 Task: Look for space in Tayu, Indonesia from 10th September, 2023 to 16th September, 2023 for 4 adults in price range Rs.10000 to Rs.14000. Place can be private room with 4 bedrooms having 4 beds and 4 bathrooms. Property type can be house, flat, guest house. Amenities needed are: wifi, TV, free parkinig on premises, gym, breakfast. Booking option can be shelf check-in. Required host language is English.
Action: Mouse moved to (602, 125)
Screenshot: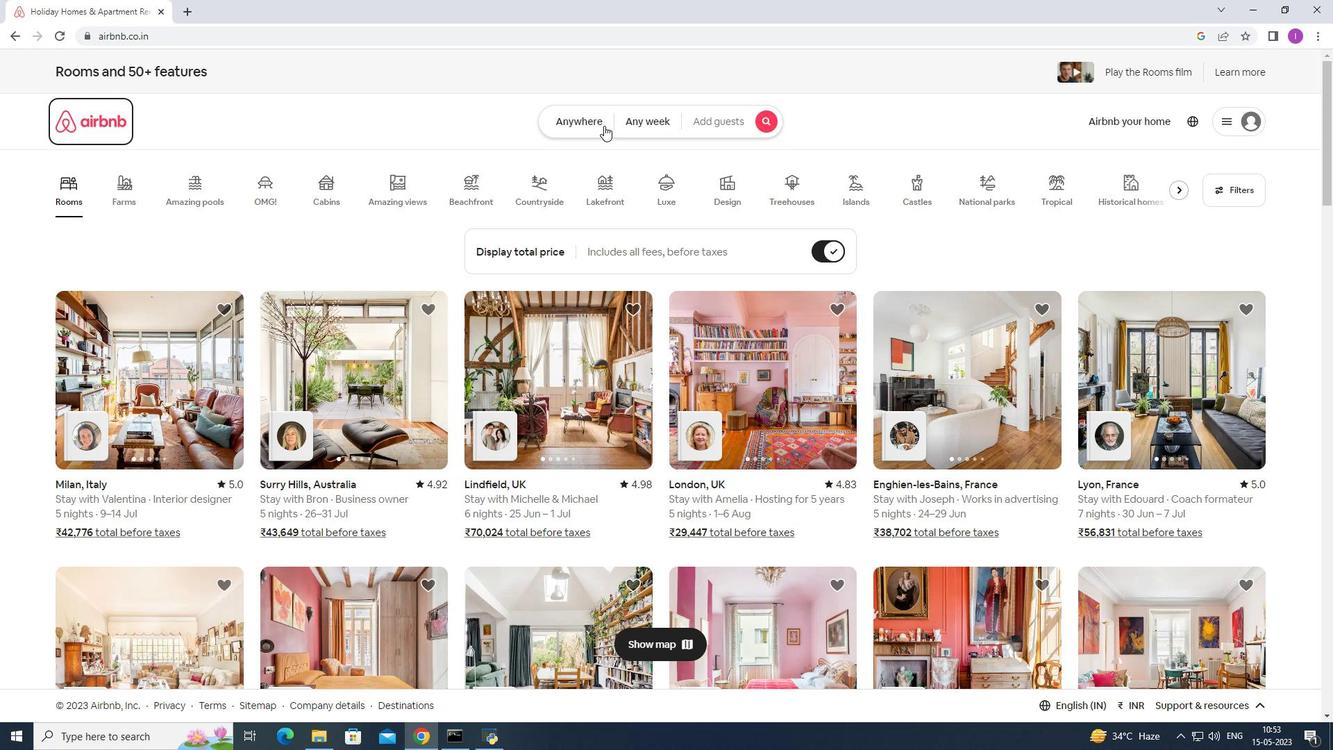 
Action: Mouse pressed left at (602, 125)
Screenshot: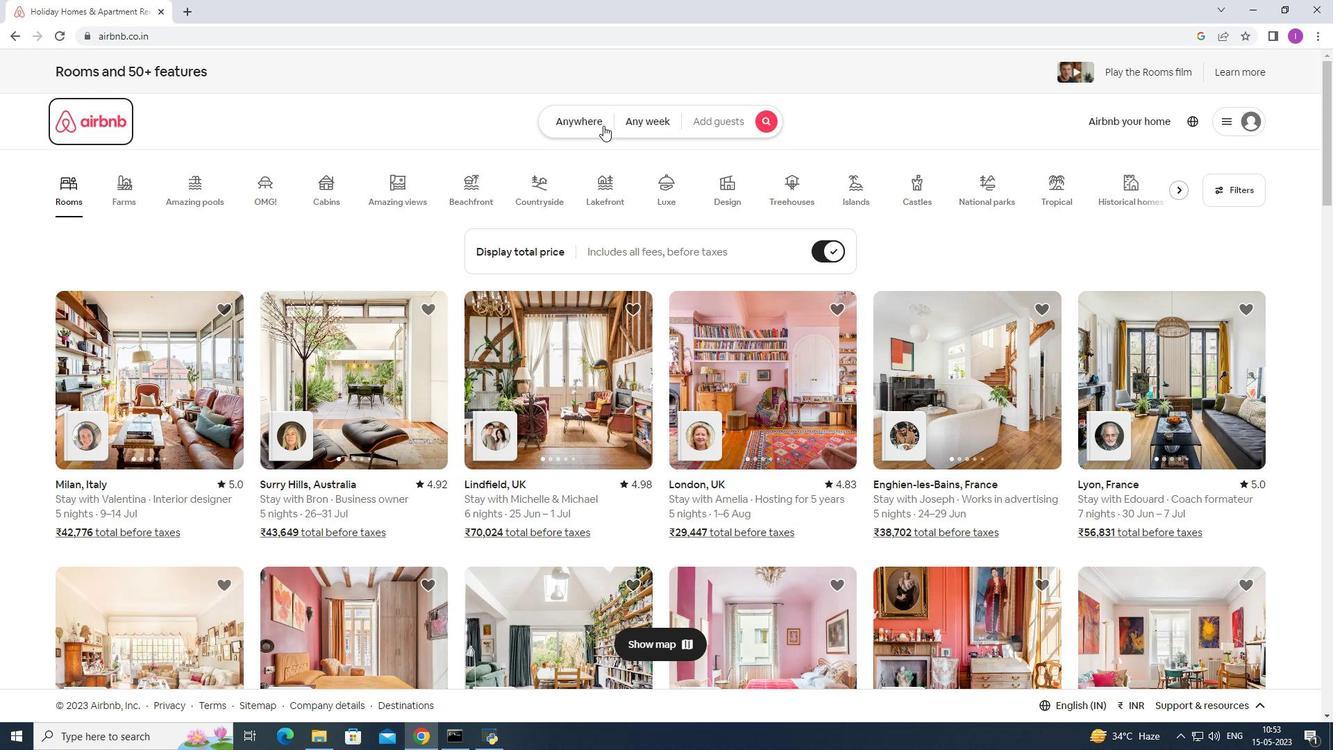 
Action: Mouse moved to (386, 176)
Screenshot: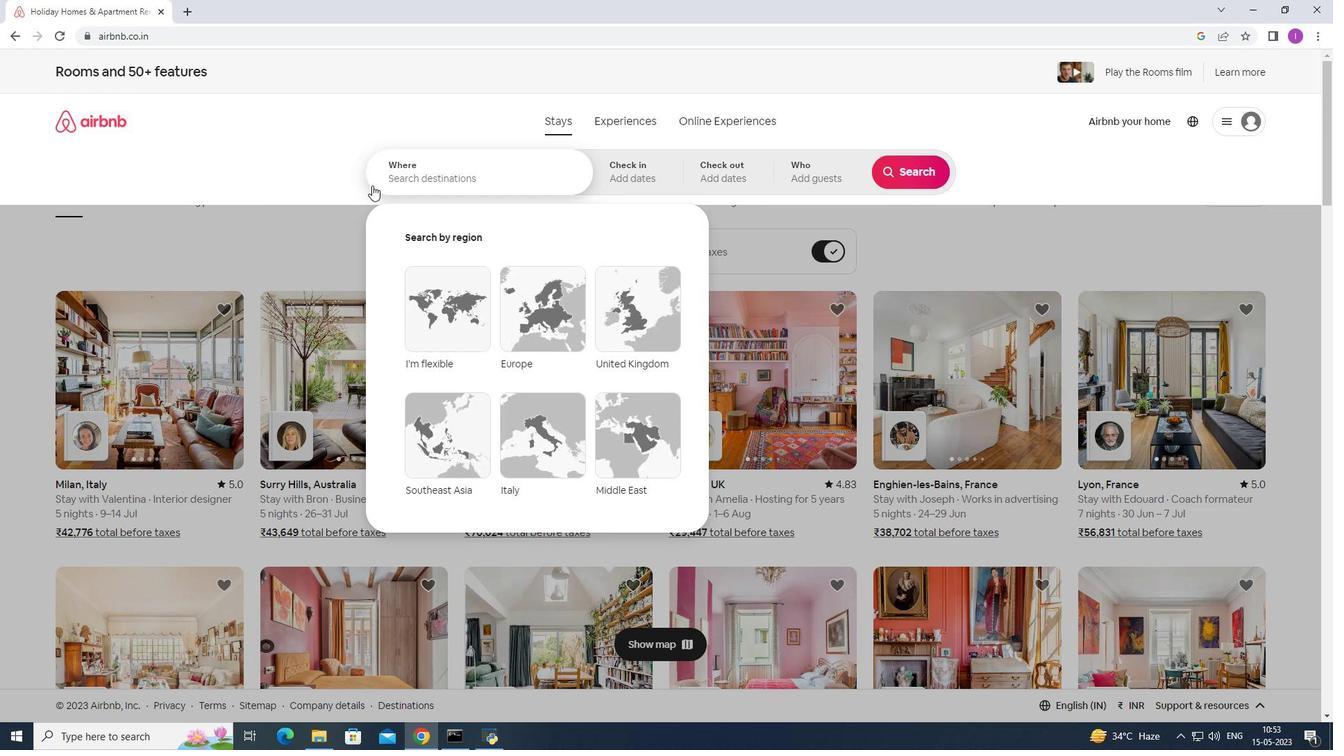 
Action: Mouse pressed left at (386, 176)
Screenshot: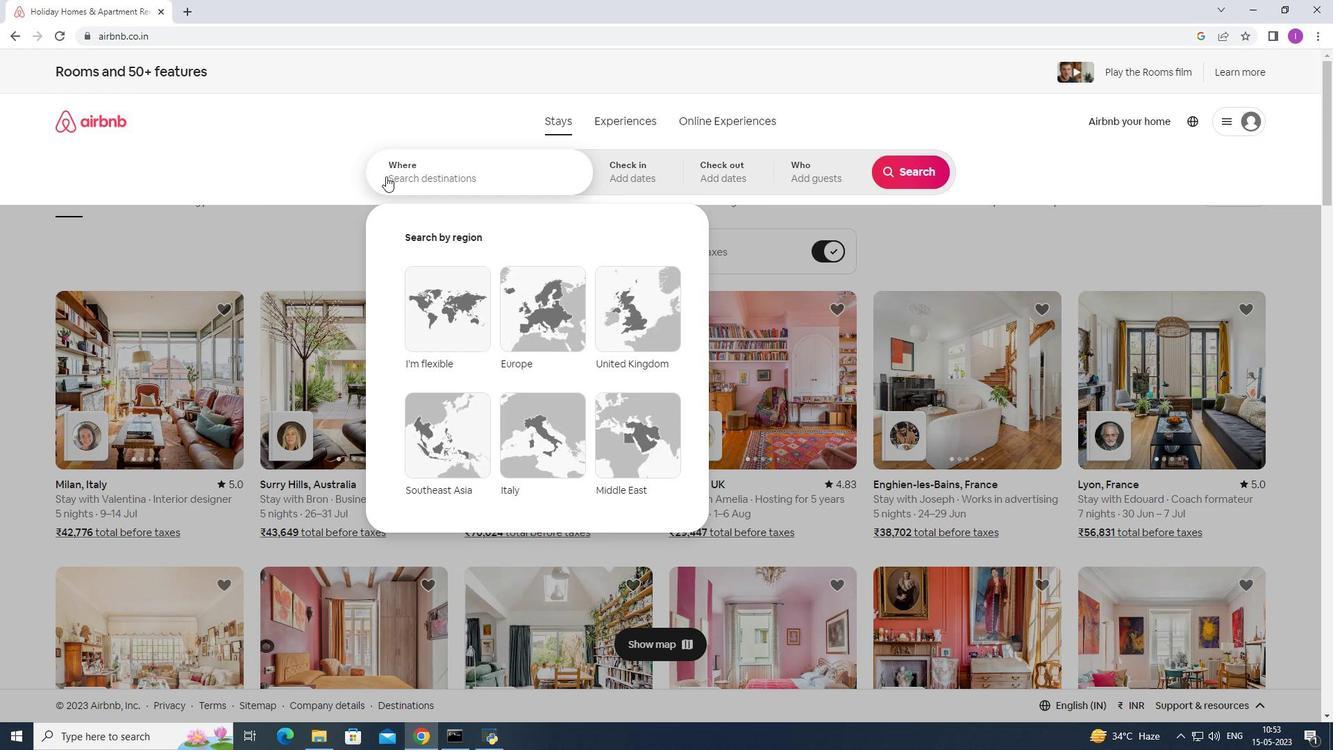 
Action: Mouse moved to (418, 170)
Screenshot: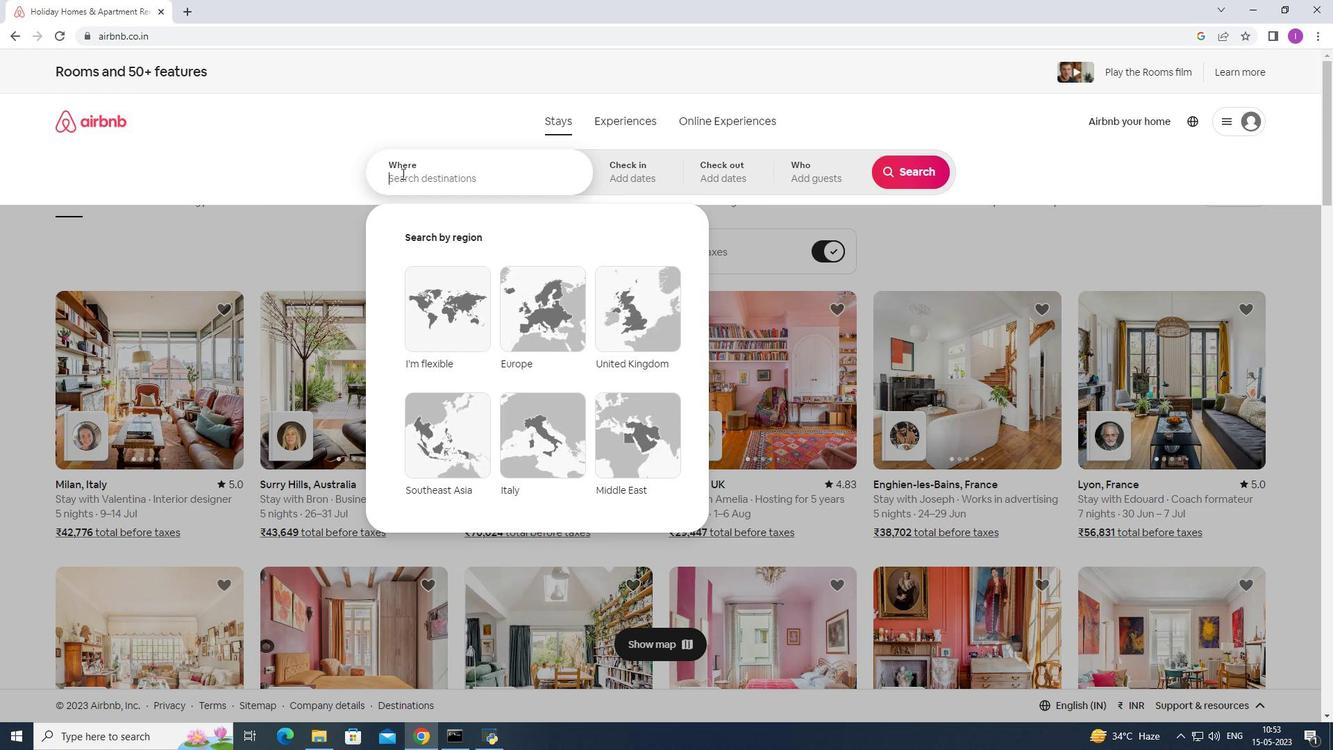 
Action: Key pressed <Key.shift><Key.shift><Key.shift><Key.shift><Key.shift>Tayu,<Key.shift><Key.shift><Key.shift><Key.shift><Key.shift><Key.shift><Key.shift><Key.shift><Key.shift><Key.shift><Key.shift><Key.shift><Key.shift><Key.shift><Key.shift><Key.shift><Key.shift><Key.shift><Key.shift><Key.shift><Key.shift>Indonesia
Screenshot: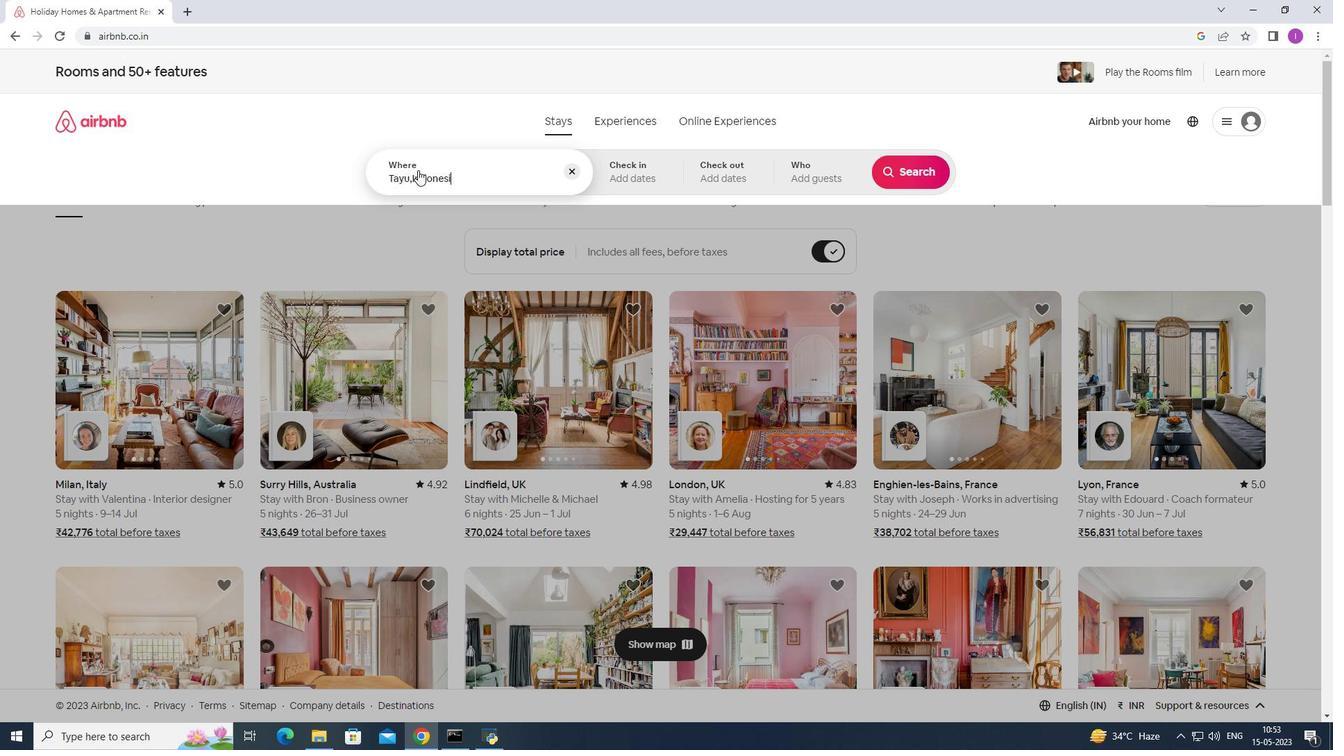 
Action: Mouse moved to (639, 181)
Screenshot: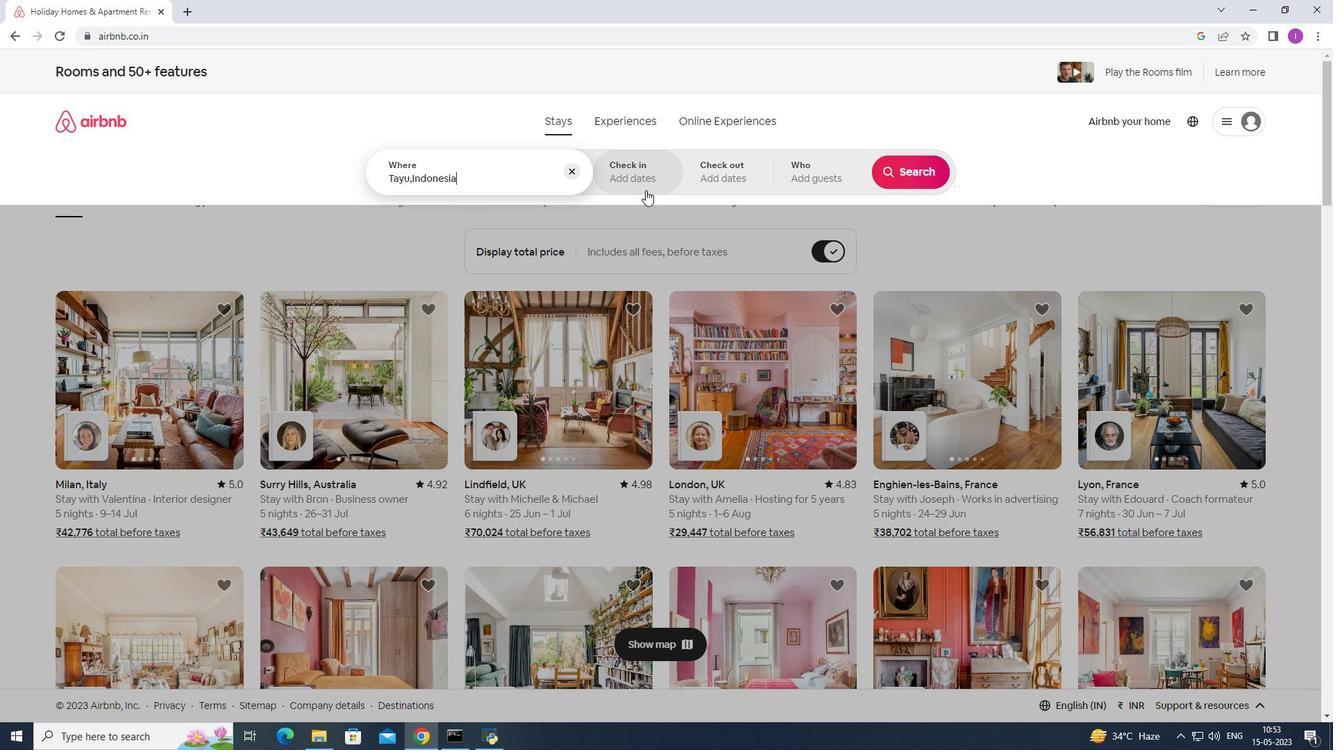 
Action: Mouse pressed left at (639, 181)
Screenshot: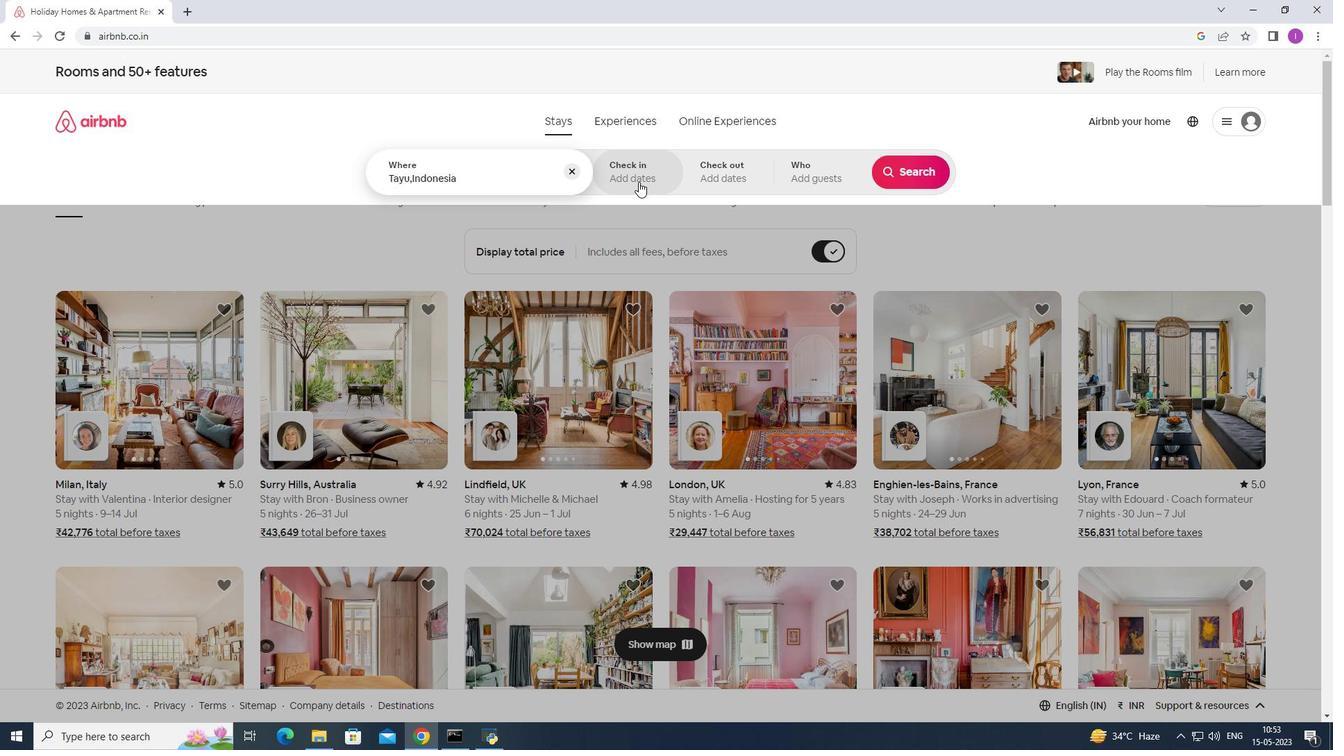 
Action: Mouse moved to (912, 285)
Screenshot: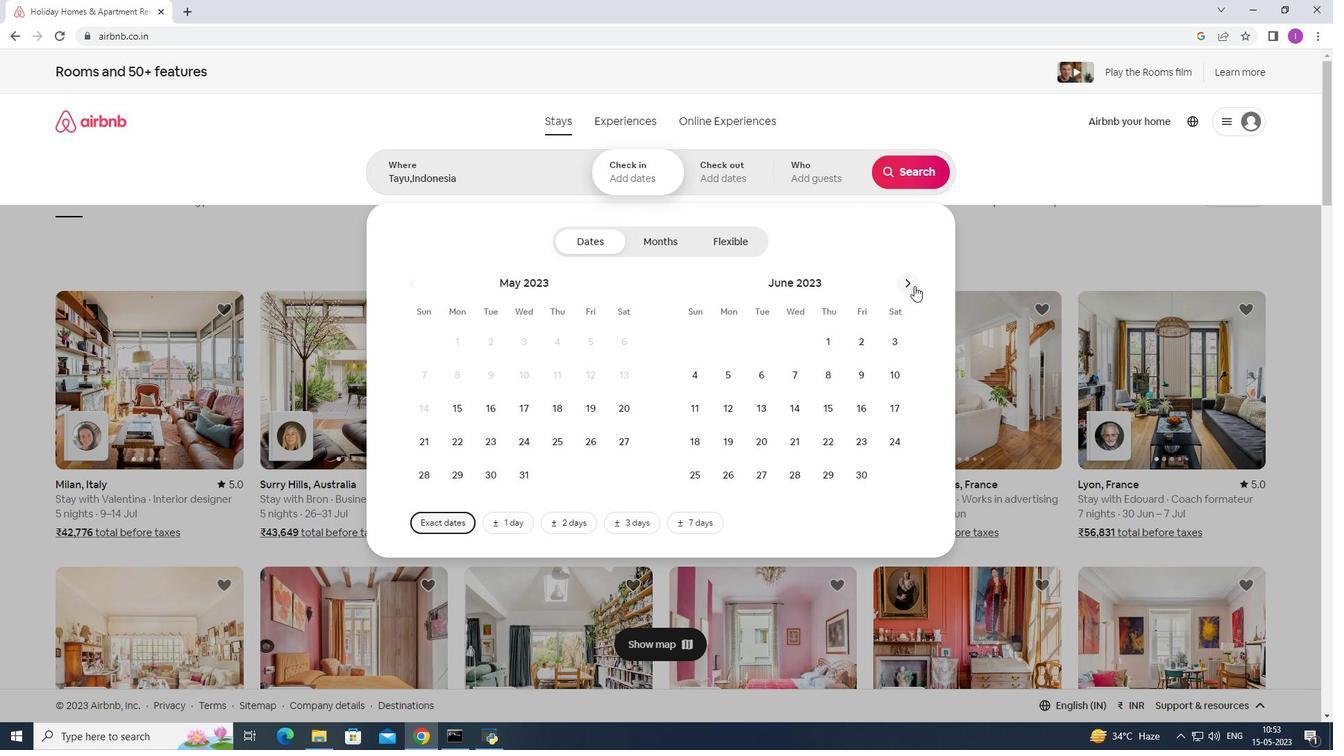 
Action: Mouse pressed left at (912, 285)
Screenshot: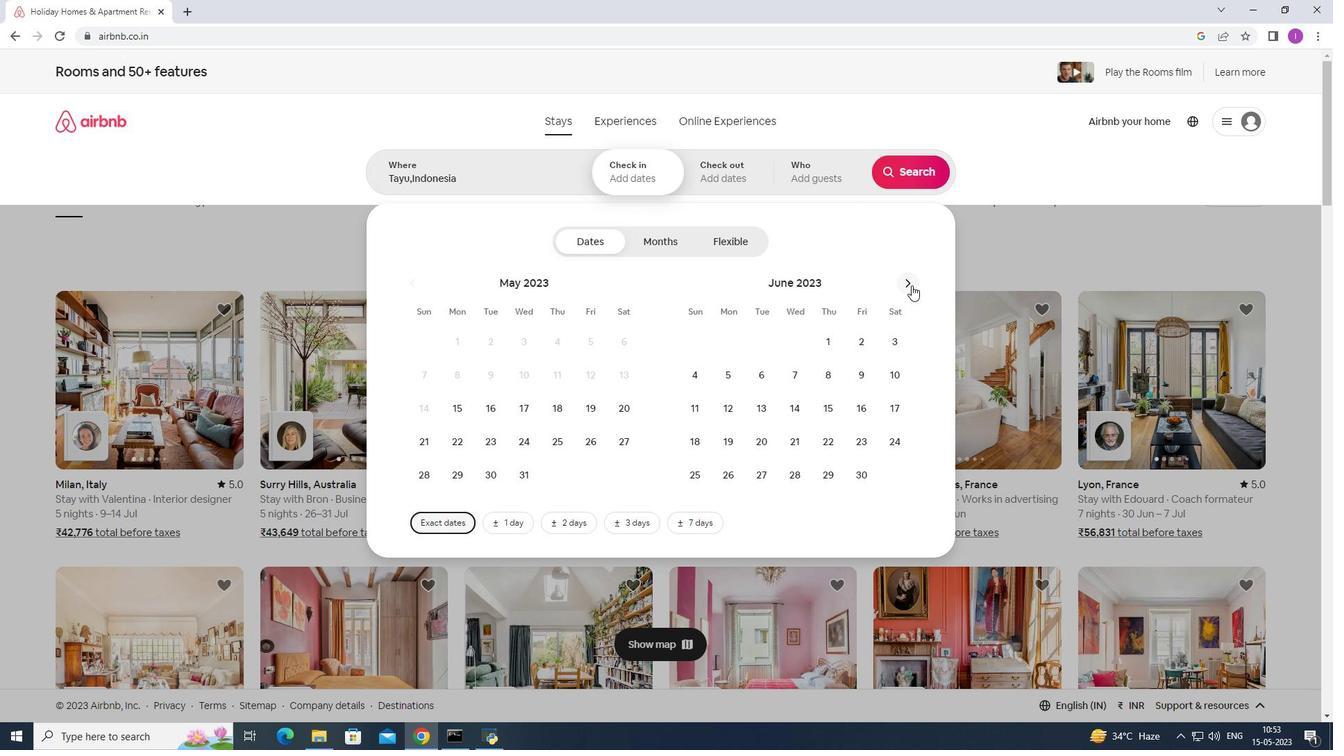 
Action: Mouse pressed left at (912, 285)
Screenshot: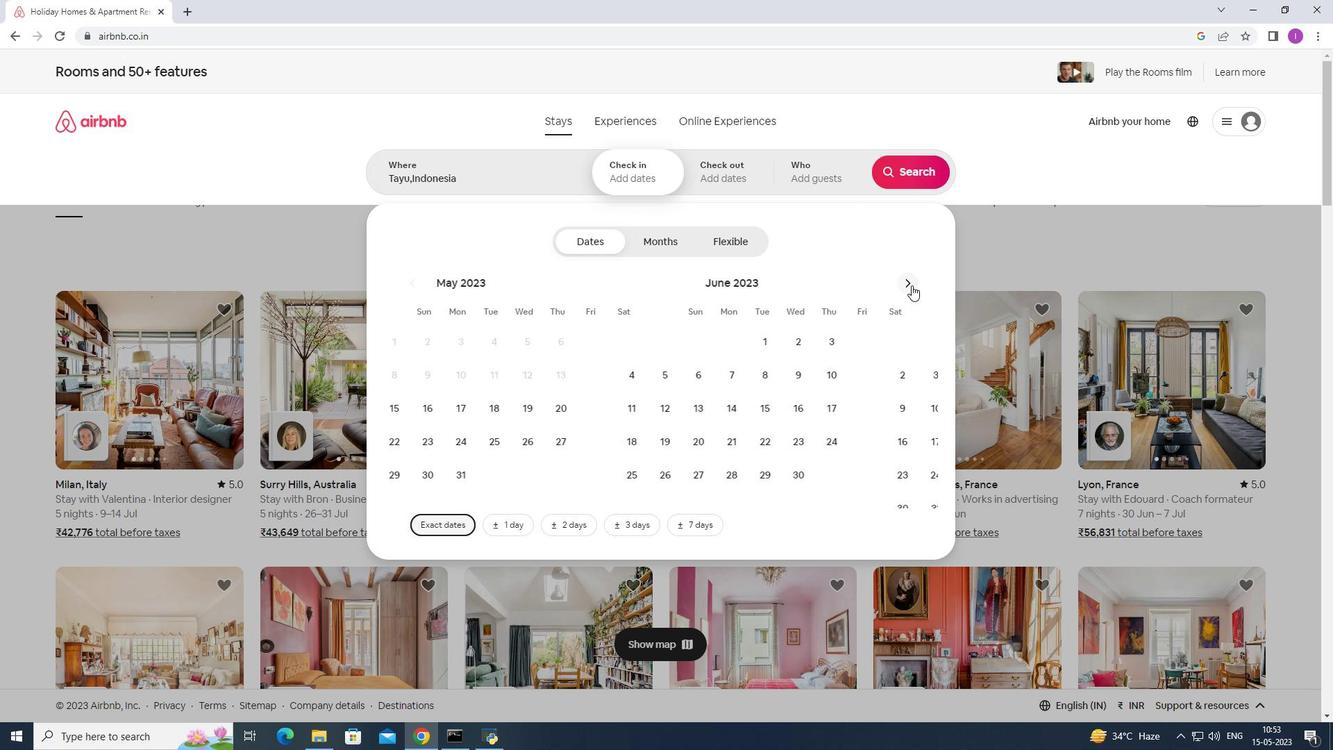 
Action: Mouse pressed left at (912, 285)
Screenshot: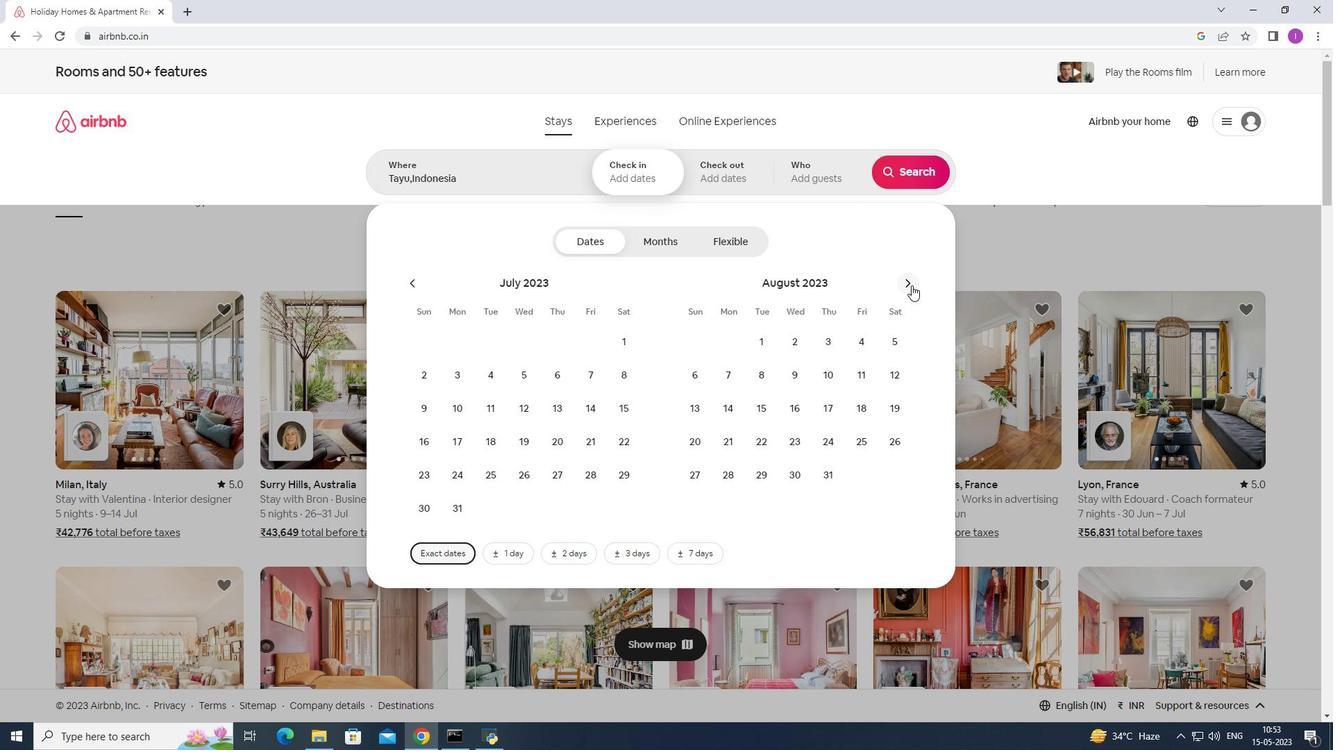
Action: Mouse moved to (691, 410)
Screenshot: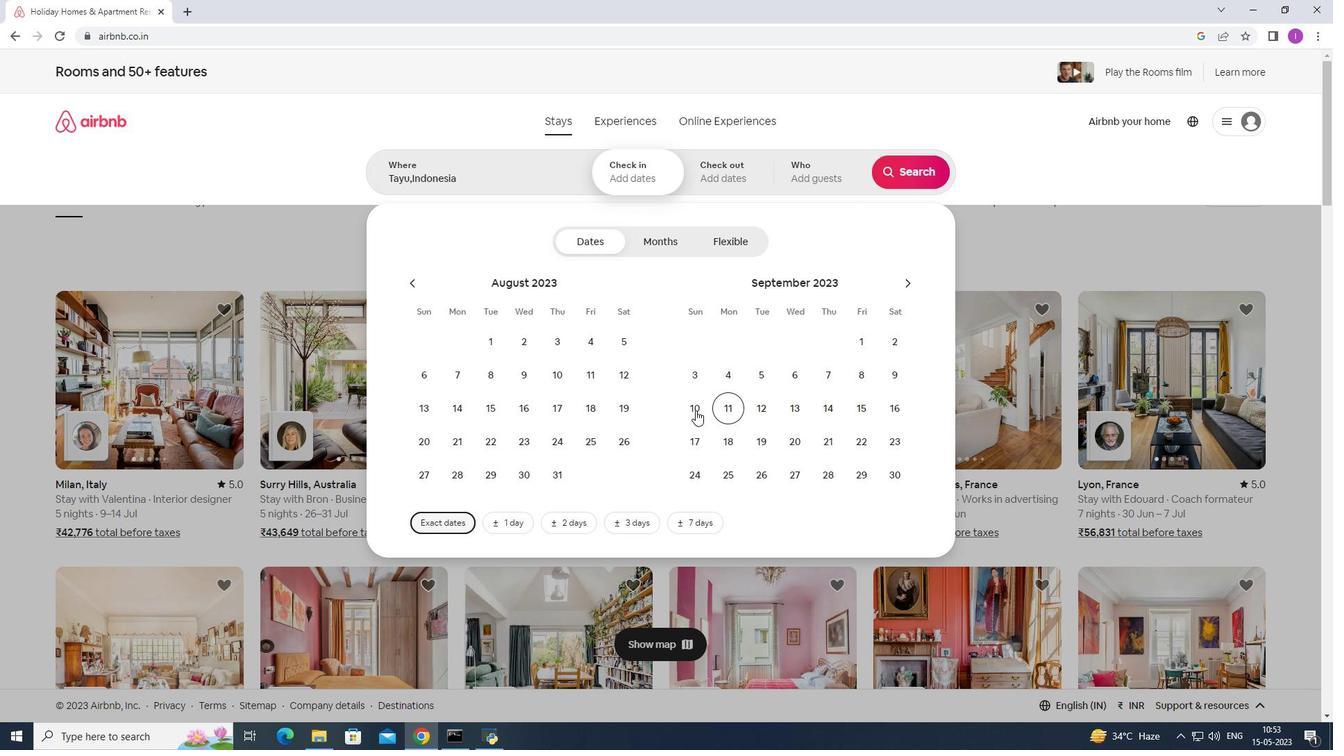 
Action: Mouse pressed left at (691, 410)
Screenshot: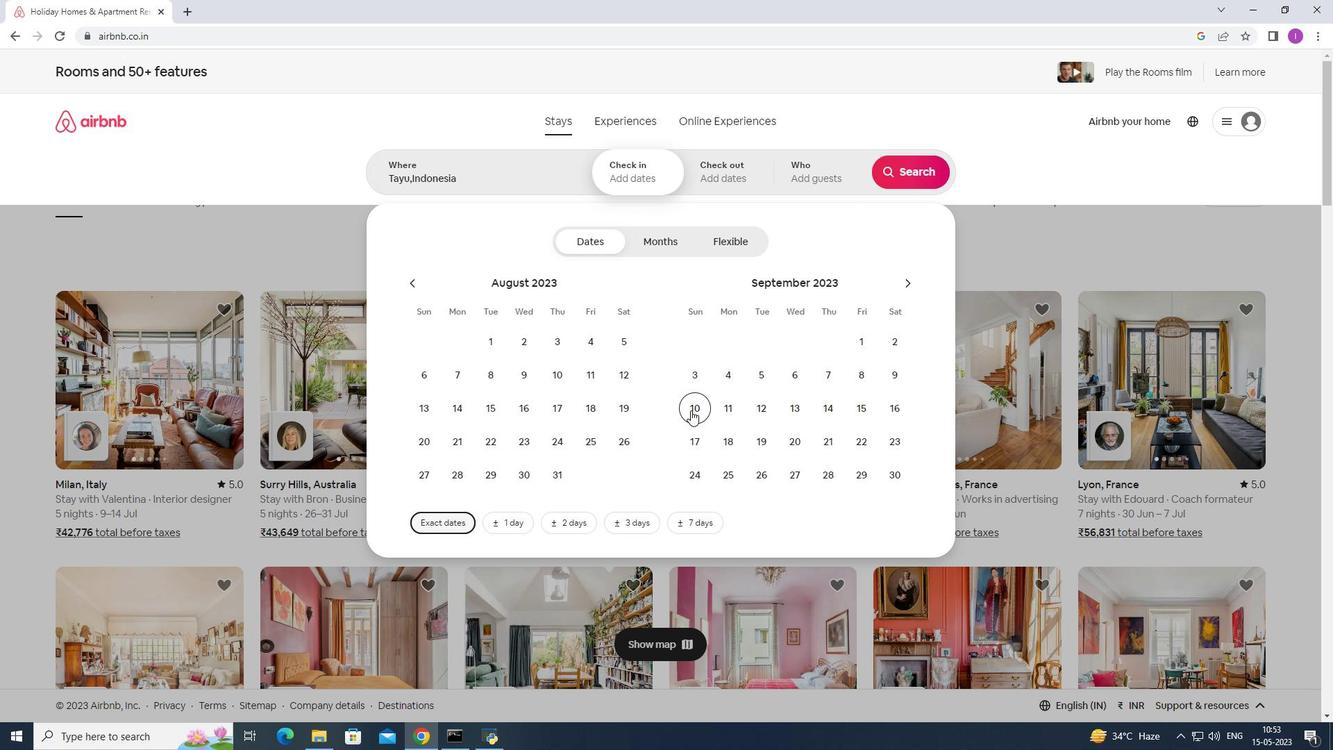 
Action: Mouse moved to (889, 409)
Screenshot: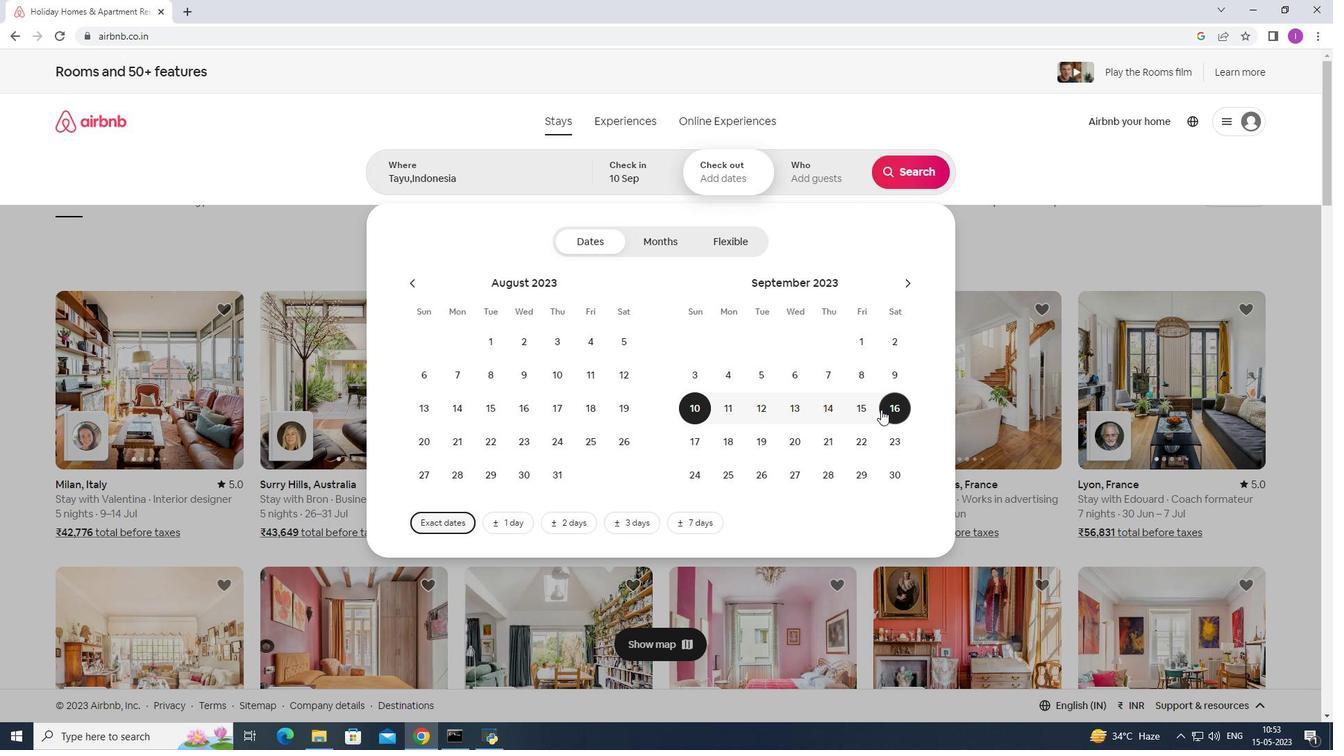 
Action: Mouse pressed left at (889, 409)
Screenshot: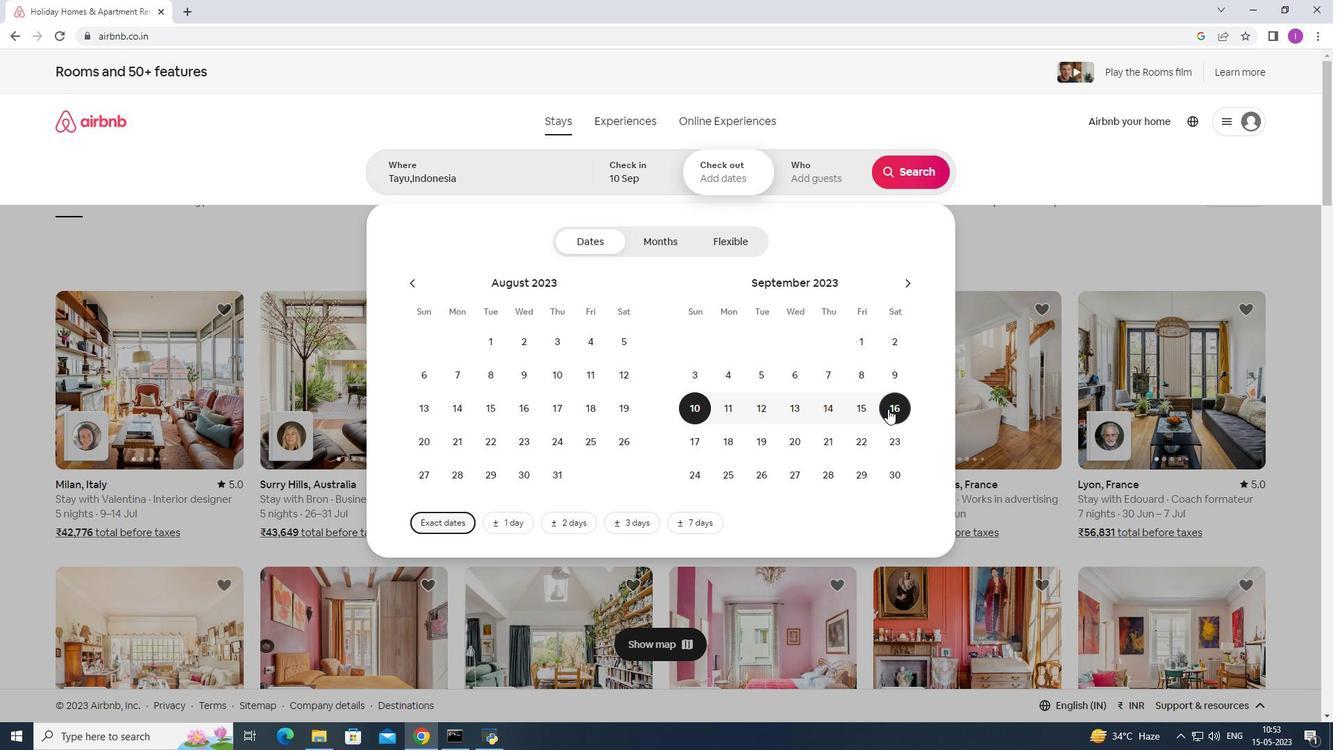 
Action: Mouse moved to (825, 166)
Screenshot: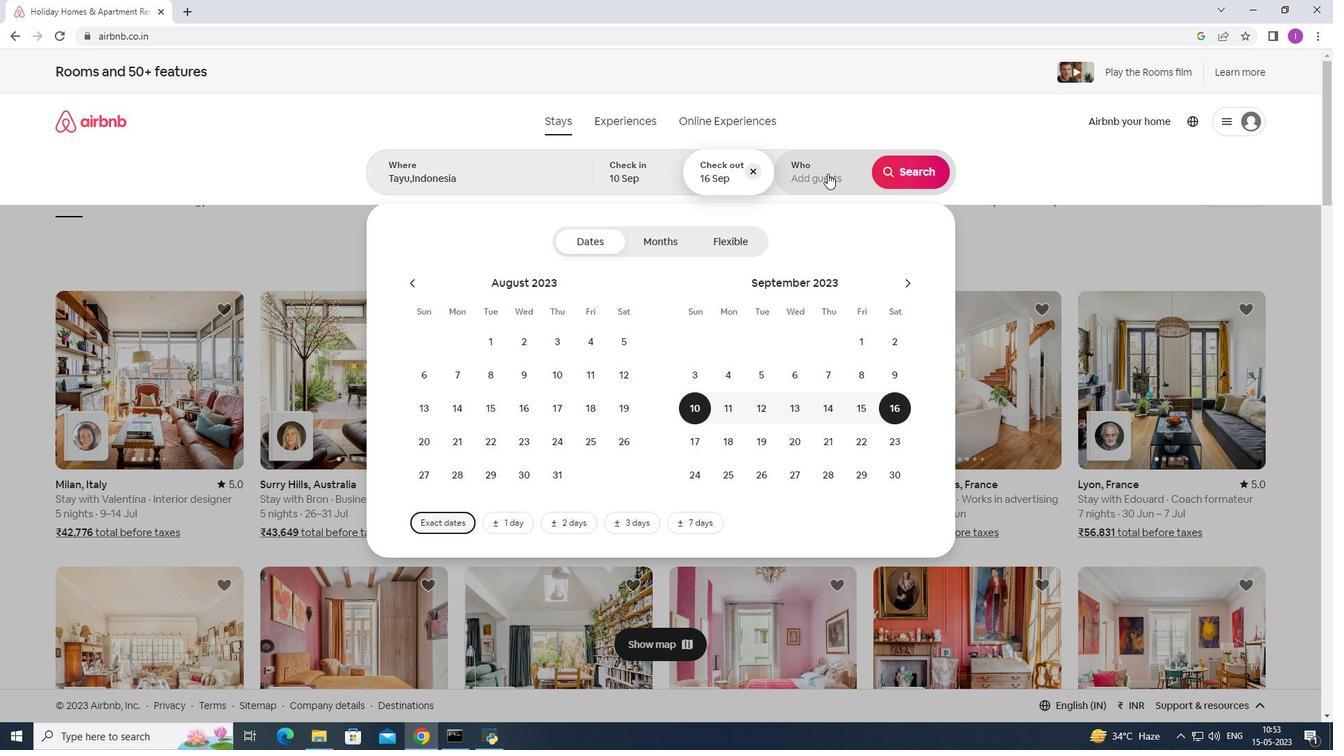
Action: Mouse pressed left at (825, 166)
Screenshot: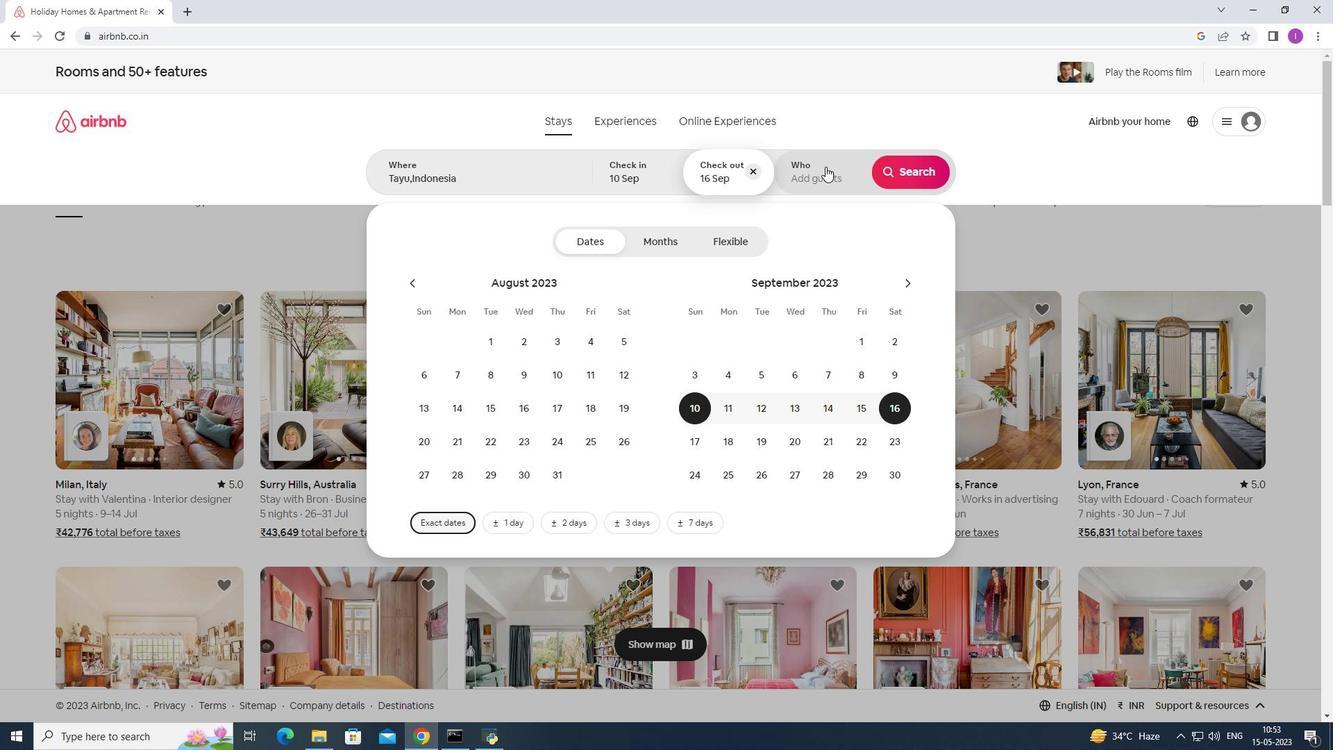 
Action: Mouse moved to (911, 244)
Screenshot: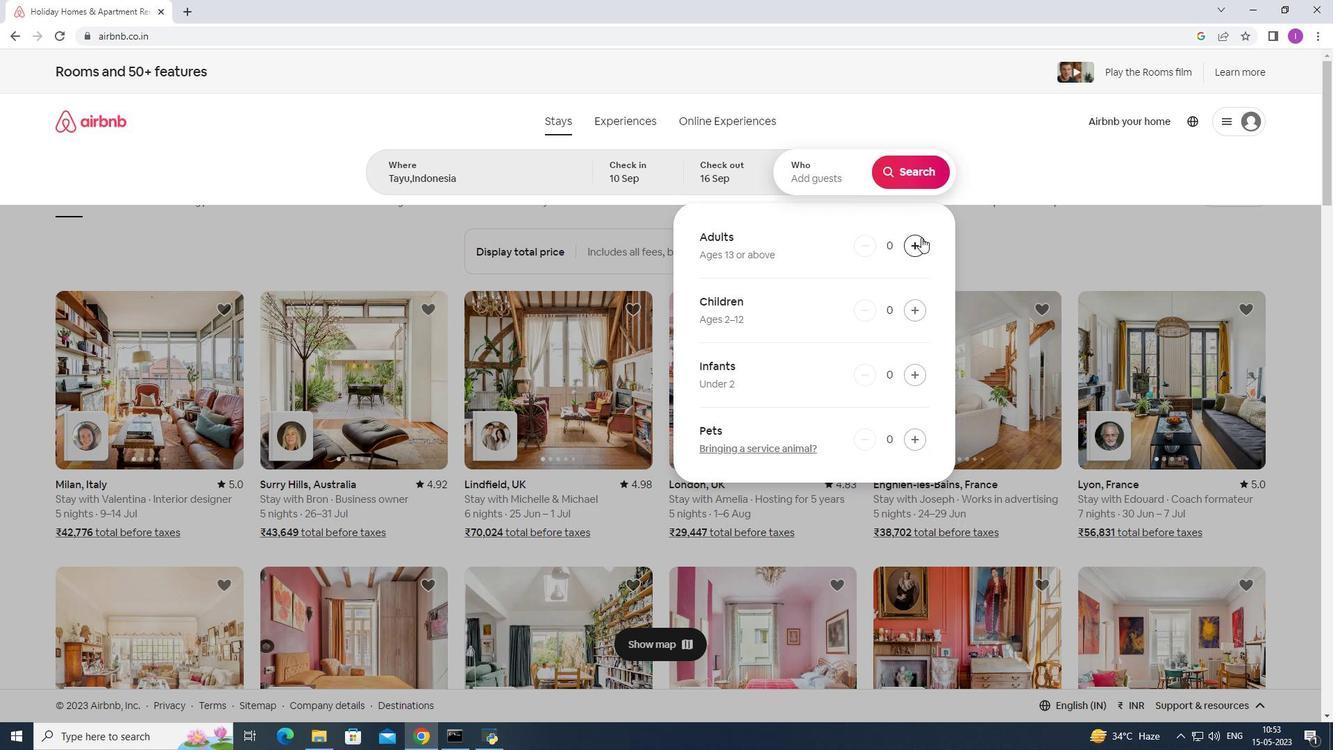 
Action: Mouse pressed left at (911, 244)
Screenshot: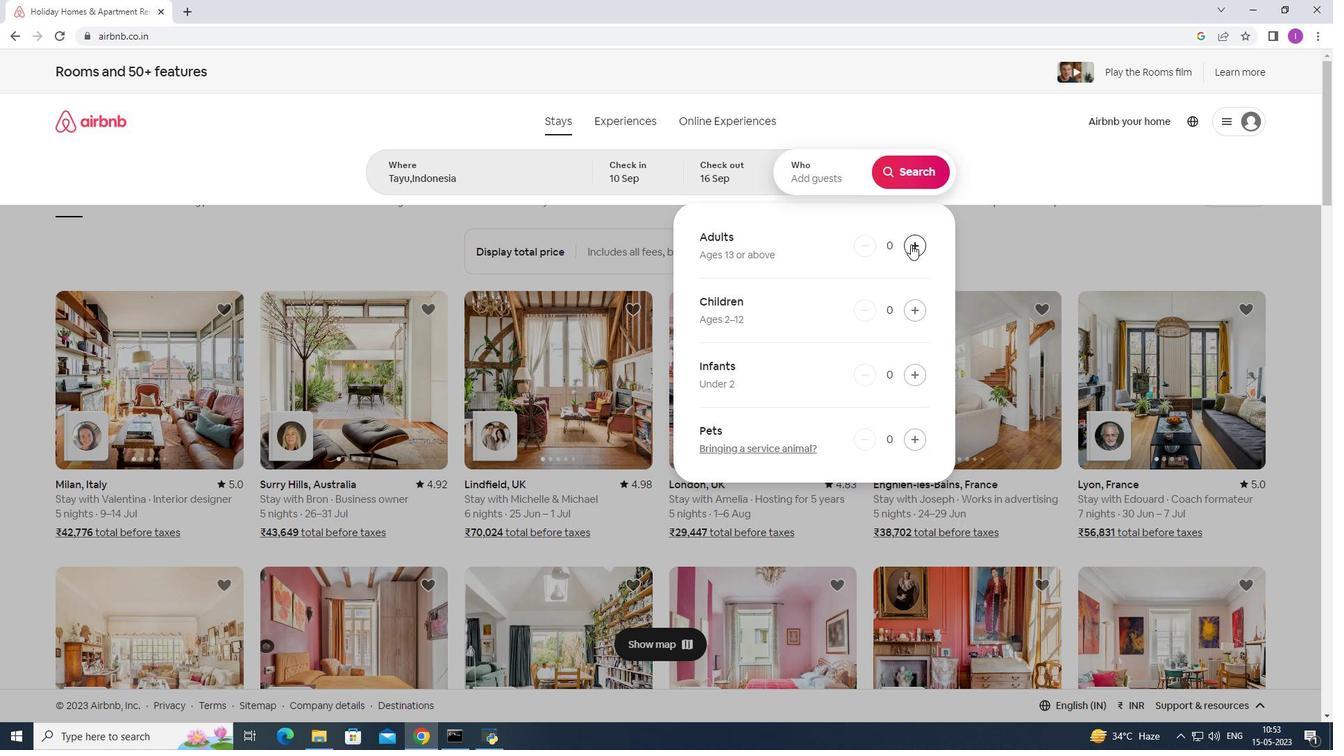 
Action: Mouse pressed left at (911, 244)
Screenshot: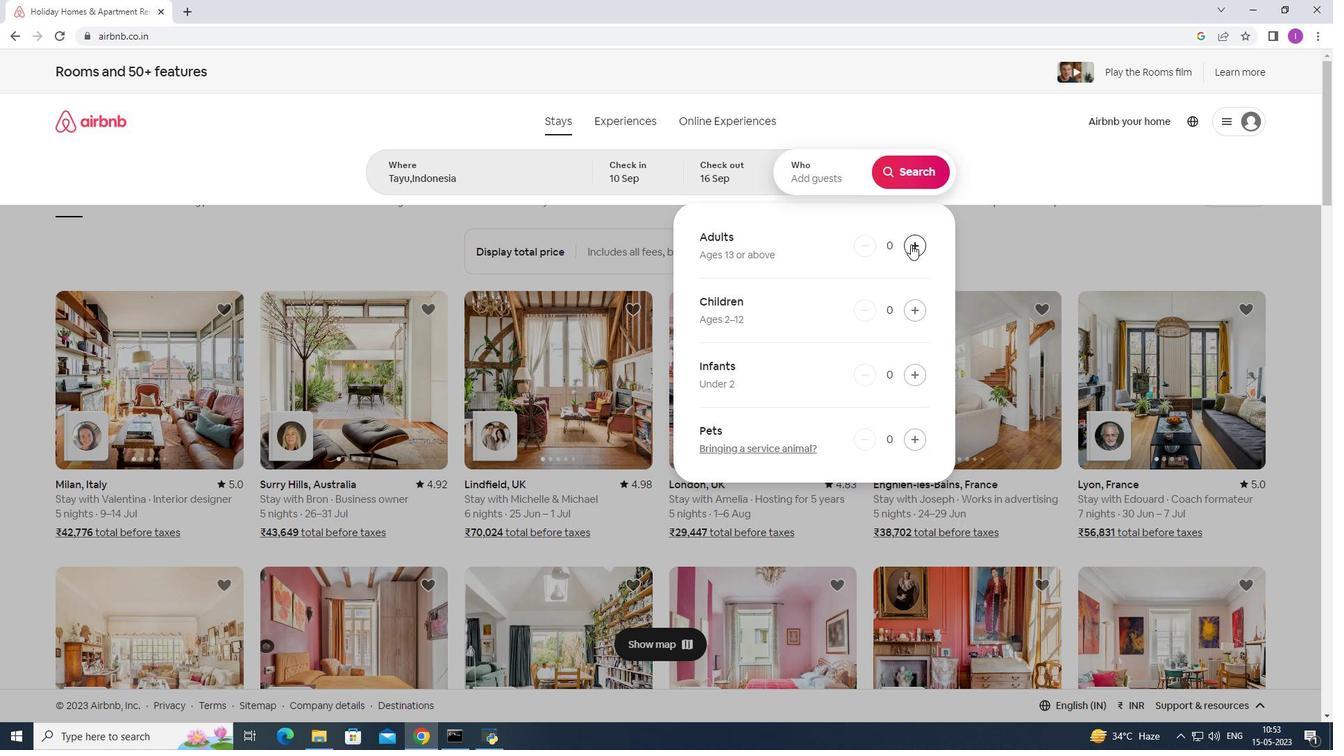 
Action: Mouse pressed left at (911, 244)
Screenshot: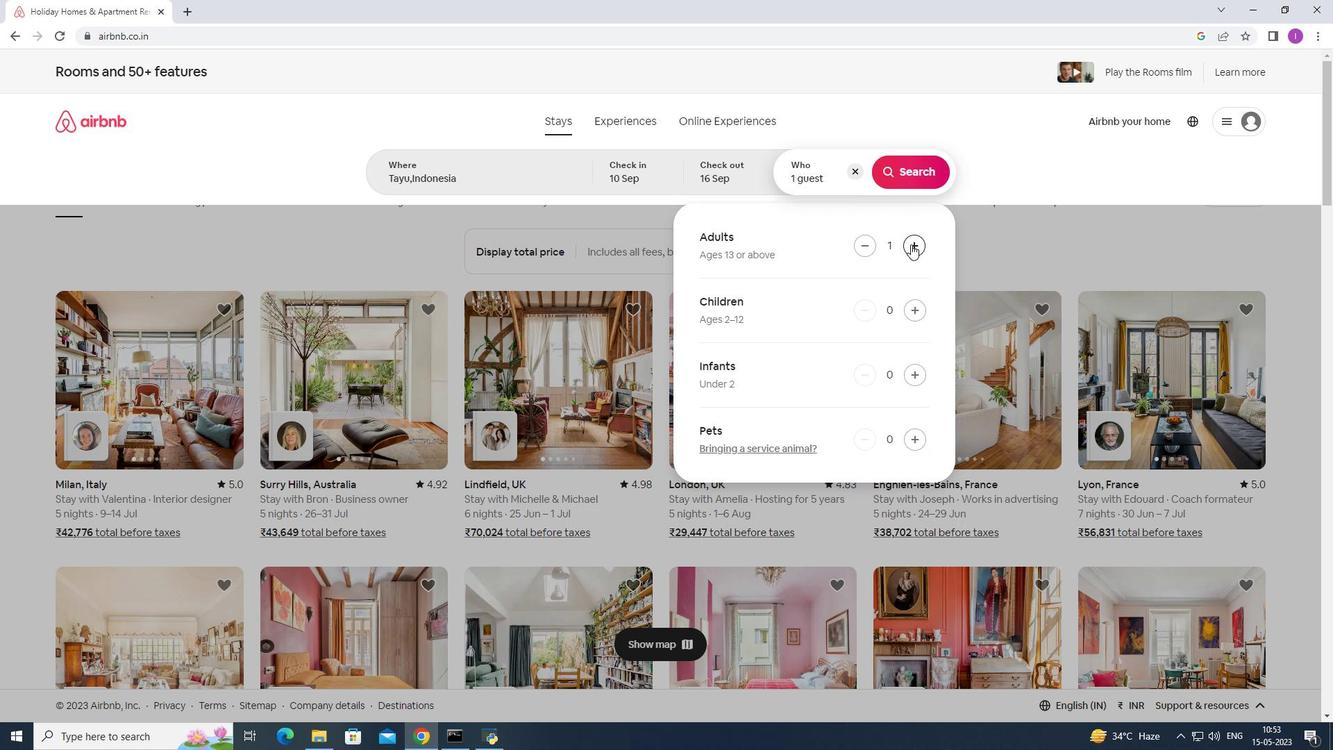 
Action: Mouse pressed left at (911, 244)
Screenshot: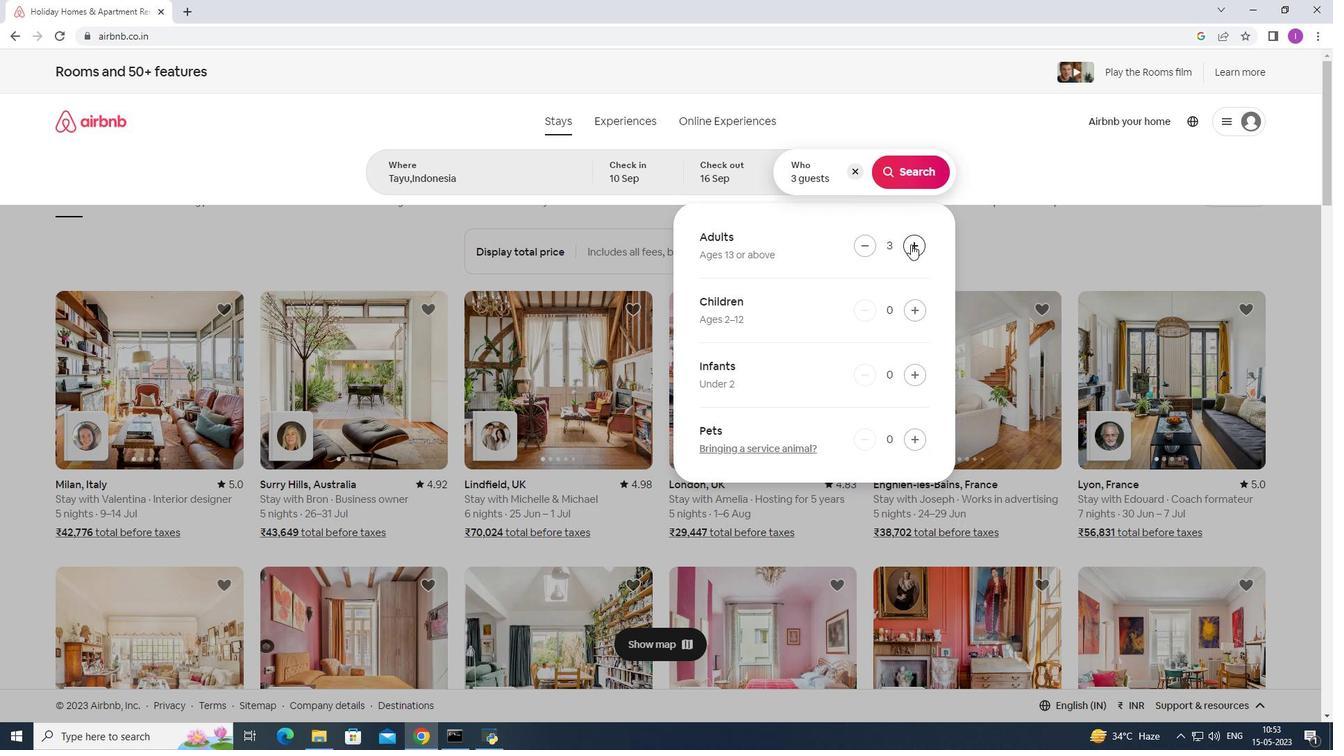 
Action: Mouse moved to (910, 176)
Screenshot: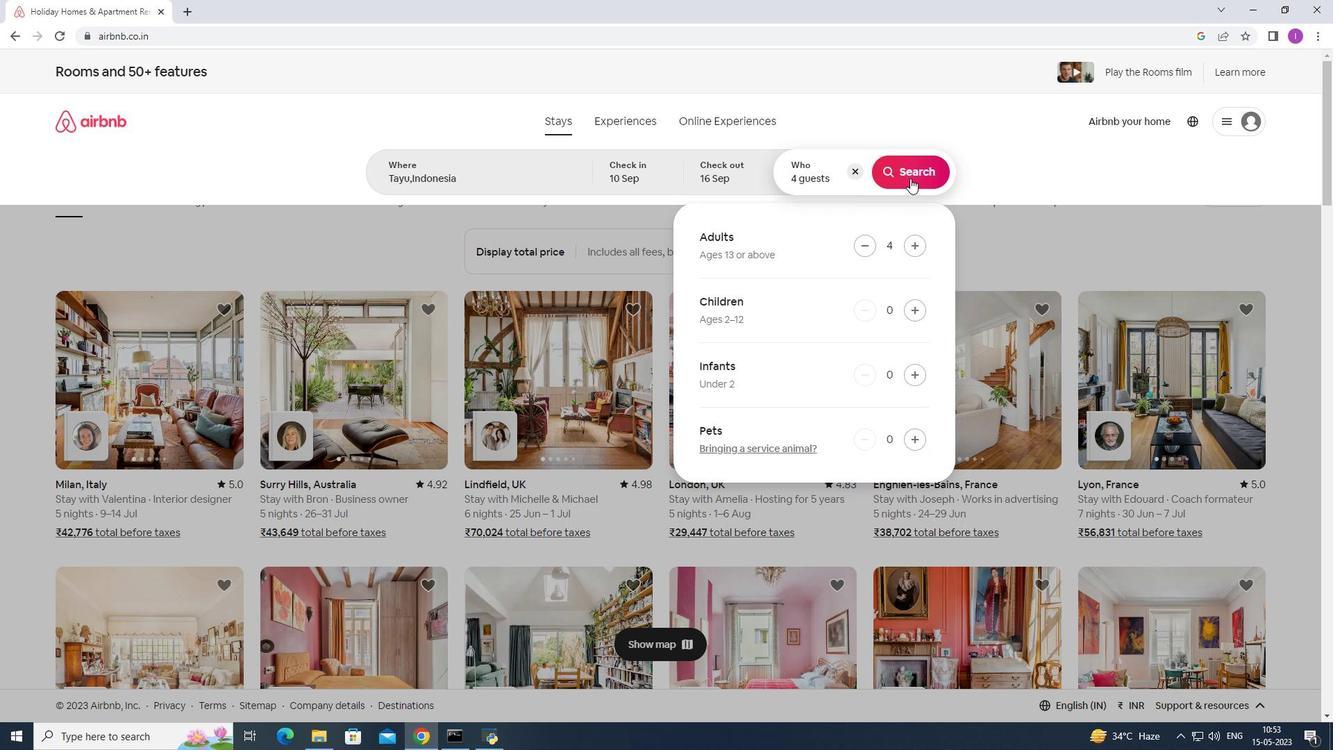 
Action: Mouse pressed left at (910, 176)
Screenshot: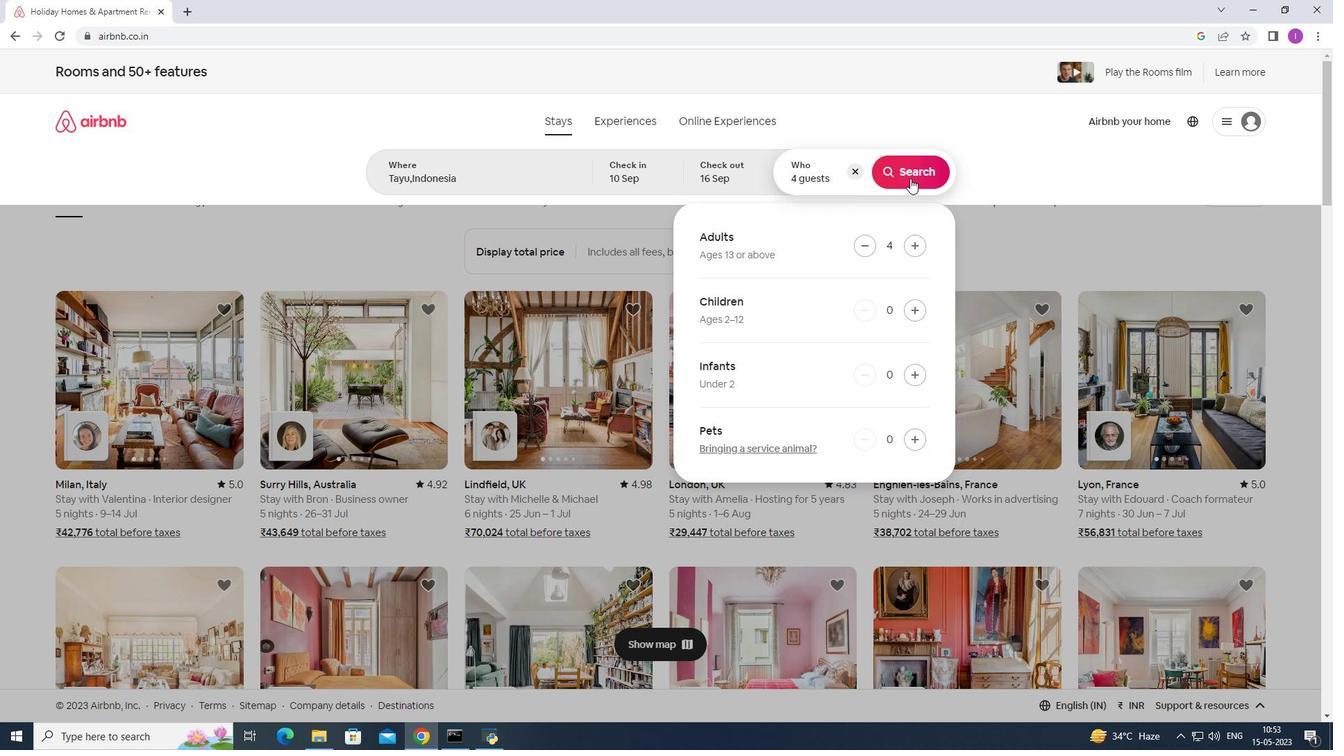 
Action: Mouse moved to (1274, 128)
Screenshot: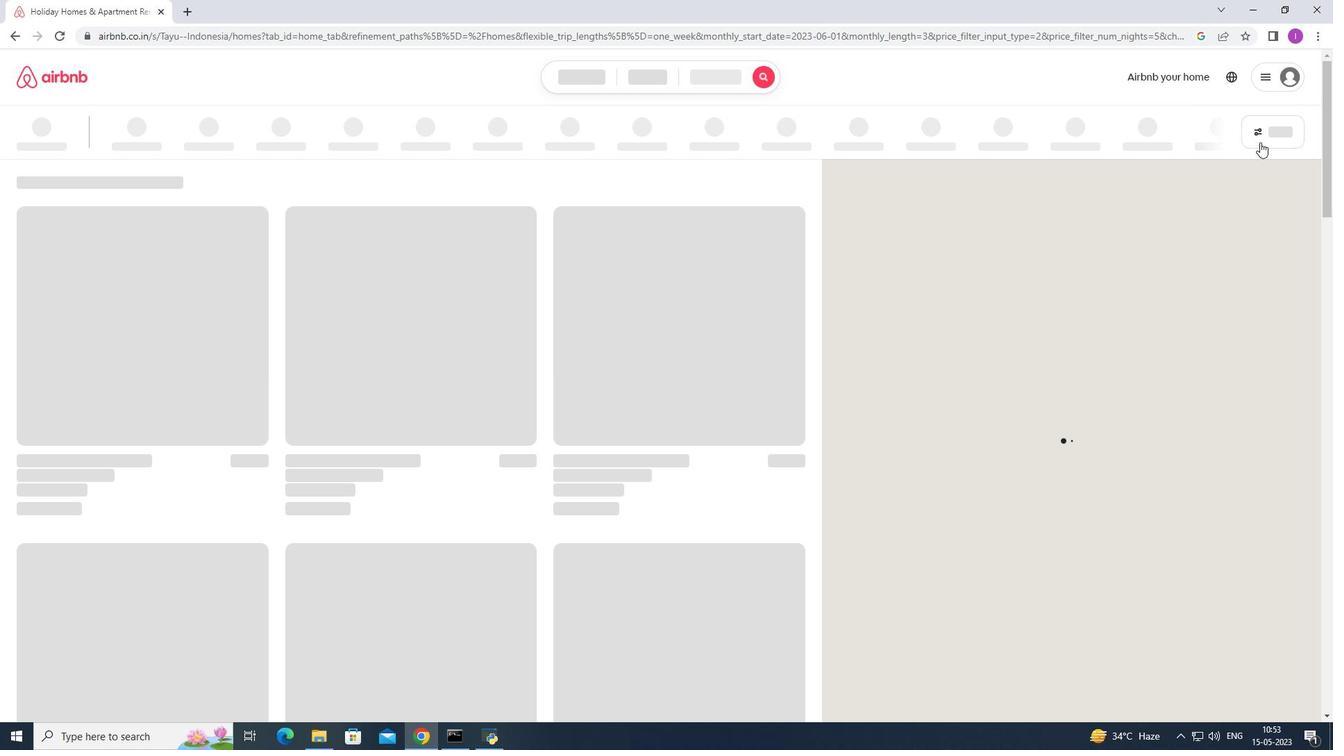 
Action: Mouse pressed left at (1274, 128)
Screenshot: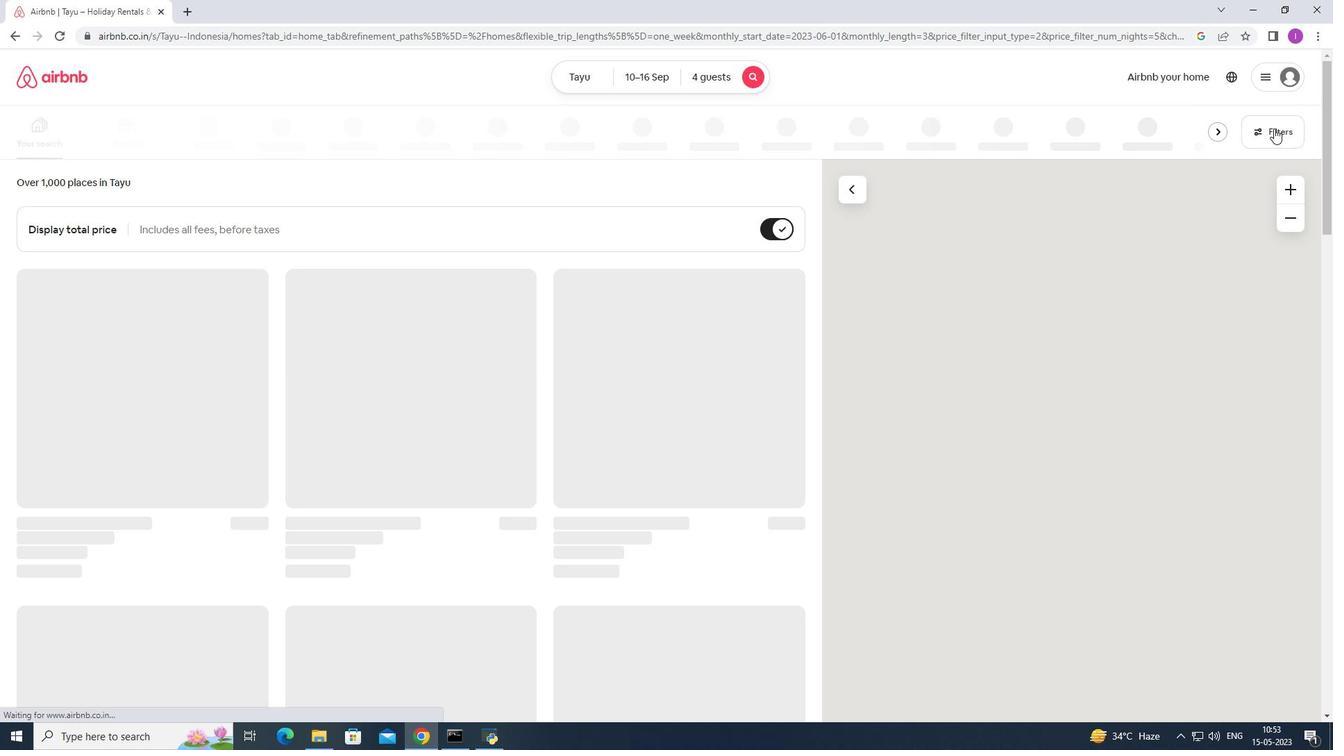 
Action: Mouse moved to (775, 473)
Screenshot: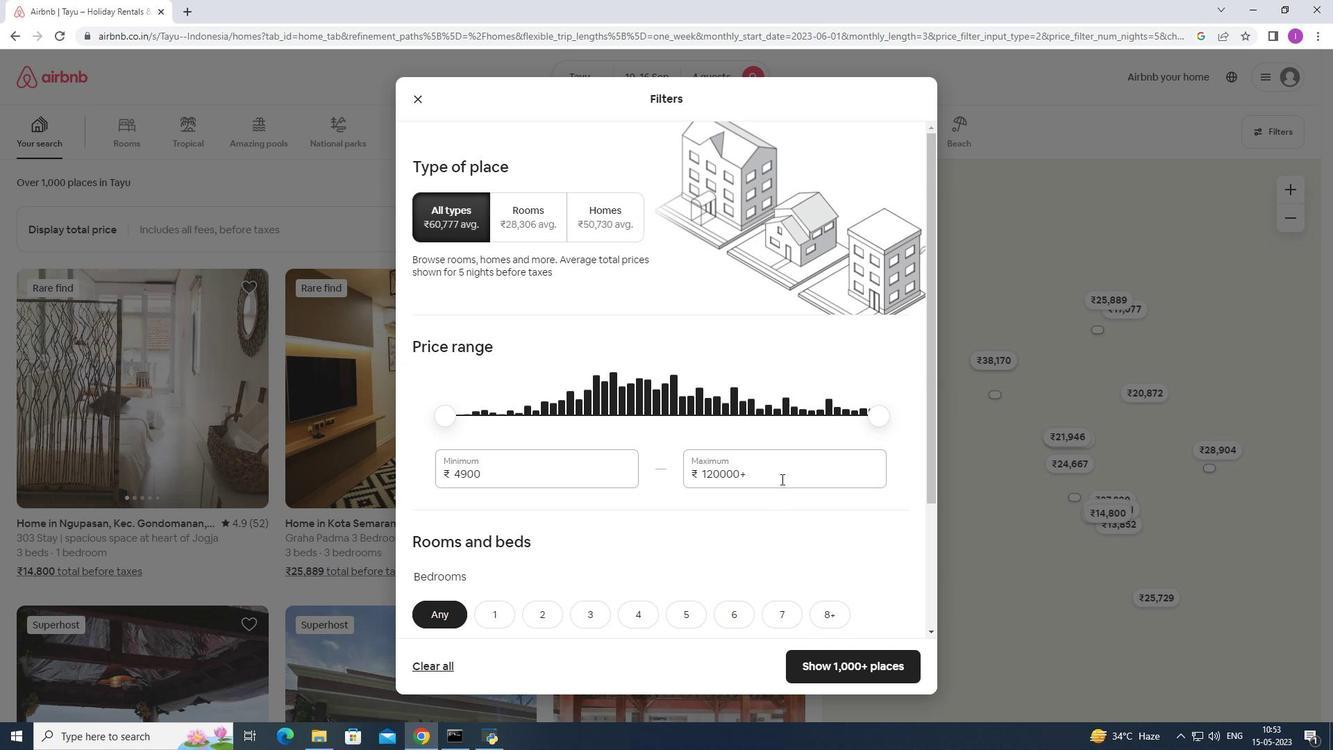 
Action: Mouse pressed left at (775, 473)
Screenshot: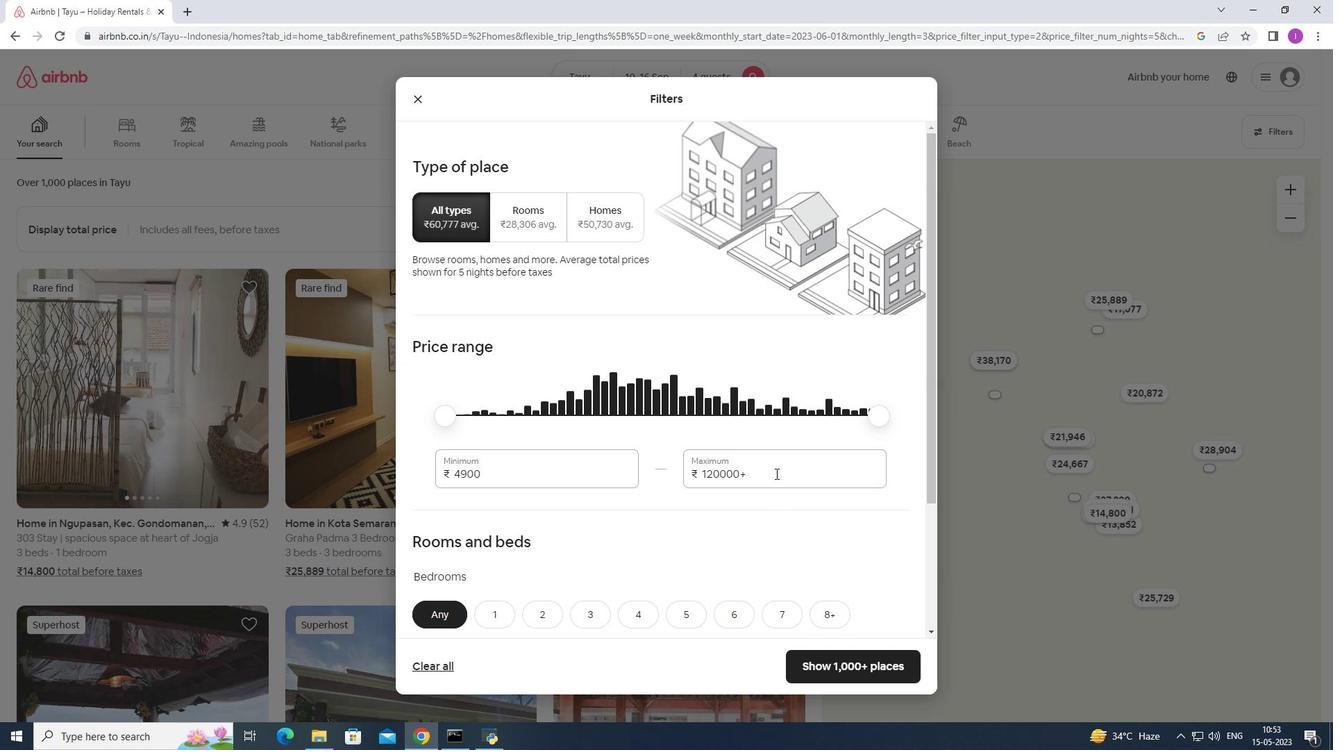 
Action: Mouse moved to (740, 463)
Screenshot: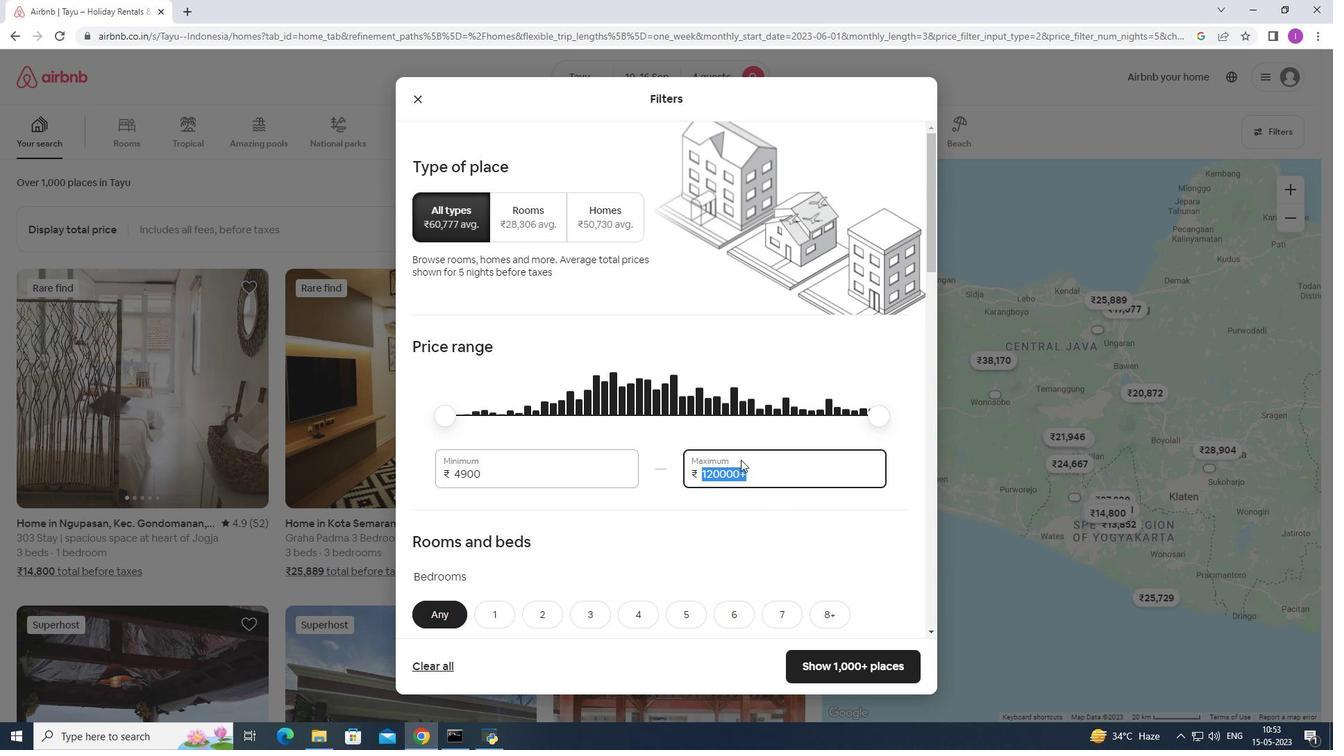 
Action: Key pressed 14000
Screenshot: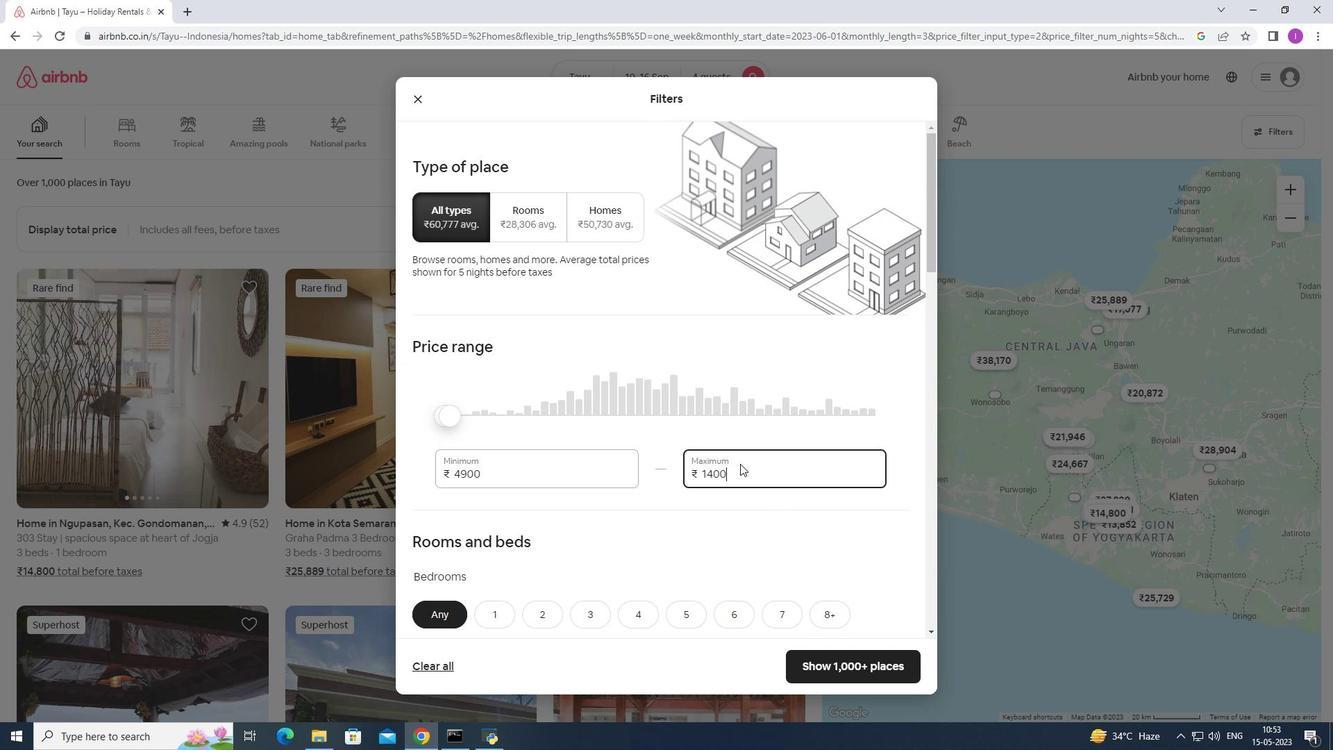 
Action: Mouse moved to (481, 473)
Screenshot: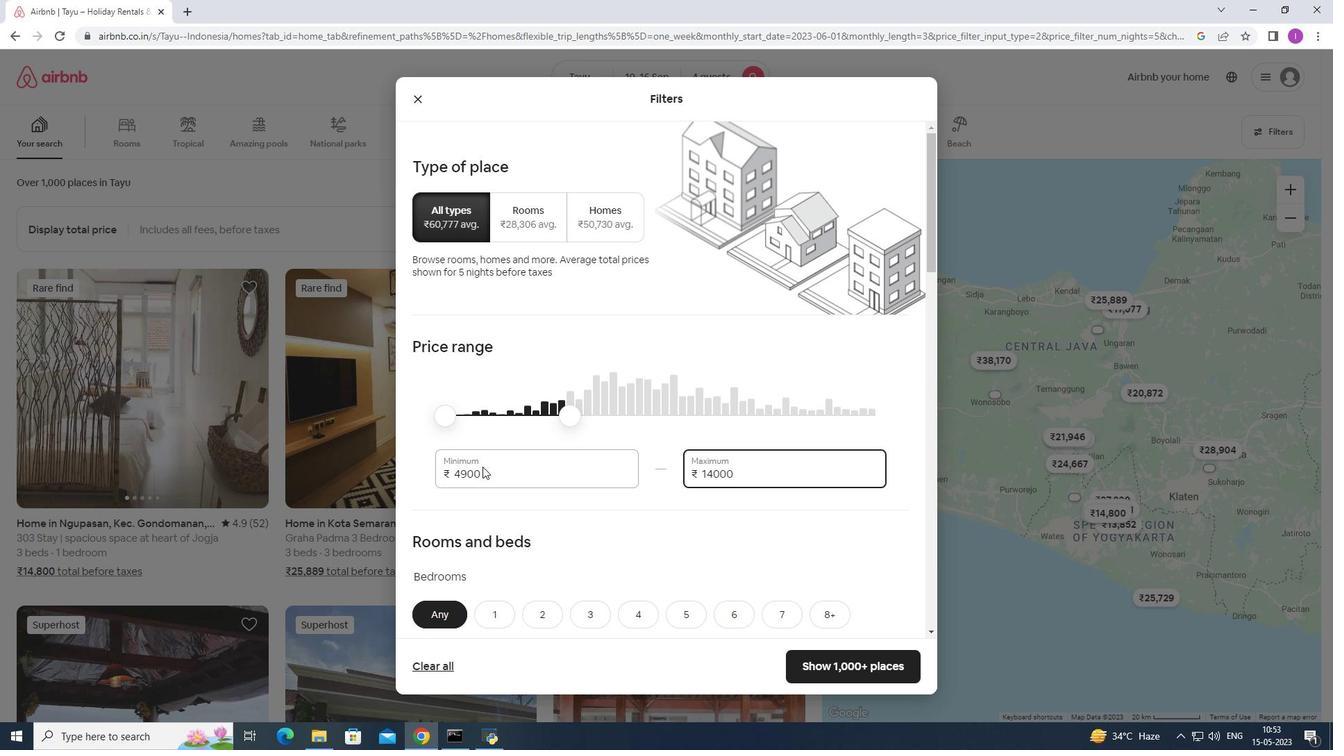 
Action: Mouse pressed left at (481, 473)
Screenshot: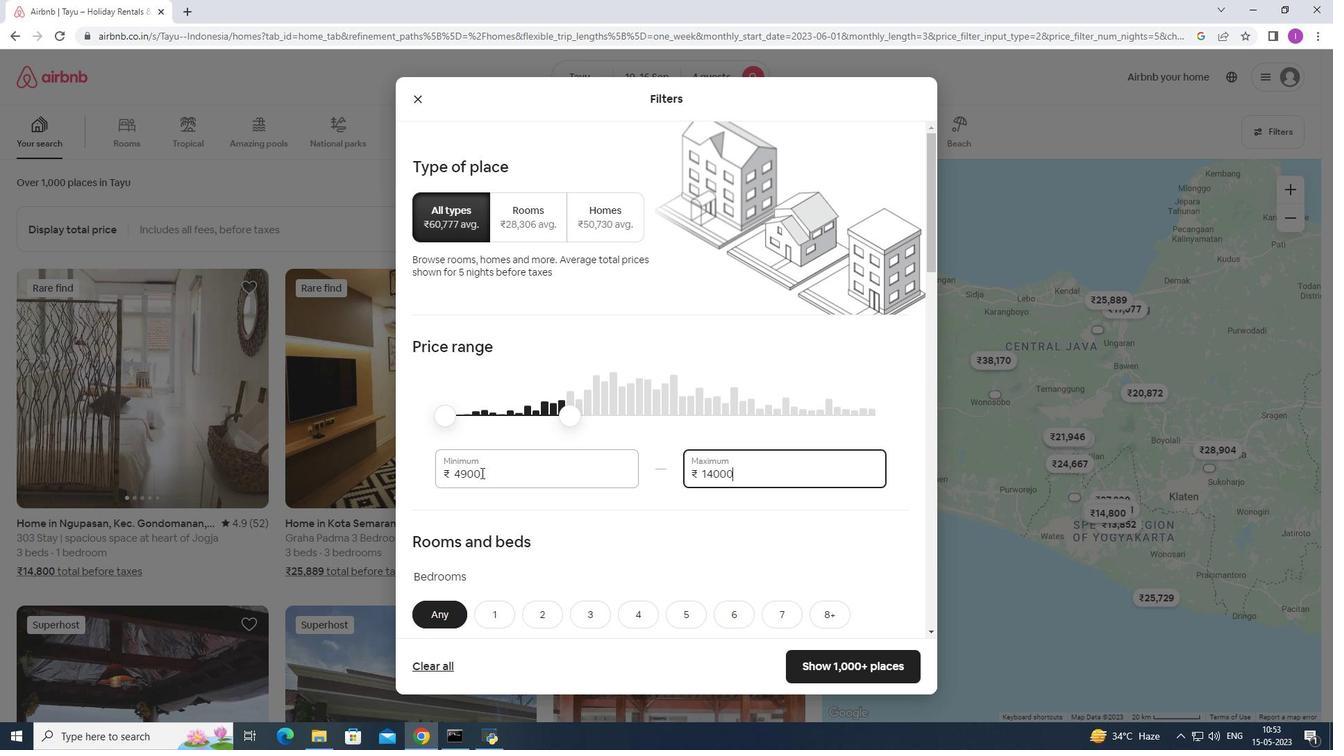 
Action: Mouse moved to (427, 484)
Screenshot: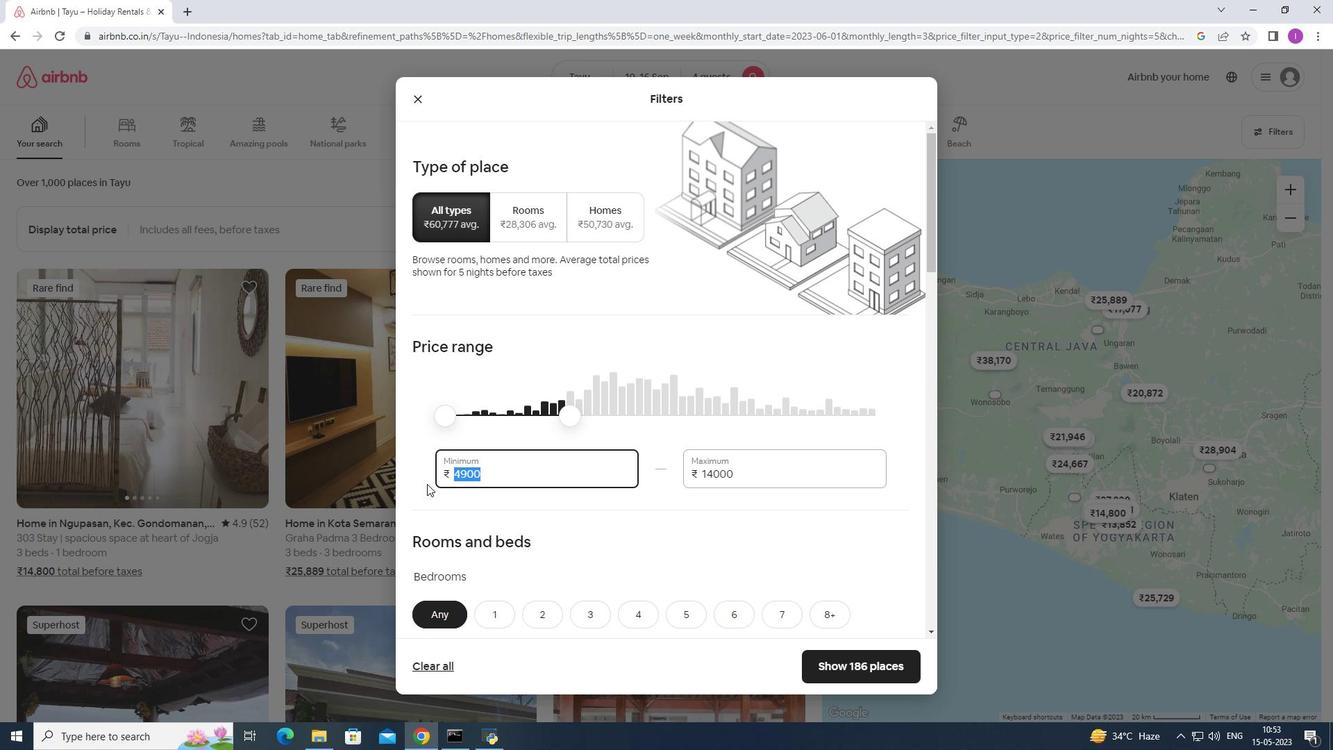 
Action: Key pressed 1
Screenshot: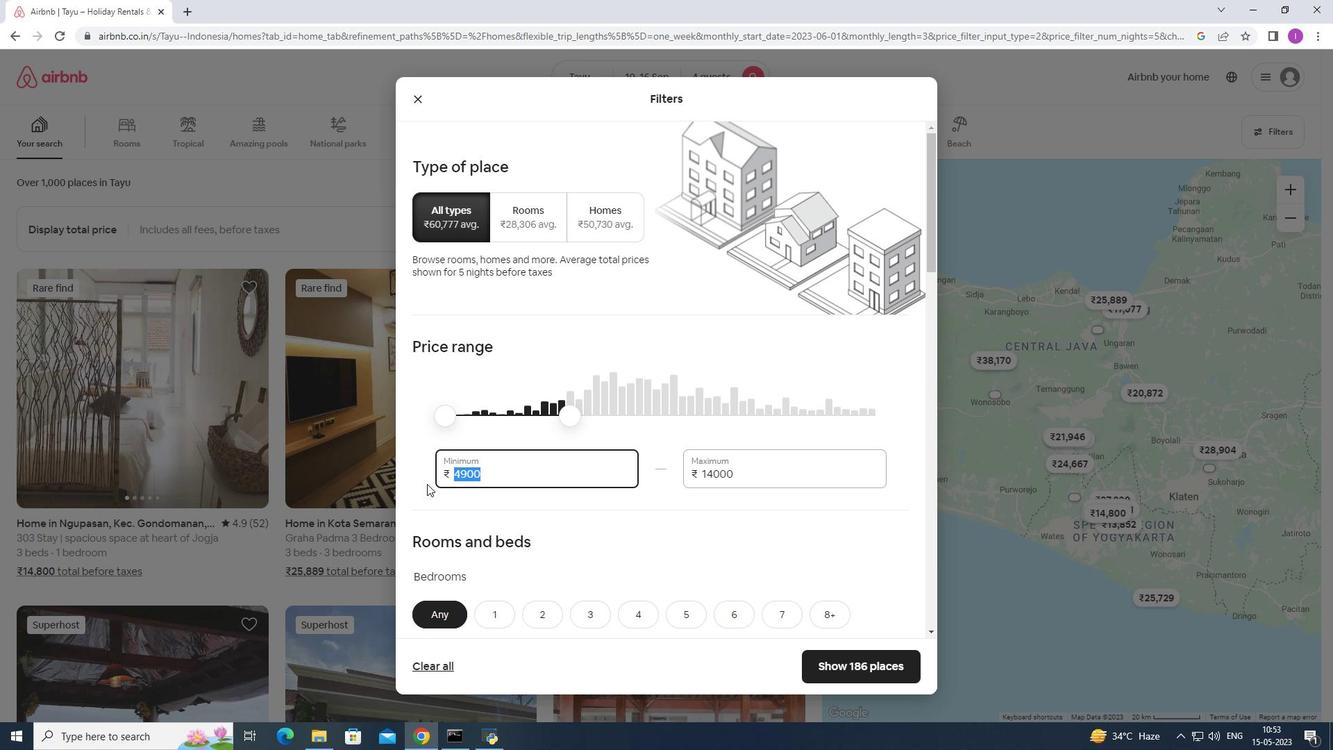 
Action: Mouse moved to (427, 488)
Screenshot: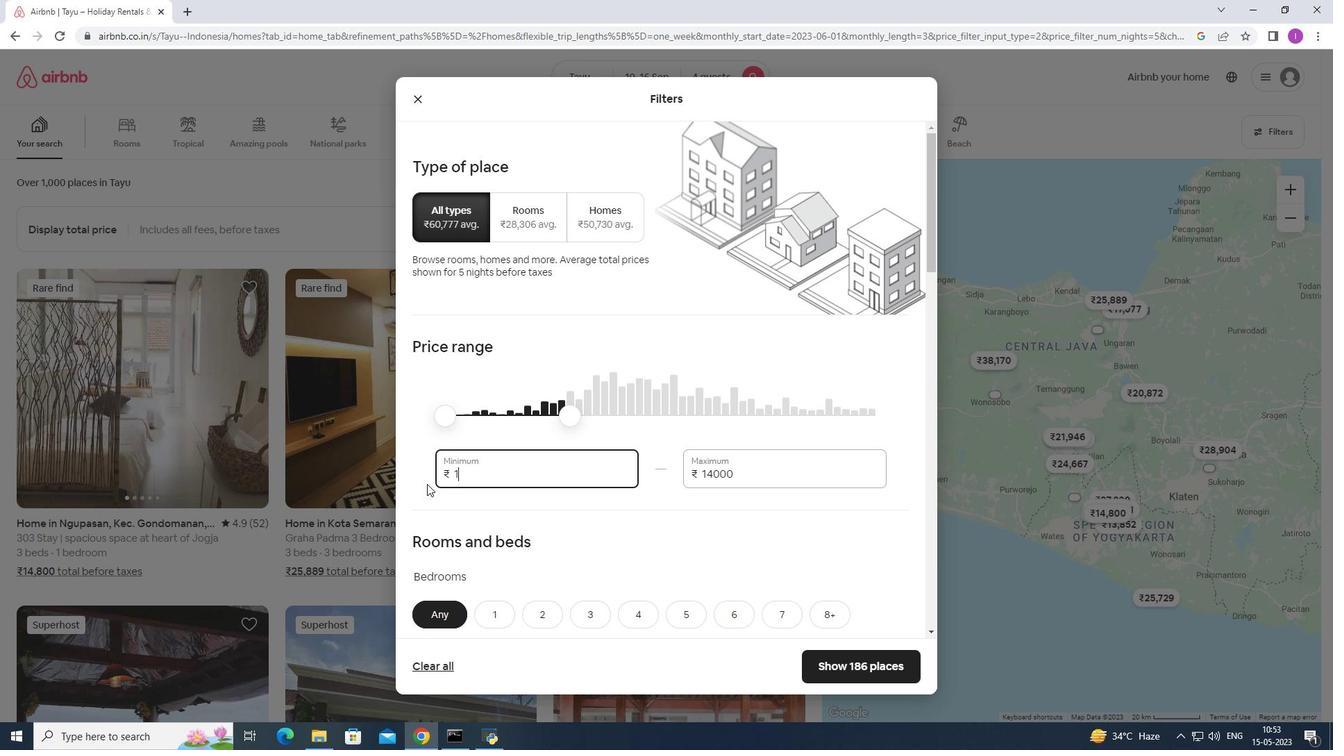 
Action: Key pressed 0
Screenshot: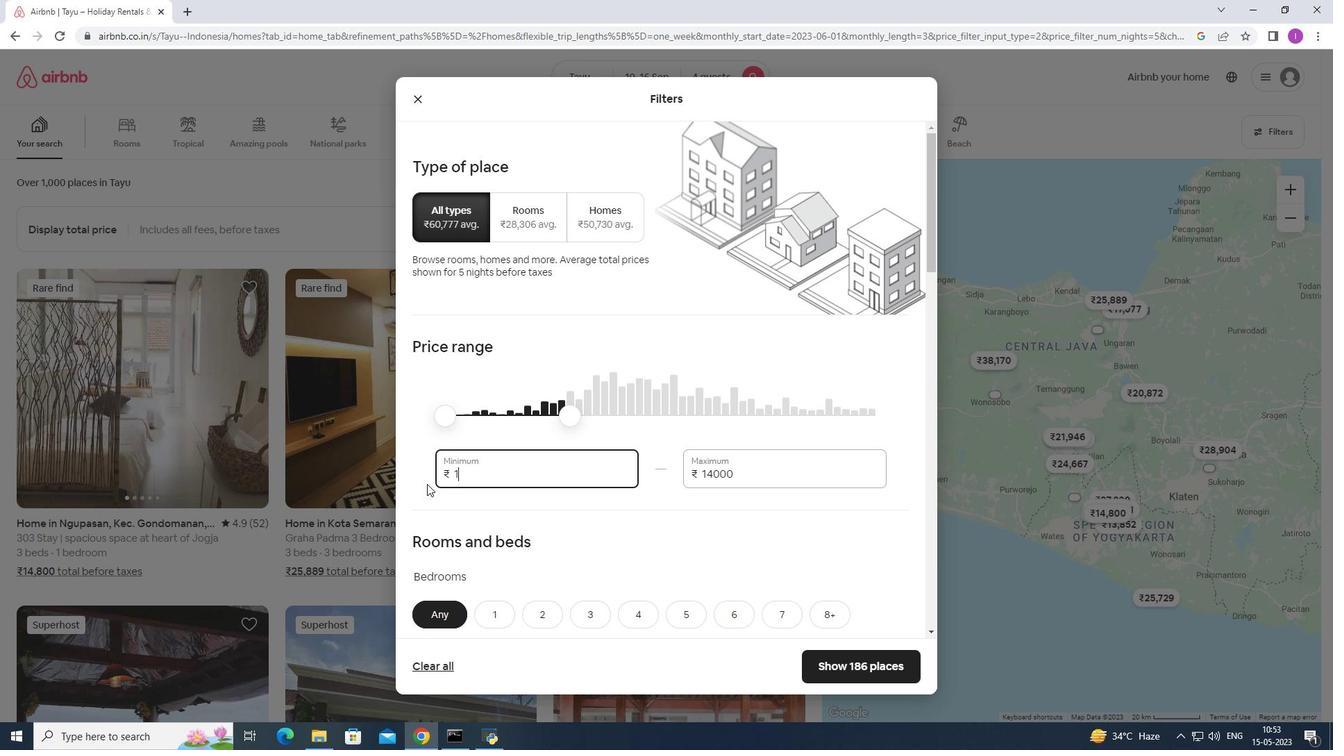 
Action: Mouse moved to (427, 493)
Screenshot: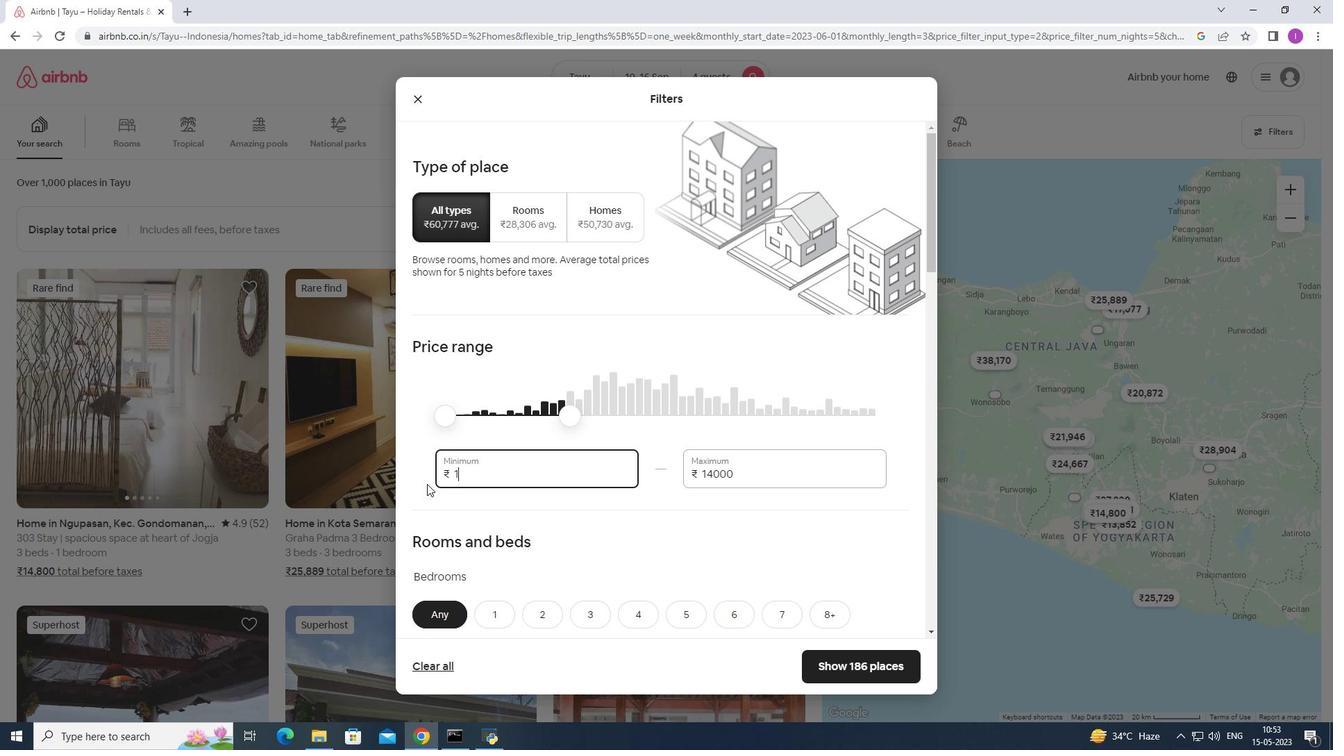 
Action: Key pressed 000
Screenshot: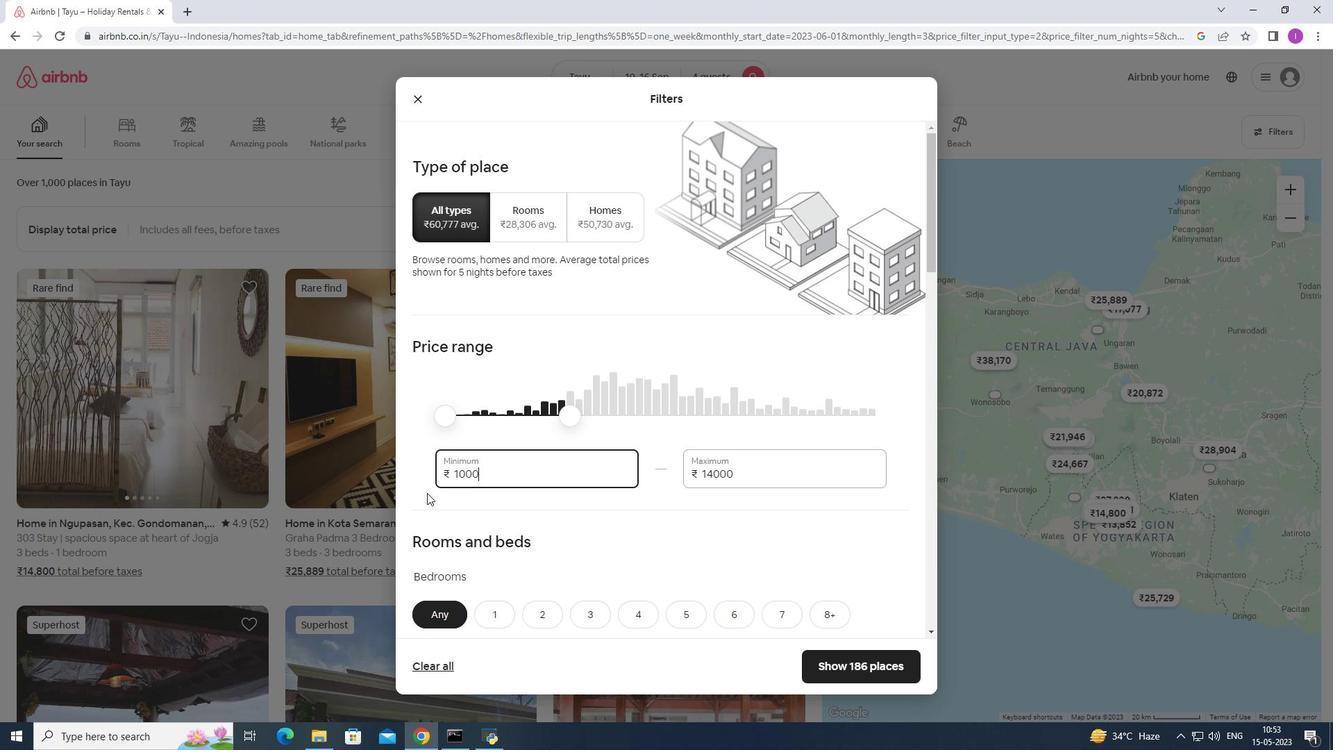 
Action: Mouse moved to (465, 519)
Screenshot: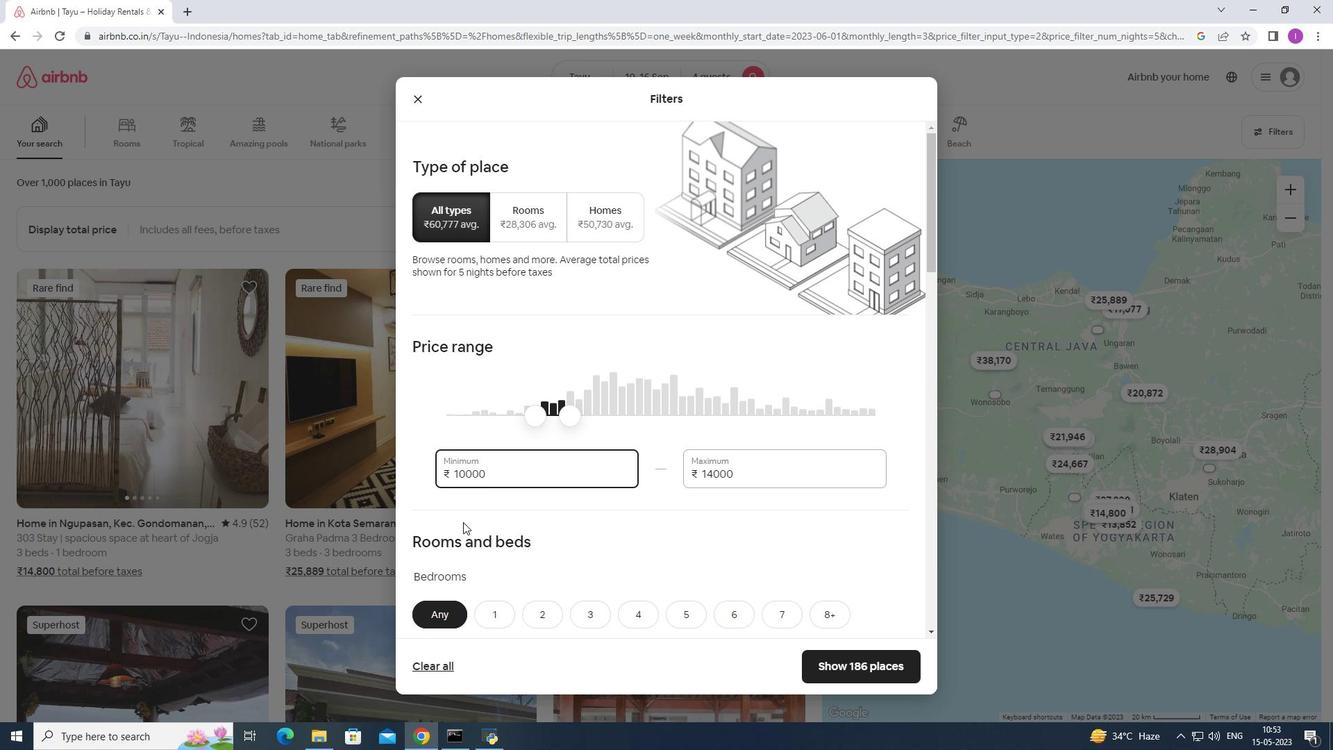 
Action: Mouse scrolled (465, 518) with delta (0, 0)
Screenshot: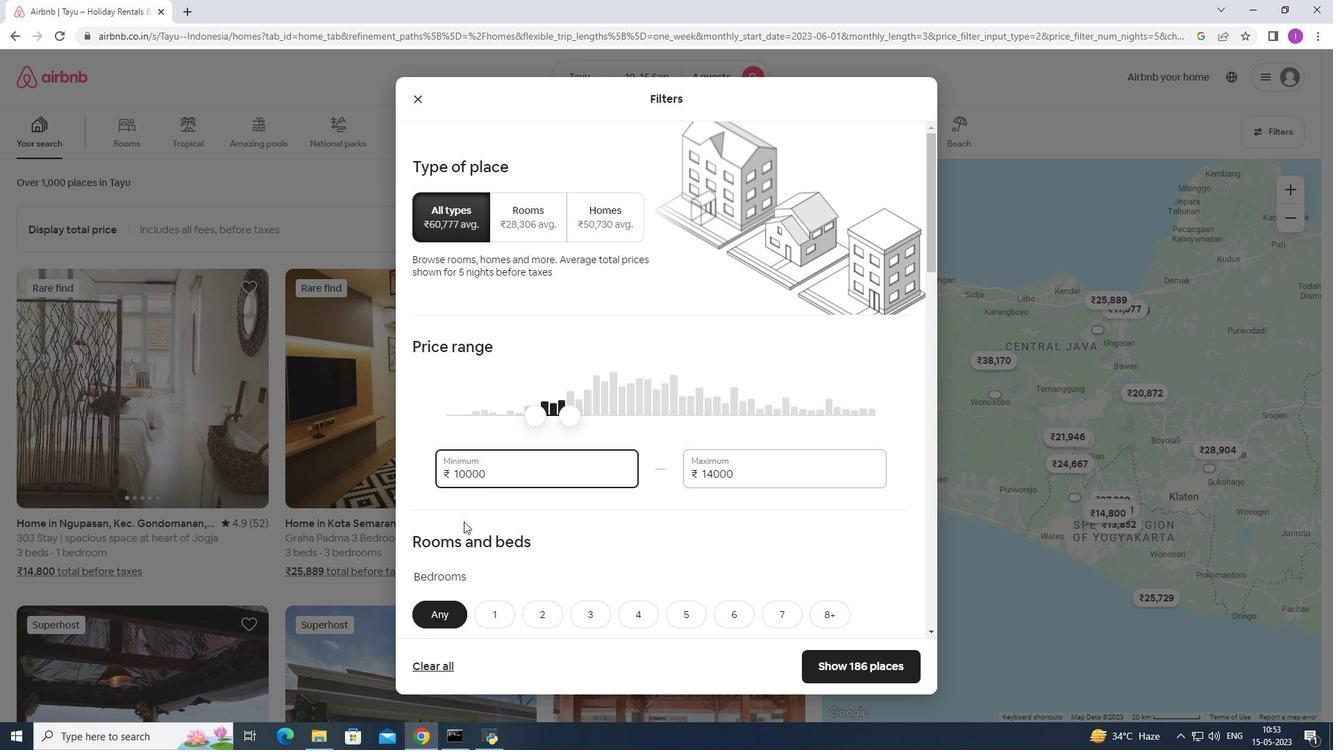 
Action: Mouse scrolled (465, 518) with delta (0, 0)
Screenshot: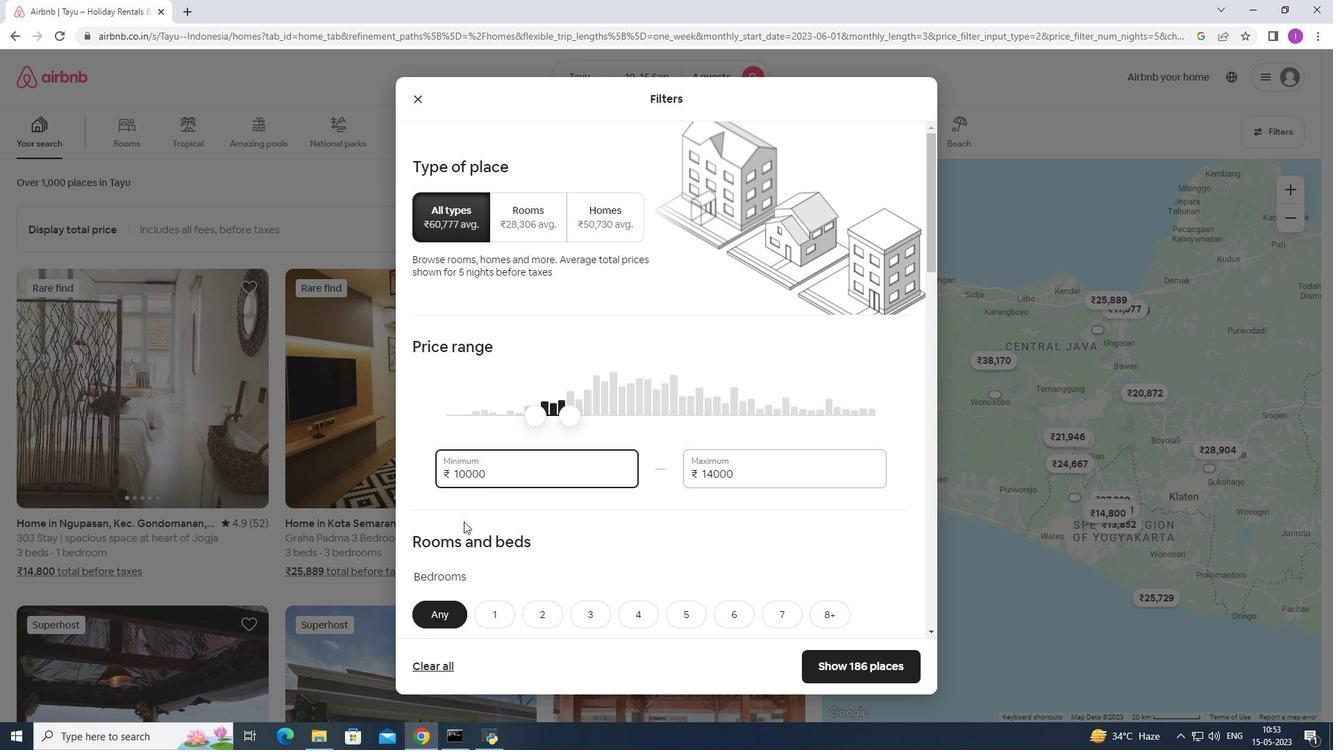 
Action: Mouse scrolled (465, 518) with delta (0, 0)
Screenshot: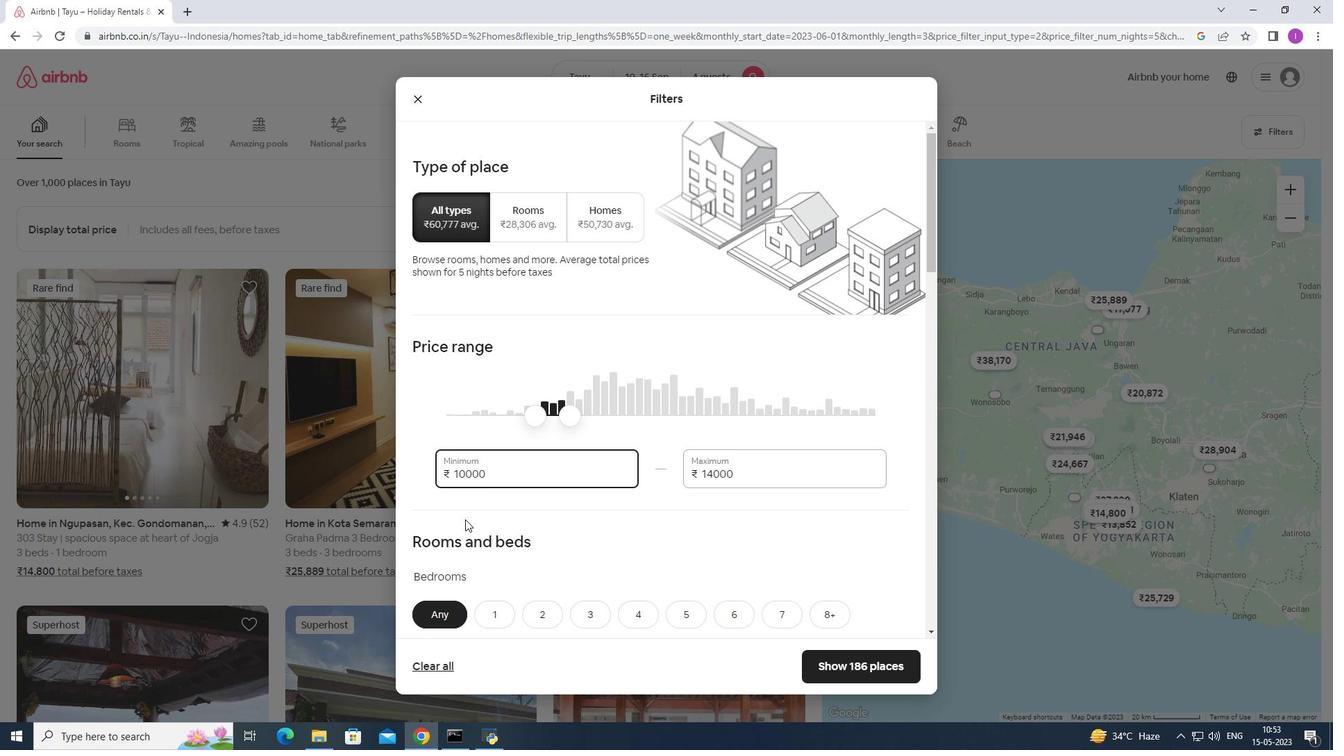 
Action: Mouse moved to (558, 435)
Screenshot: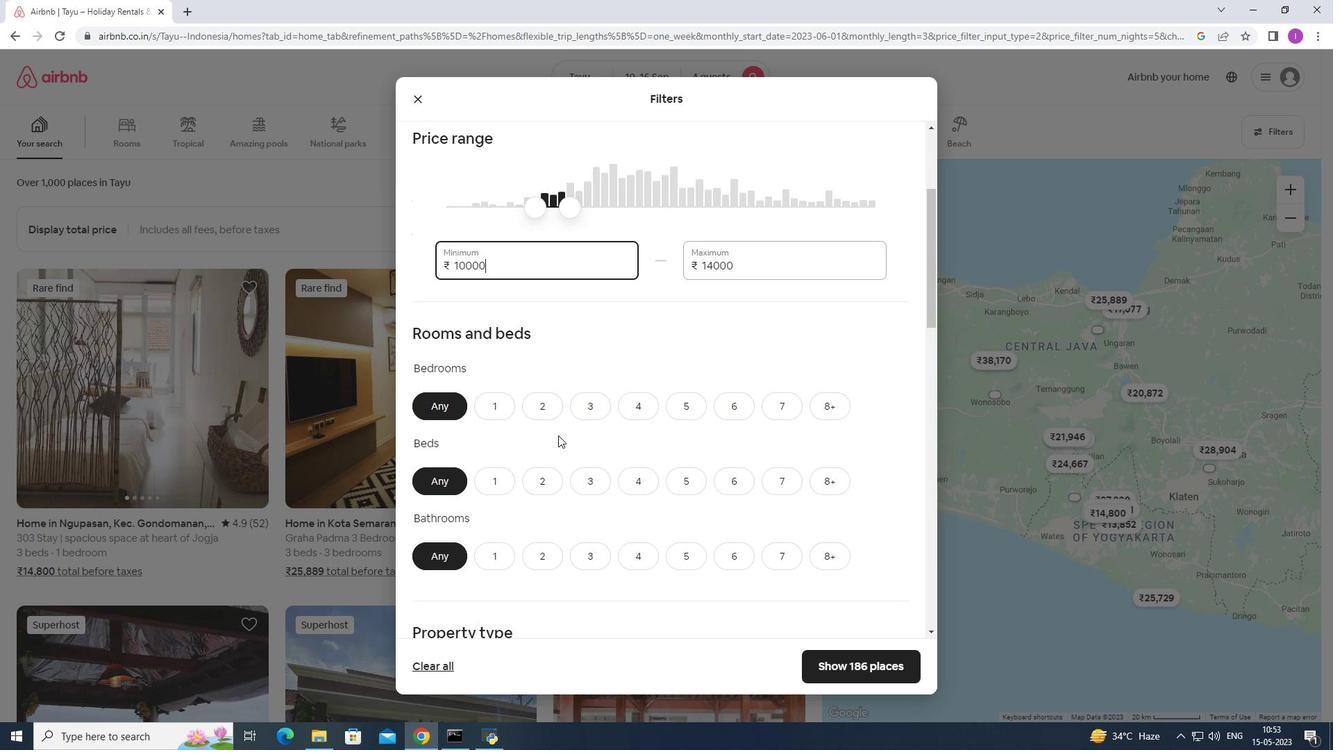 
Action: Mouse scrolled (558, 434) with delta (0, 0)
Screenshot: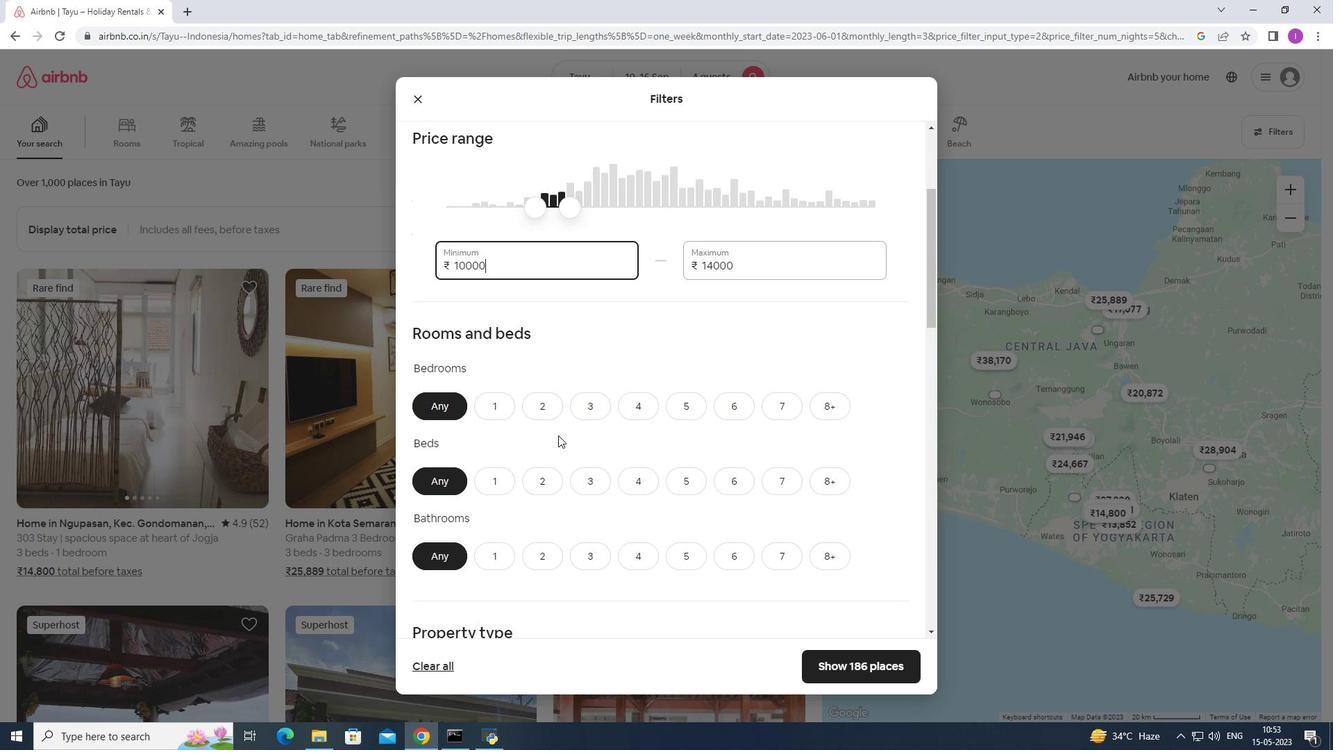 
Action: Mouse moved to (632, 331)
Screenshot: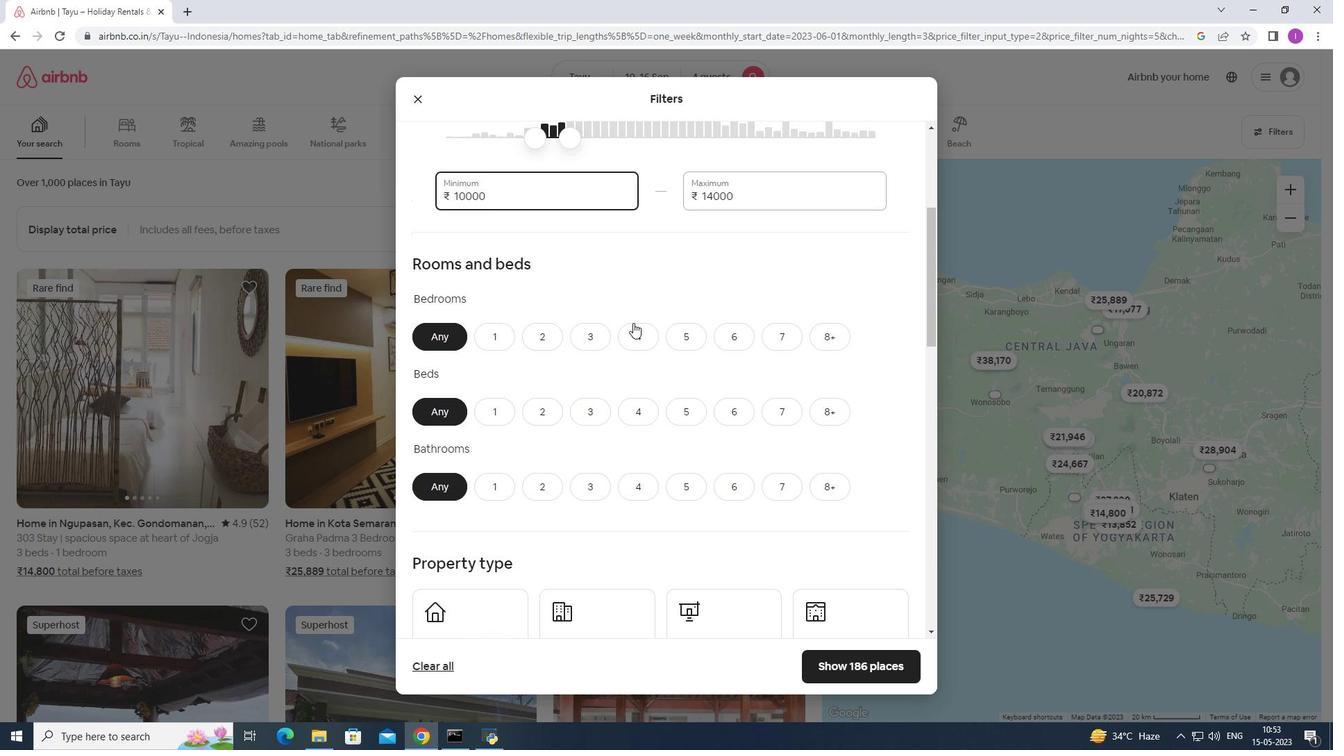 
Action: Mouse pressed left at (632, 331)
Screenshot: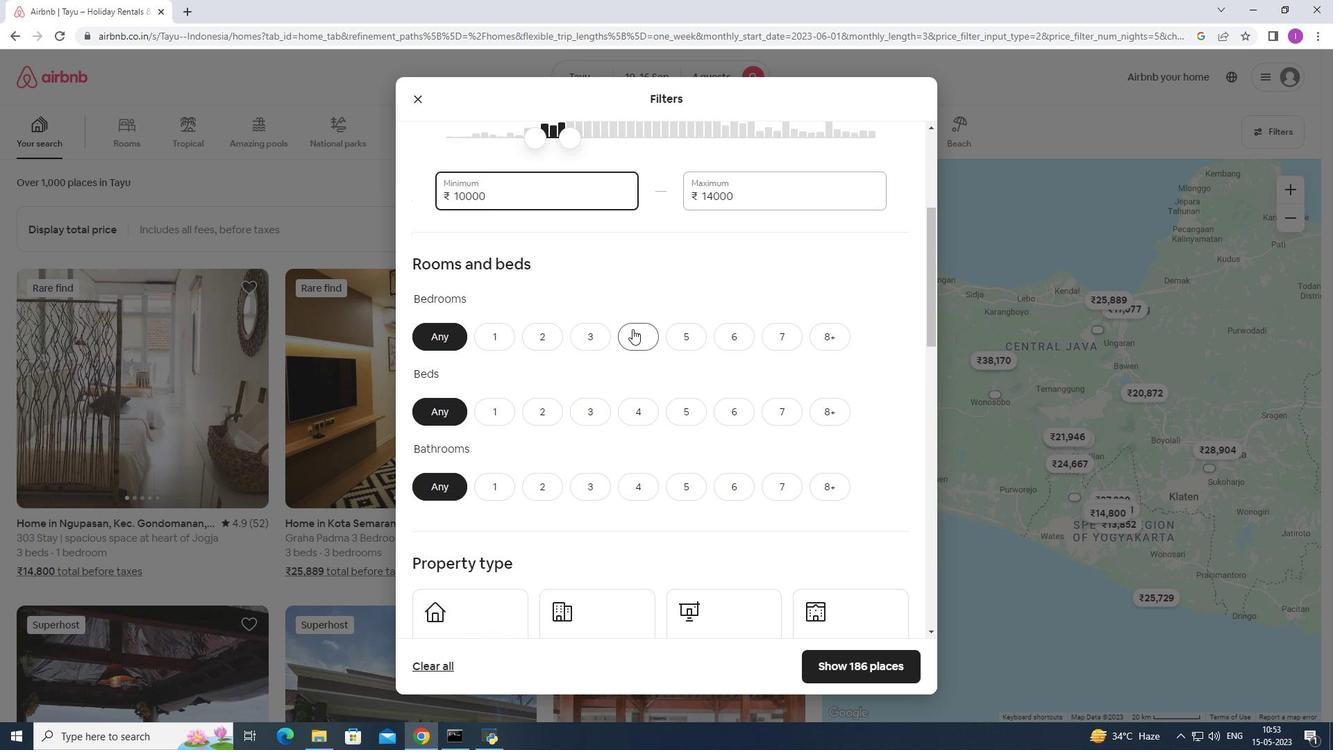 
Action: Mouse moved to (641, 412)
Screenshot: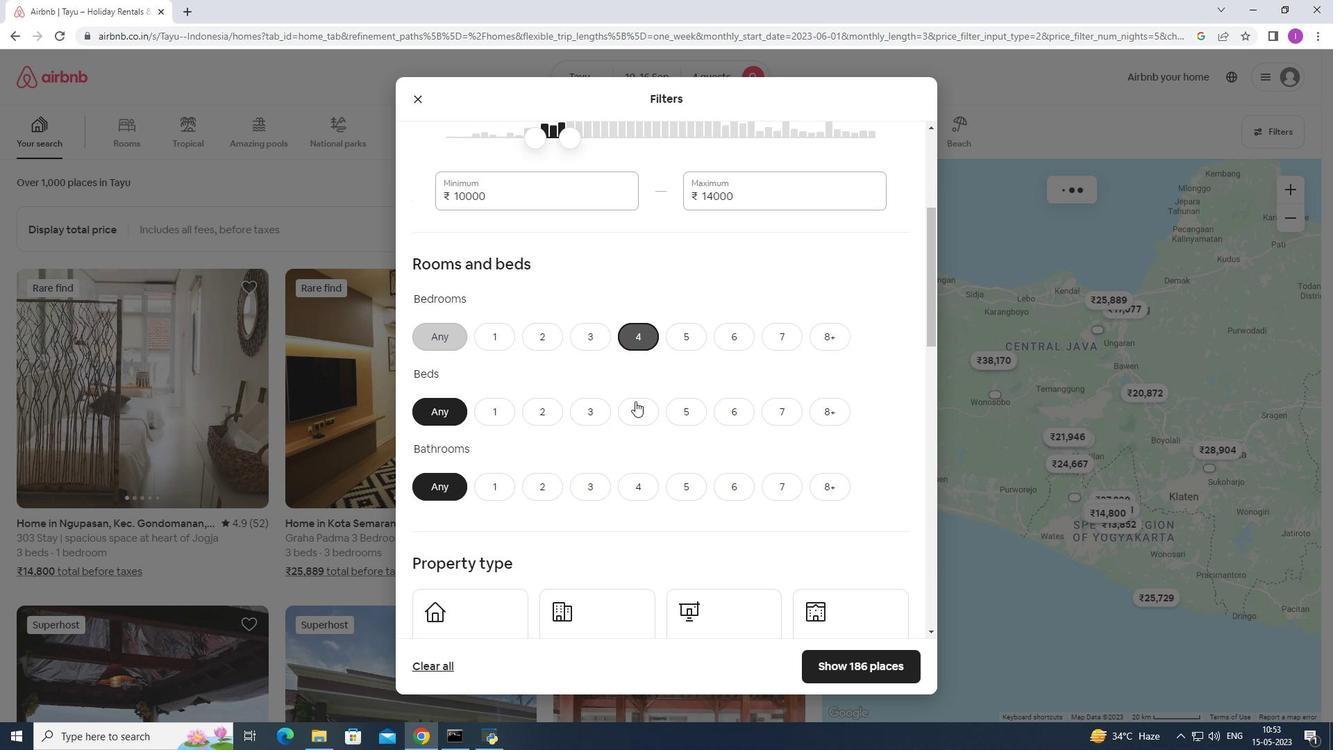 
Action: Mouse pressed left at (641, 412)
Screenshot: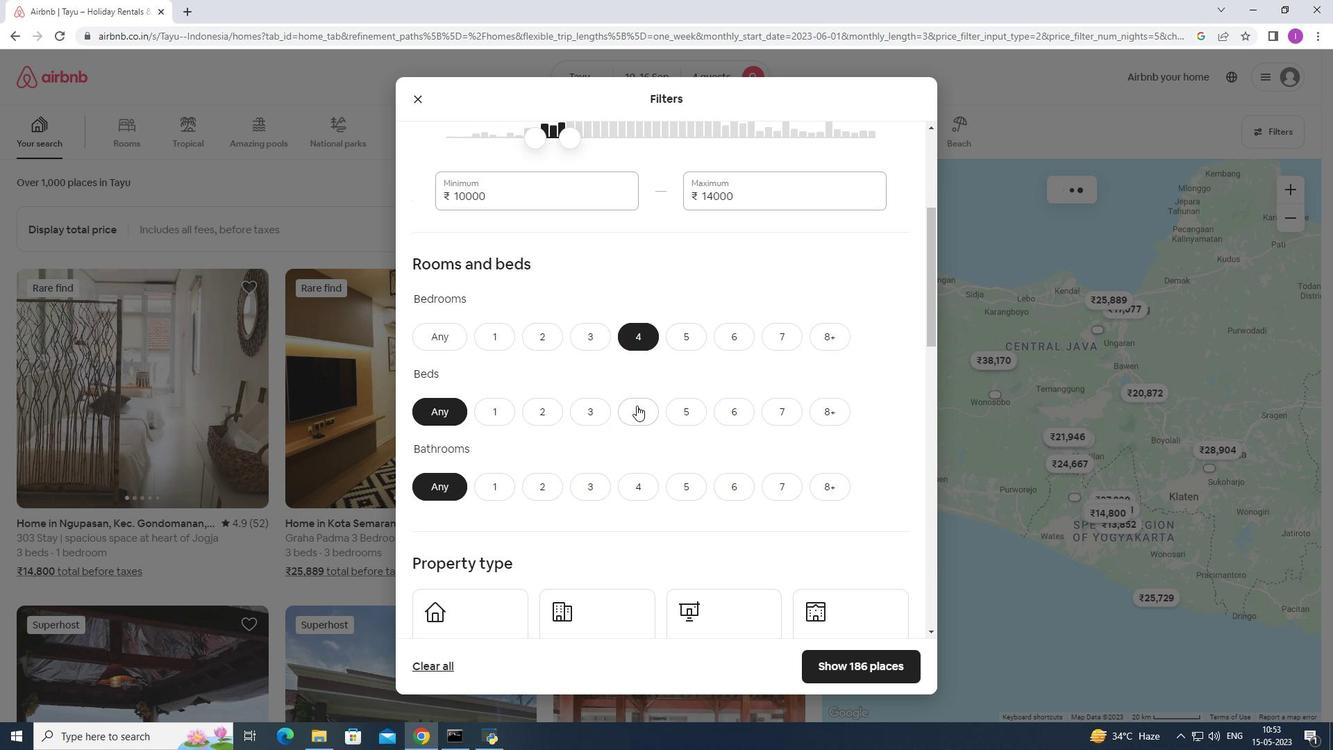 
Action: Mouse moved to (641, 490)
Screenshot: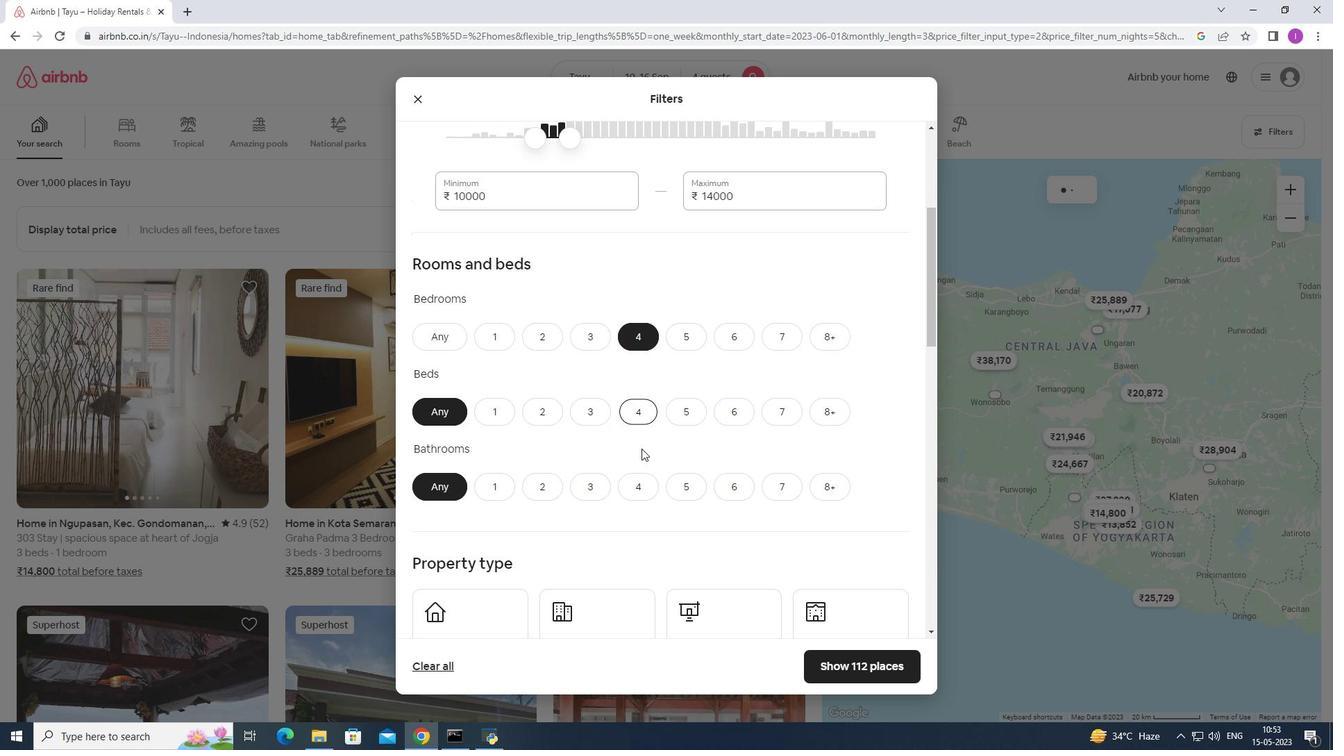 
Action: Mouse pressed left at (641, 490)
Screenshot: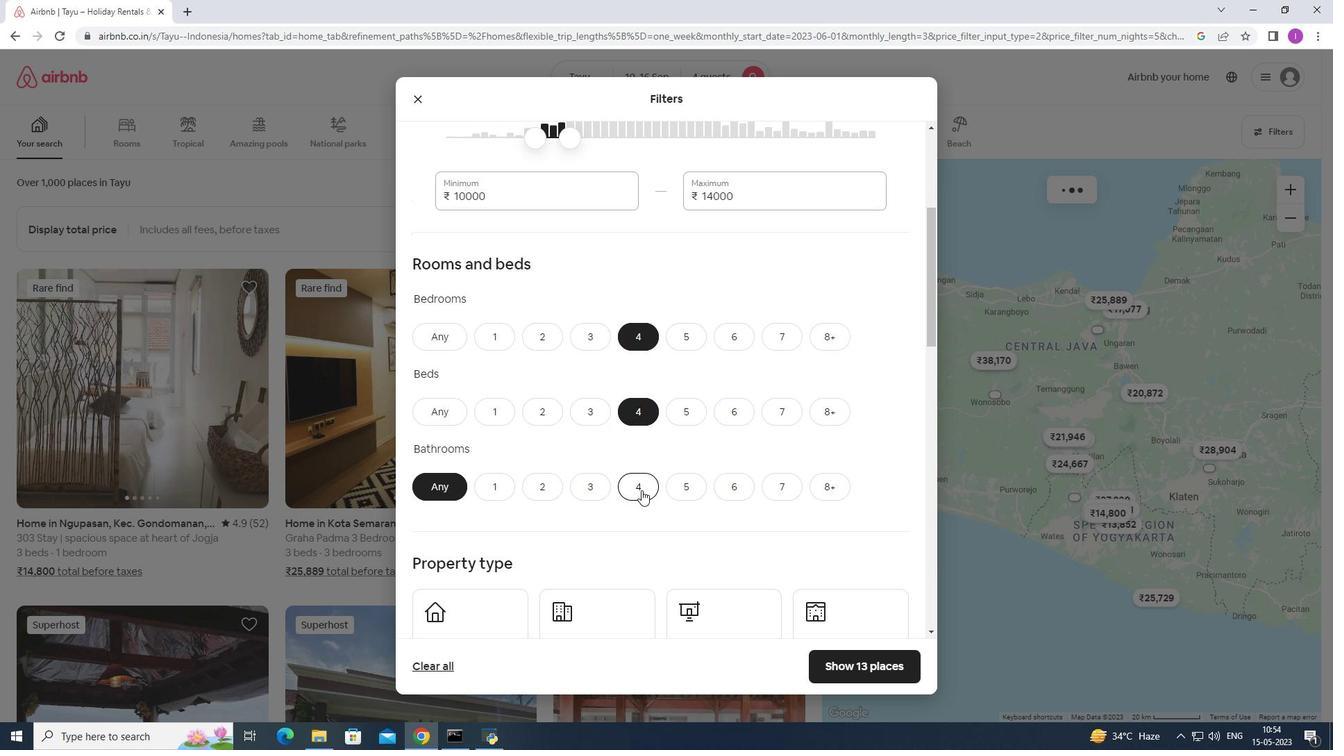 
Action: Mouse moved to (566, 525)
Screenshot: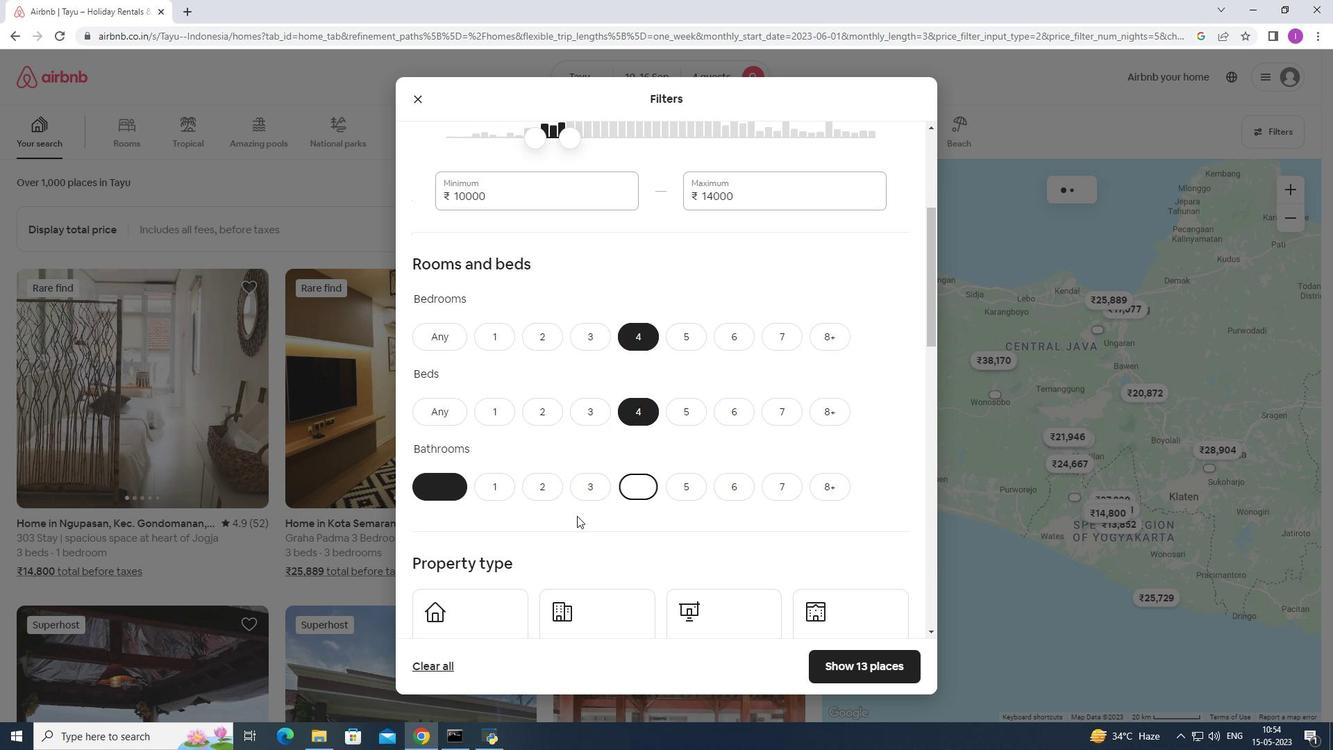 
Action: Mouse scrolled (566, 524) with delta (0, 0)
Screenshot: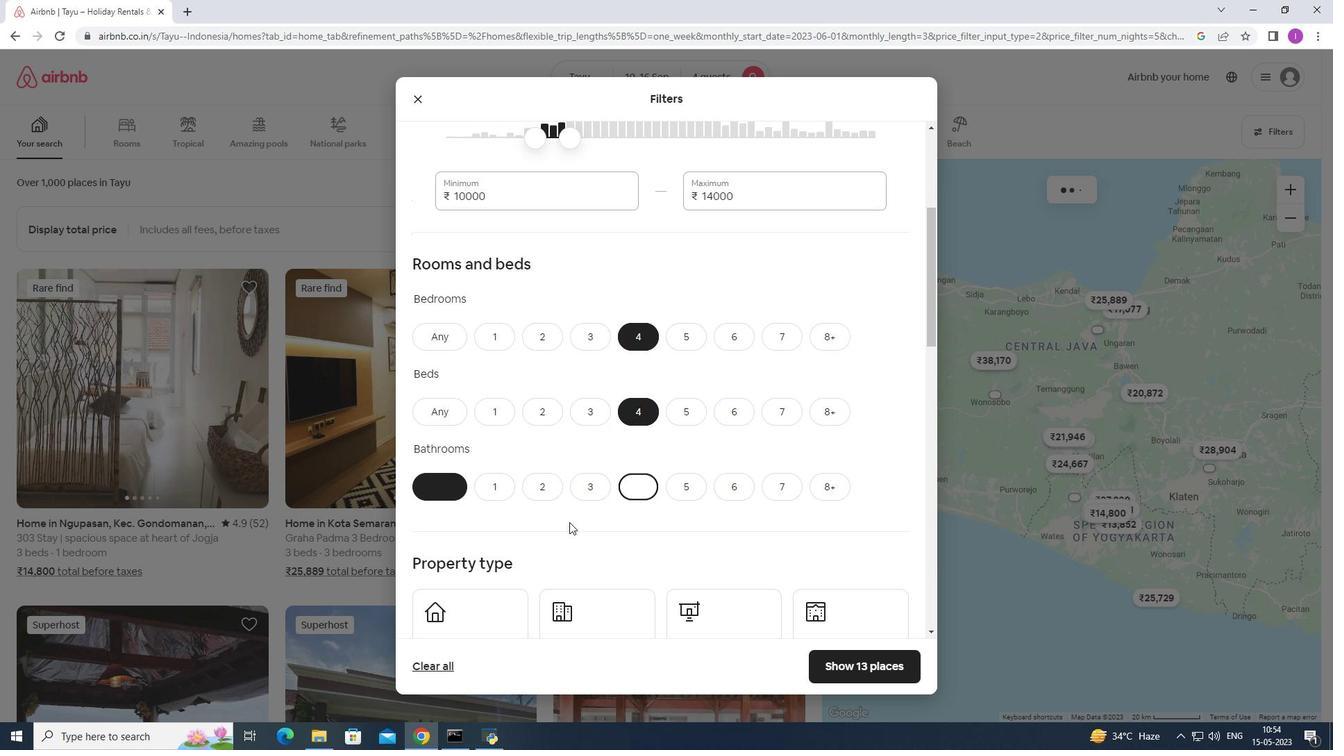 
Action: Mouse scrolled (566, 524) with delta (0, 0)
Screenshot: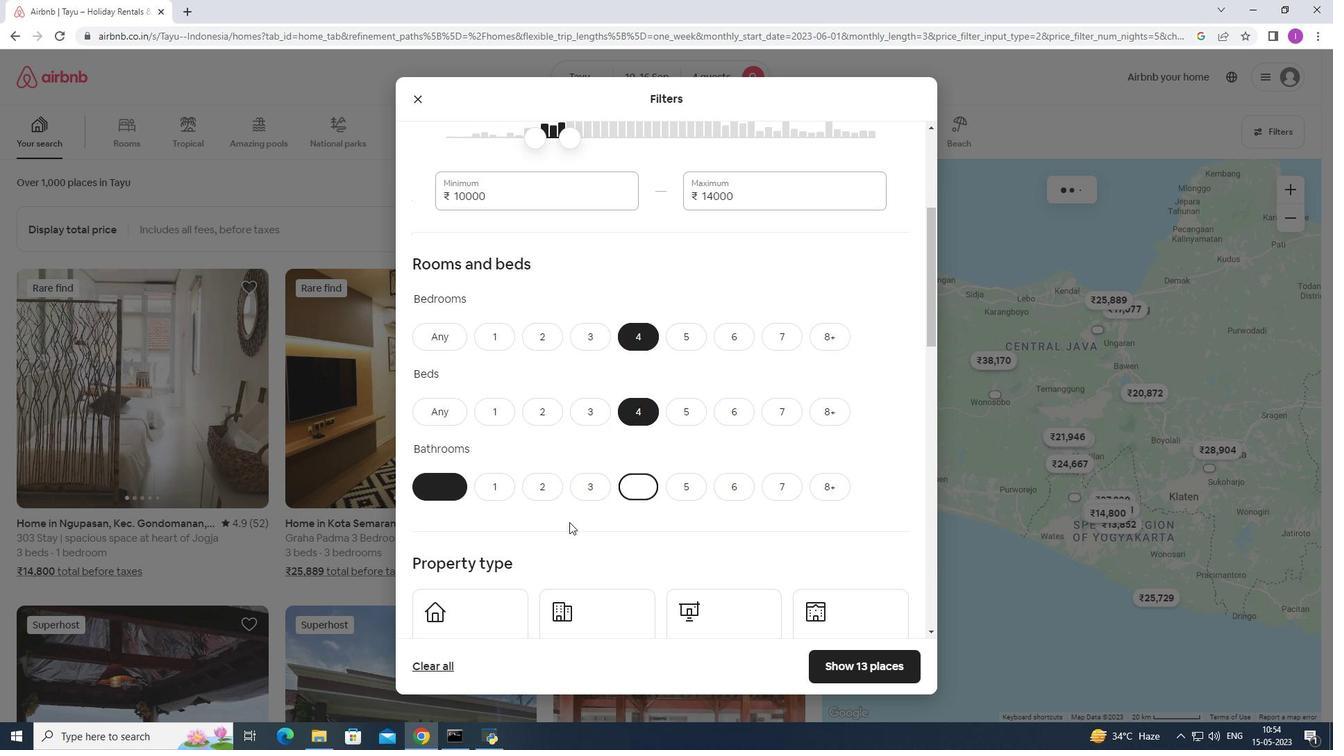 
Action: Mouse moved to (499, 525)
Screenshot: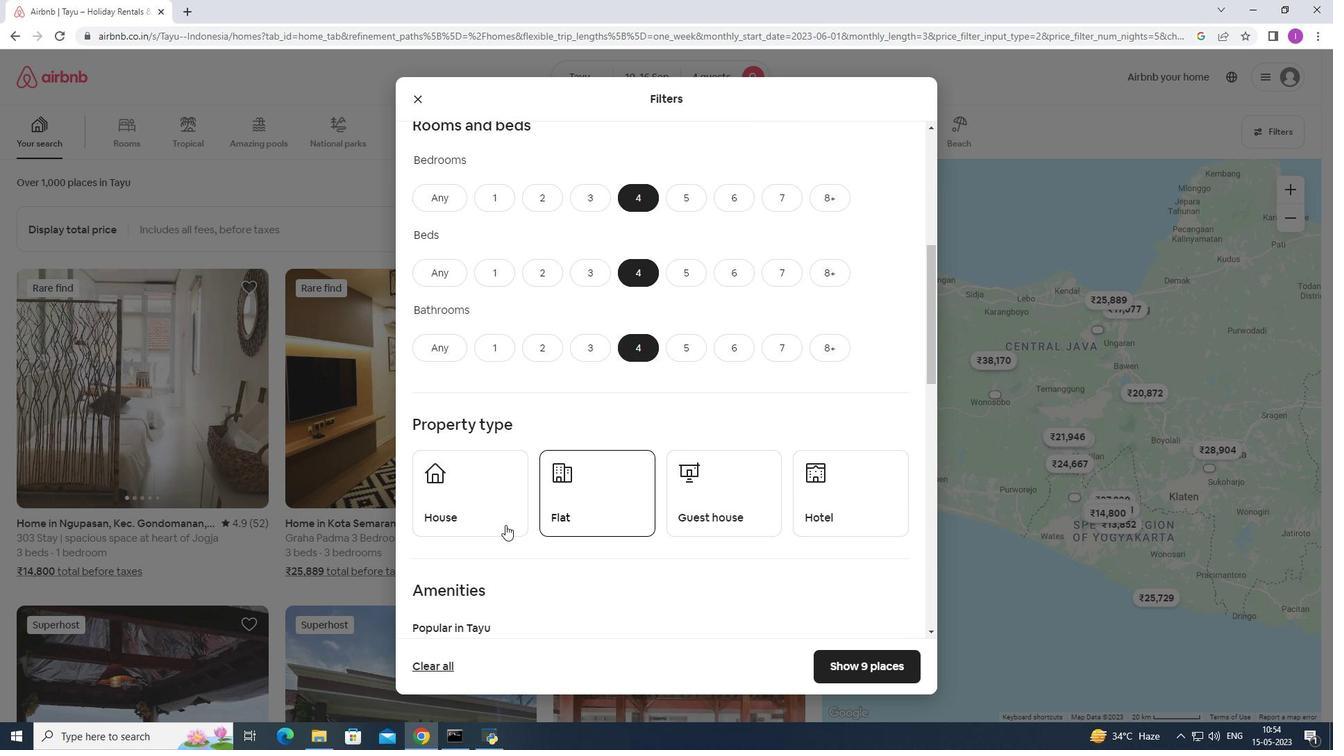 
Action: Mouse pressed left at (499, 525)
Screenshot: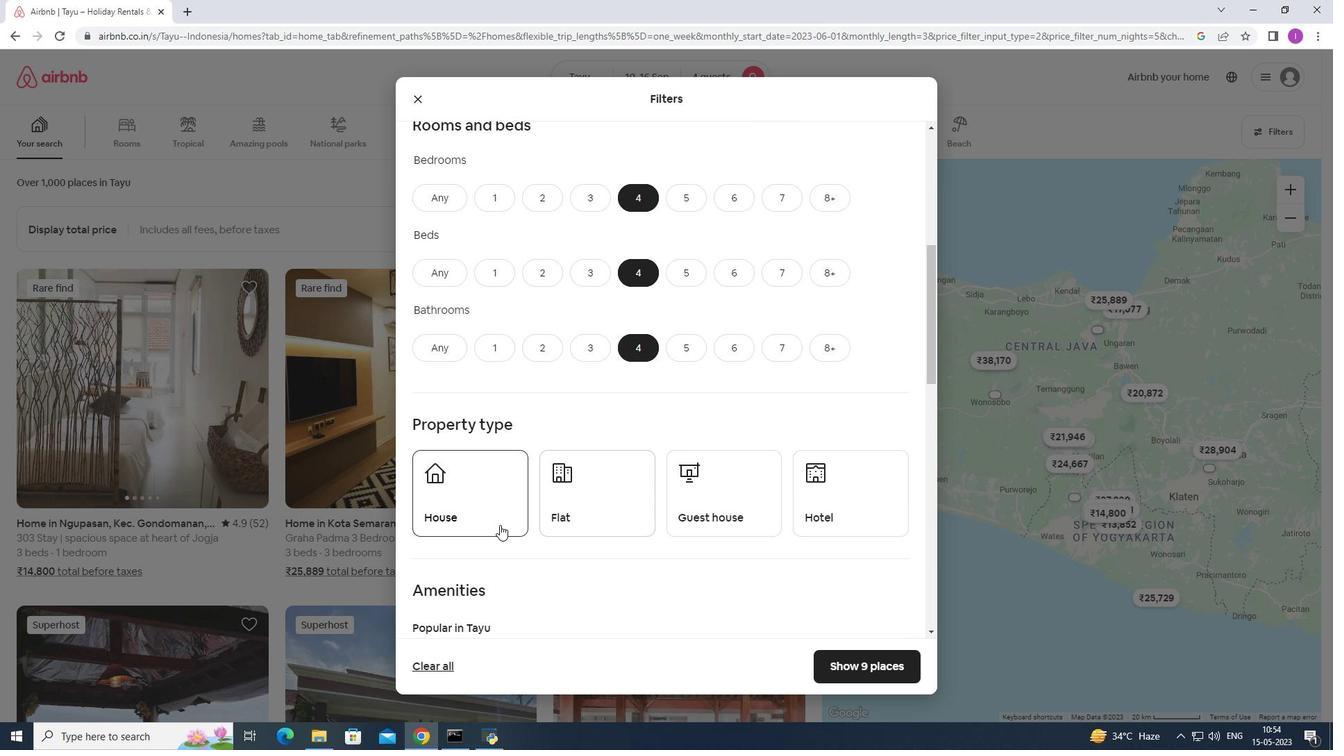 
Action: Mouse moved to (557, 508)
Screenshot: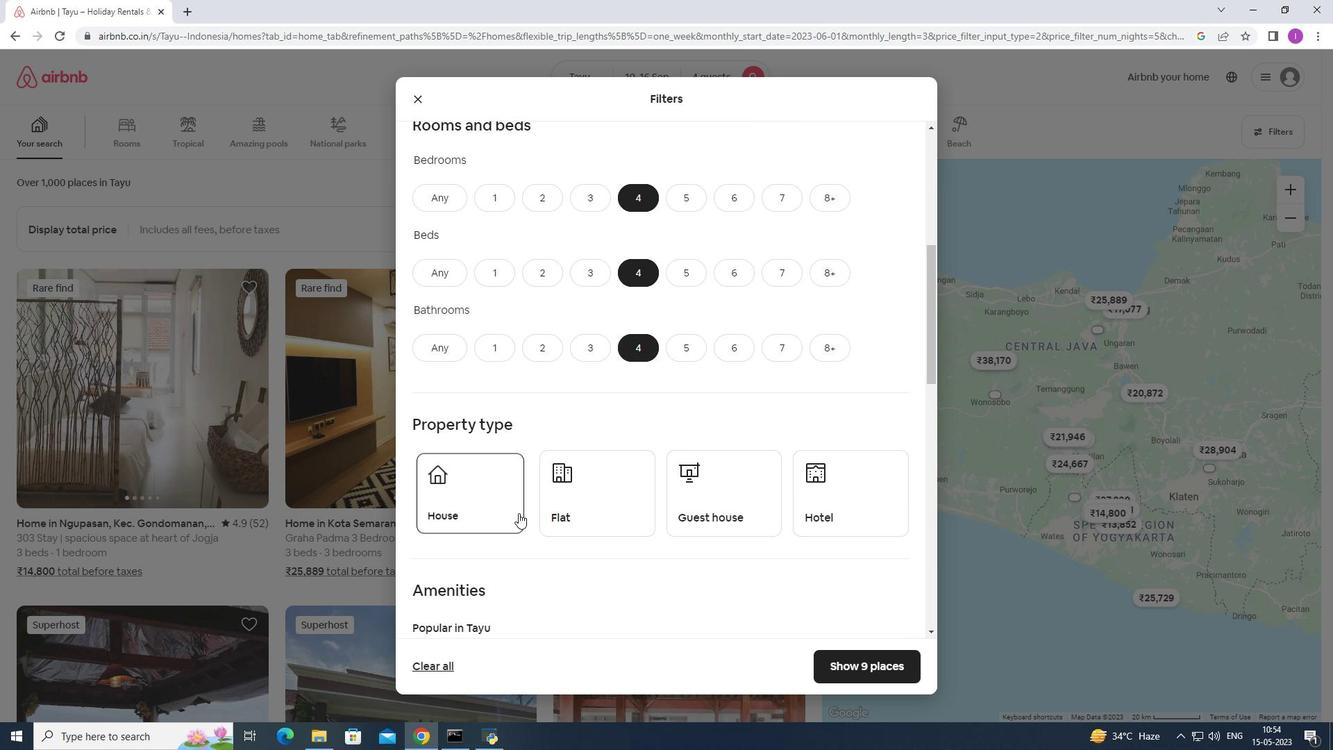 
Action: Mouse pressed left at (557, 508)
Screenshot: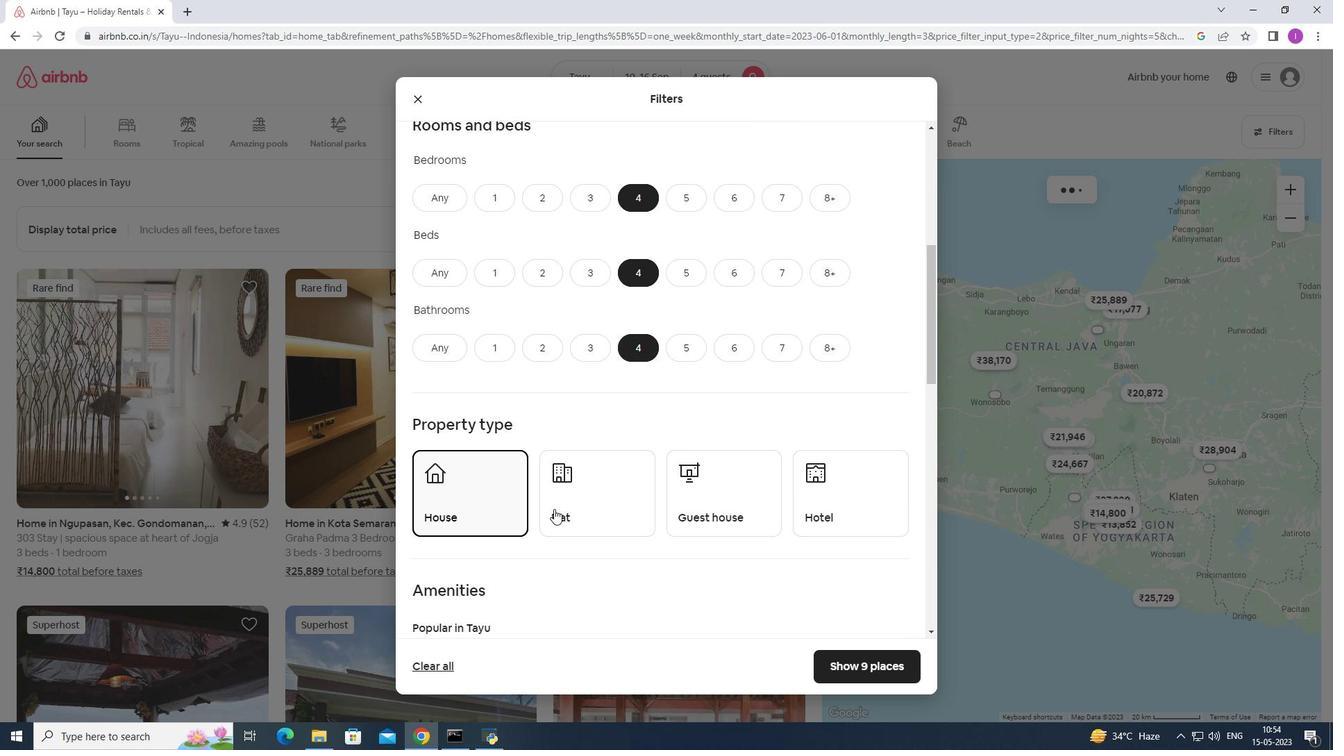 
Action: Mouse moved to (752, 517)
Screenshot: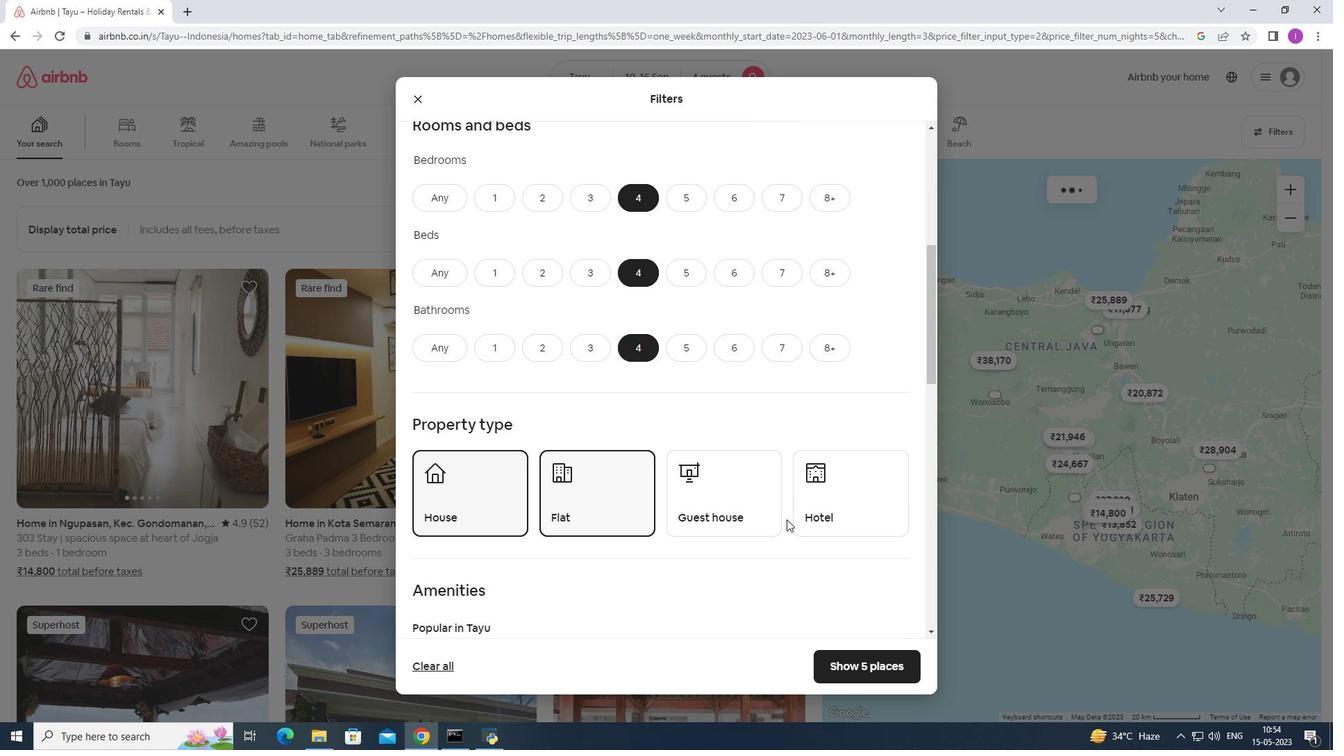 
Action: Mouse pressed left at (752, 517)
Screenshot: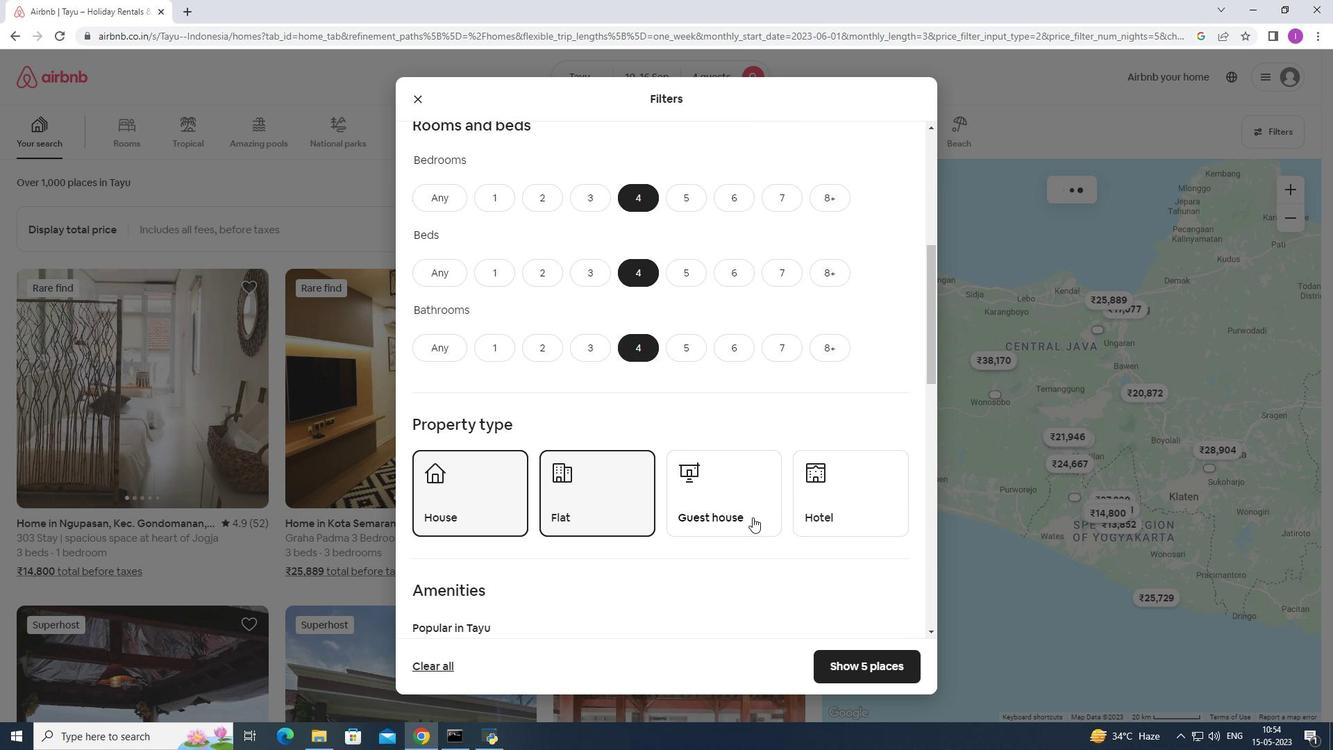 
Action: Mouse moved to (853, 507)
Screenshot: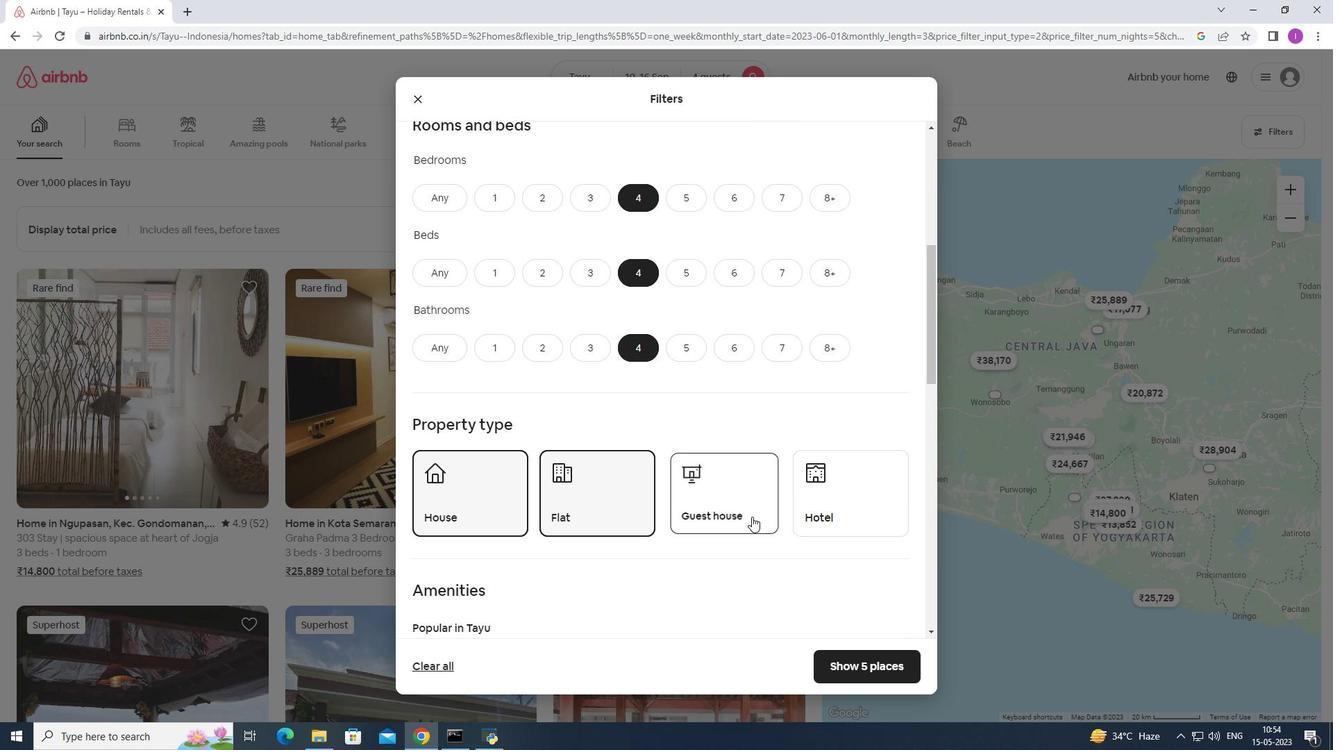 
Action: Mouse pressed left at (853, 507)
Screenshot: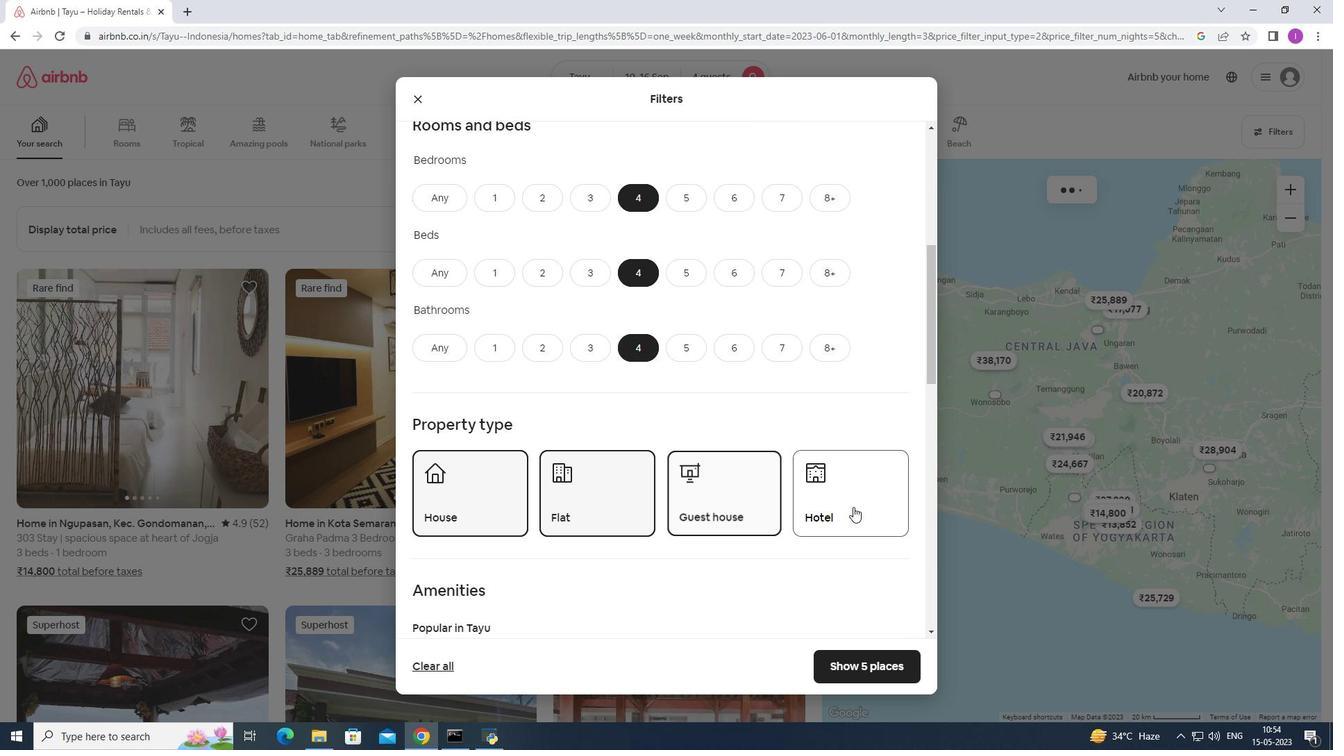 
Action: Mouse moved to (721, 531)
Screenshot: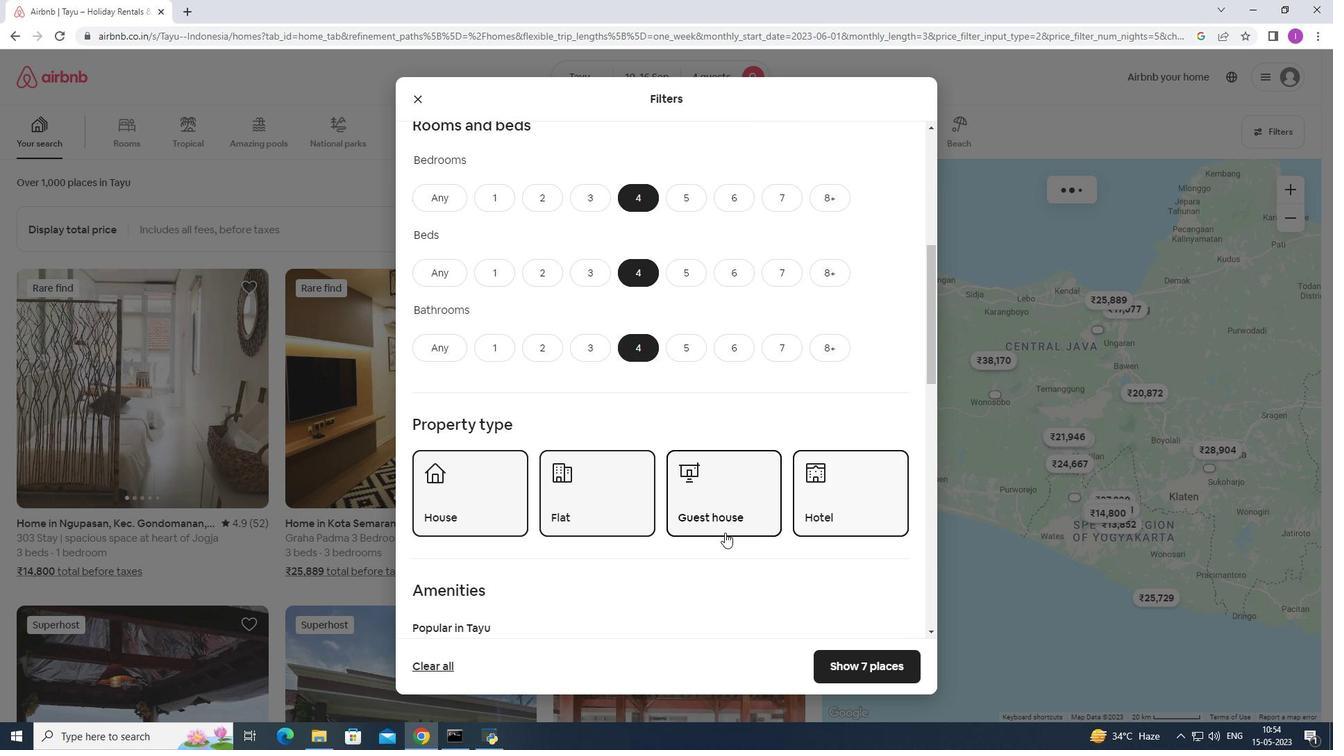 
Action: Mouse scrolled (721, 530) with delta (0, 0)
Screenshot: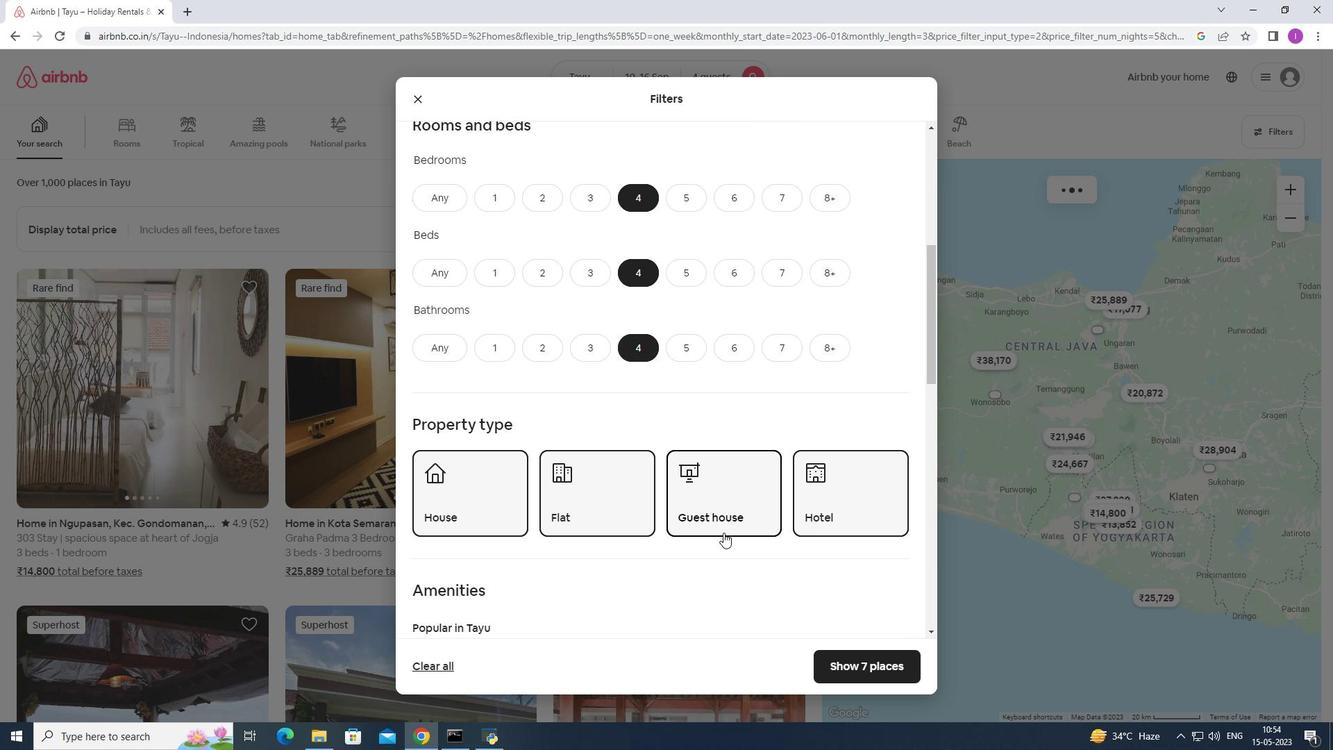 
Action: Mouse scrolled (721, 530) with delta (0, 0)
Screenshot: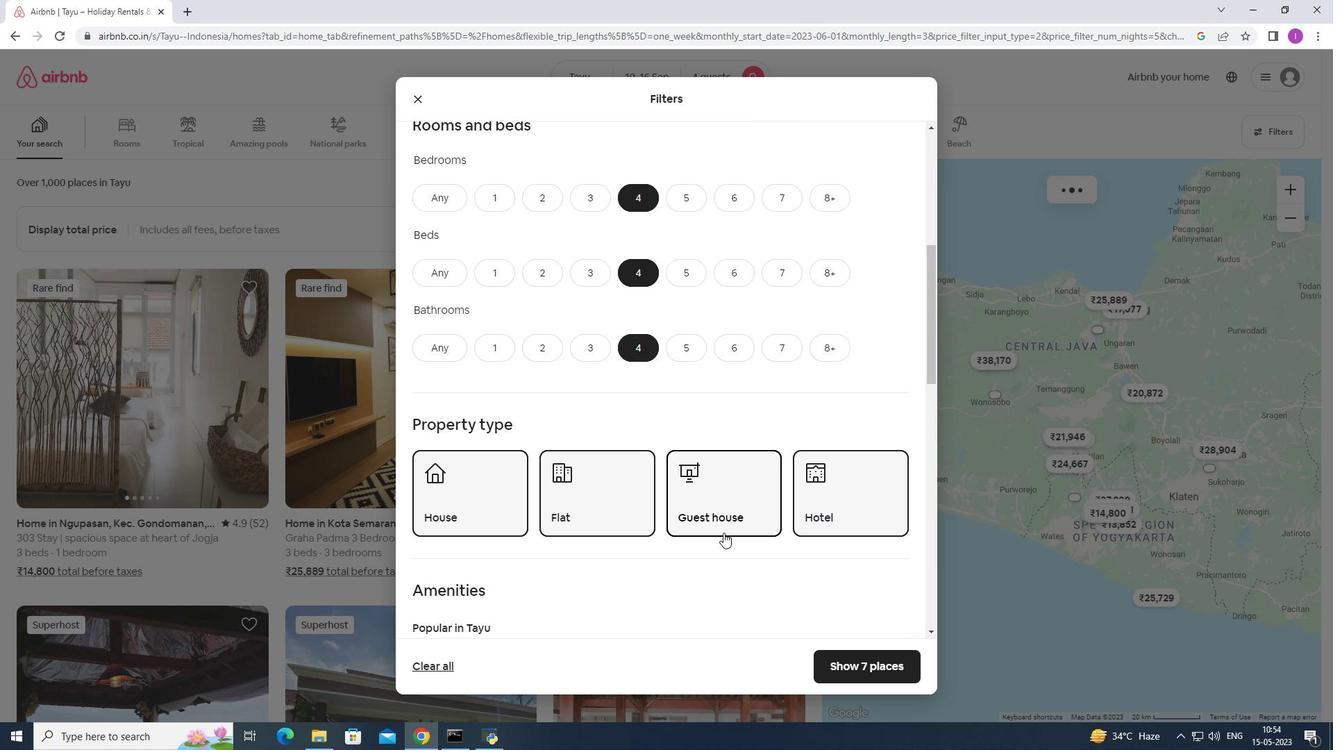 
Action: Mouse scrolled (721, 532) with delta (0, 0)
Screenshot: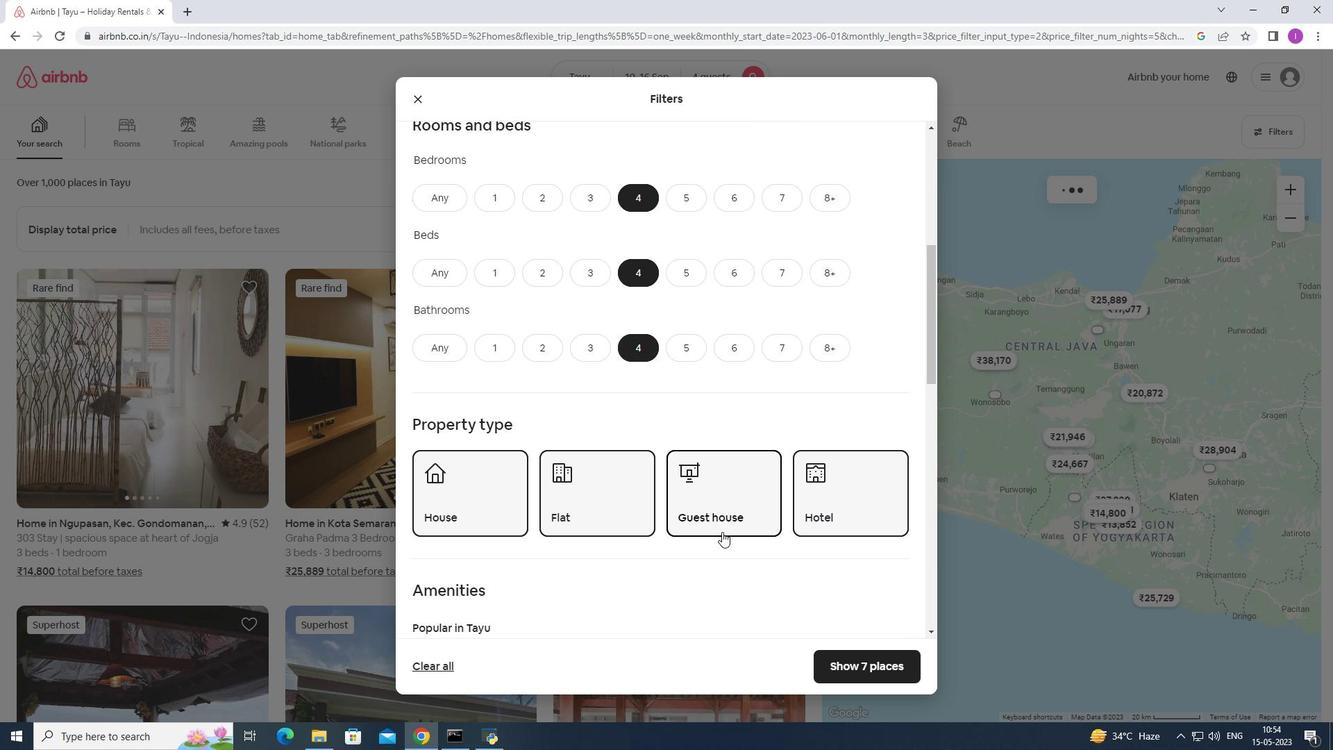 
Action: Mouse scrolled (721, 530) with delta (0, 0)
Screenshot: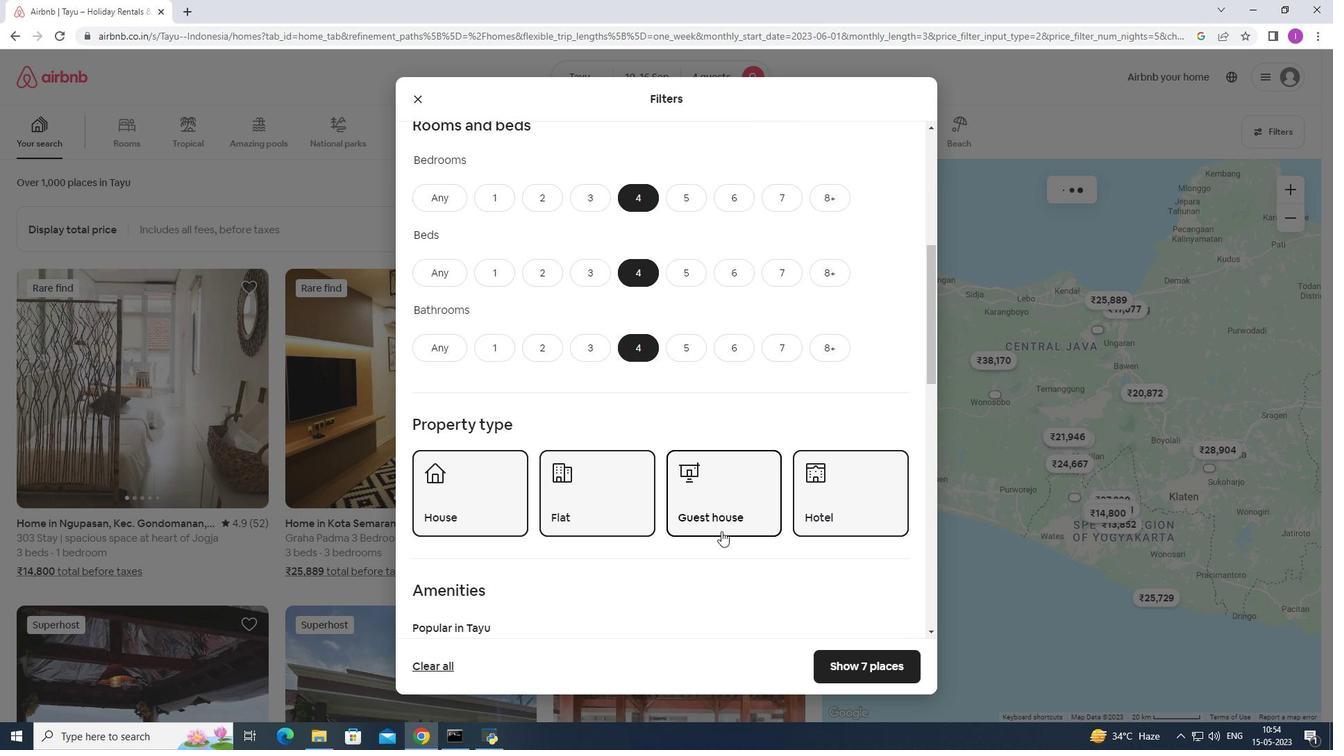 
Action: Mouse moved to (720, 507)
Screenshot: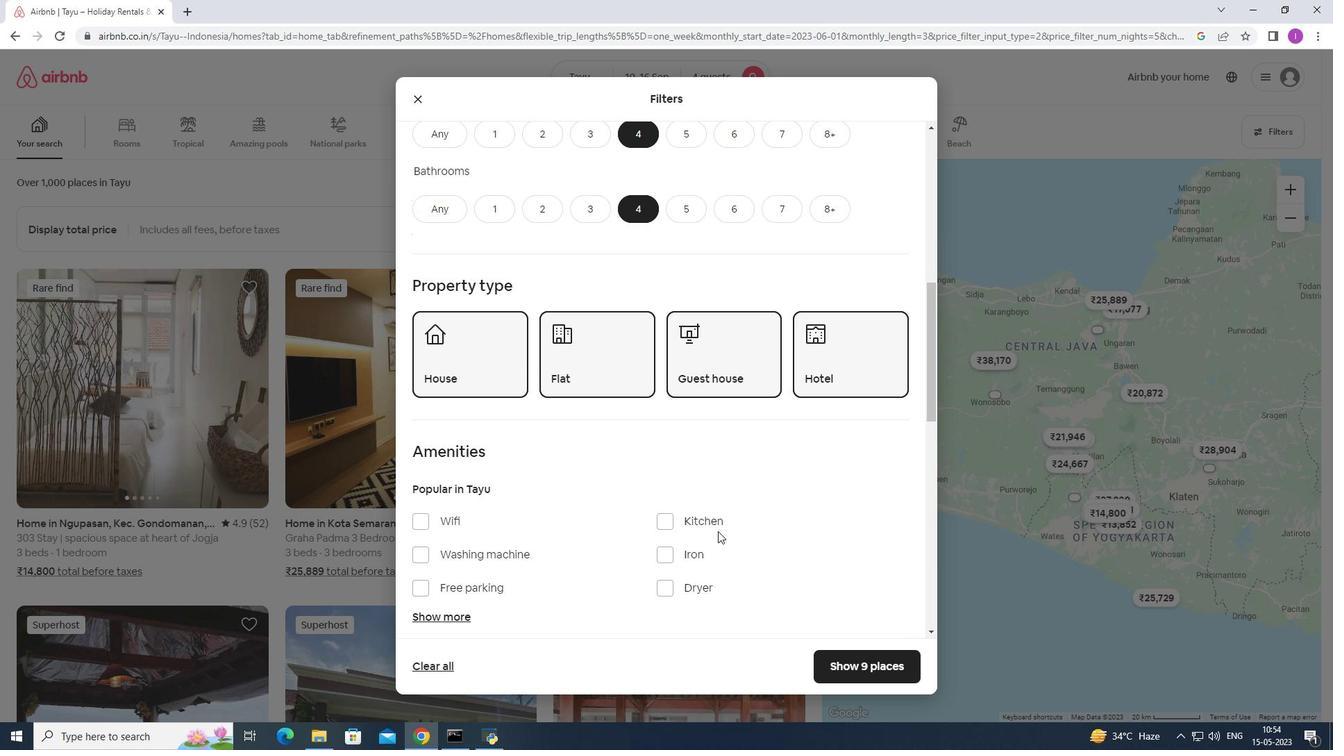 
Action: Mouse scrolled (720, 507) with delta (0, 0)
Screenshot: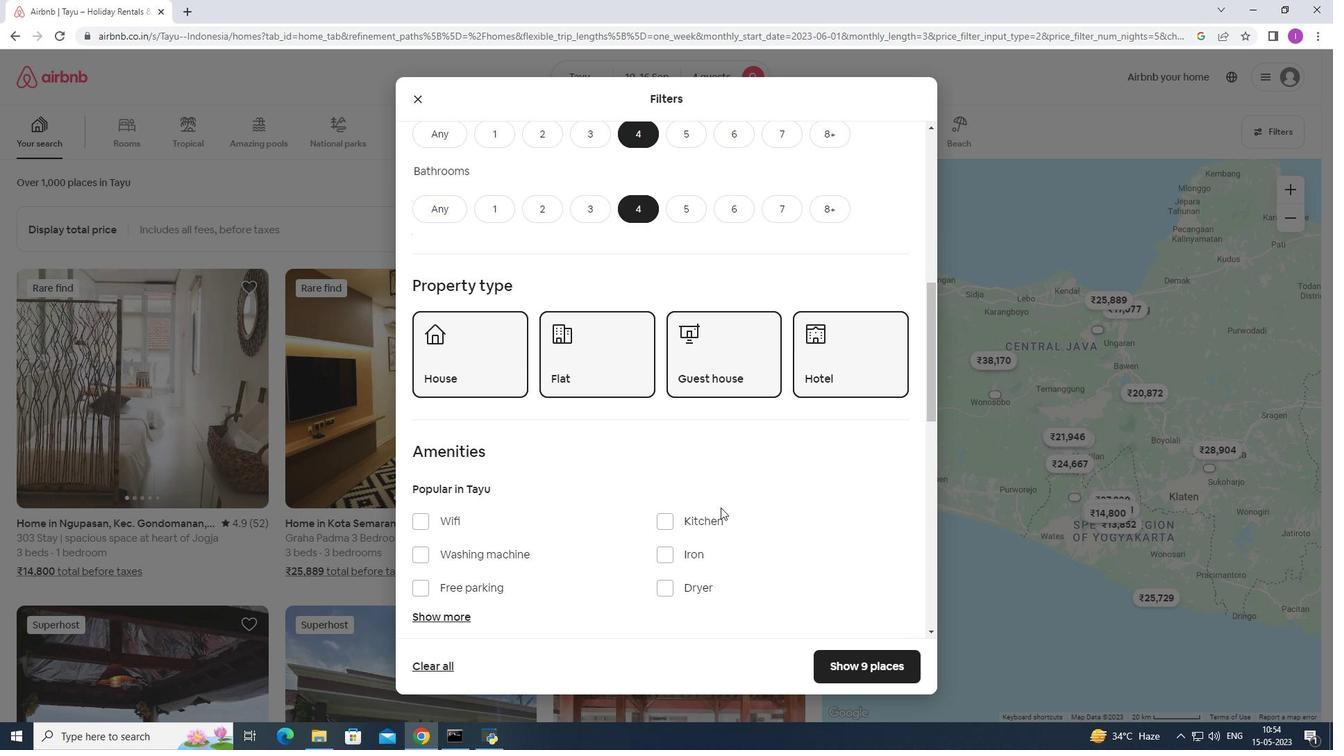 
Action: Mouse scrolled (720, 507) with delta (0, 0)
Screenshot: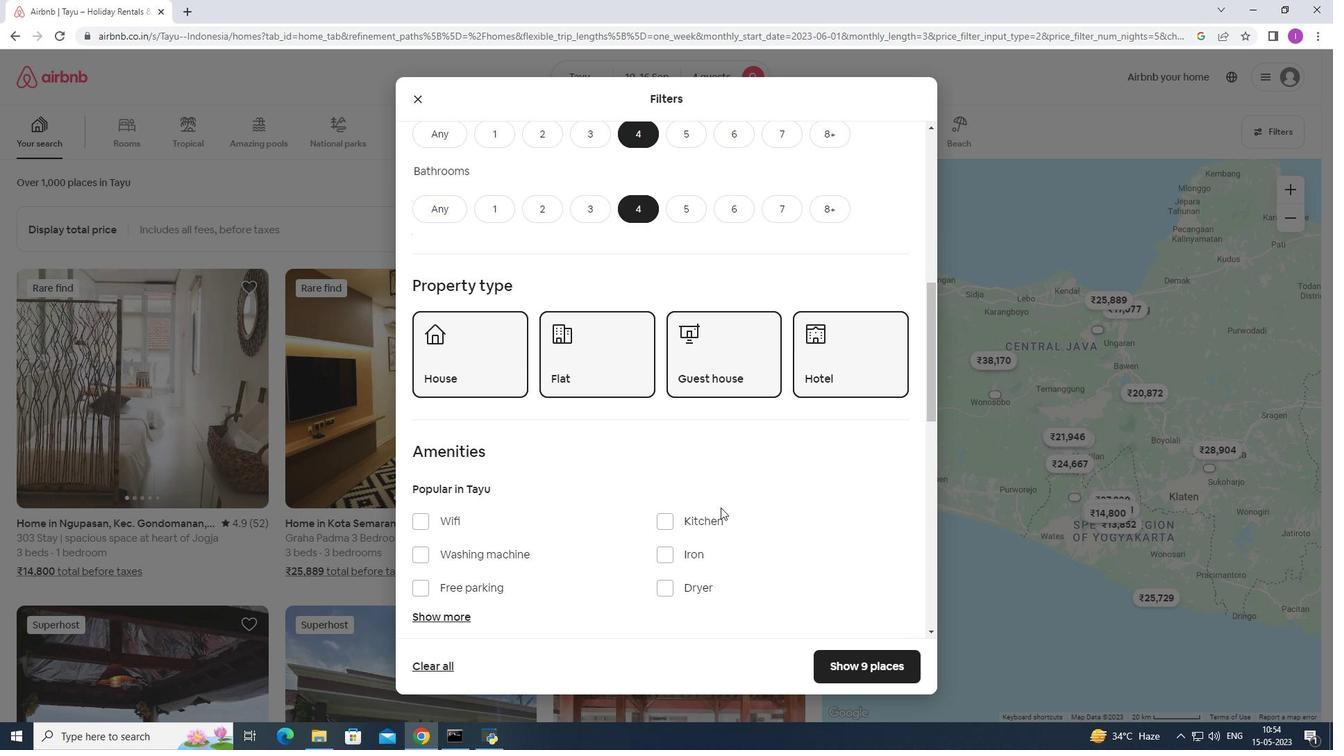 
Action: Mouse moved to (446, 347)
Screenshot: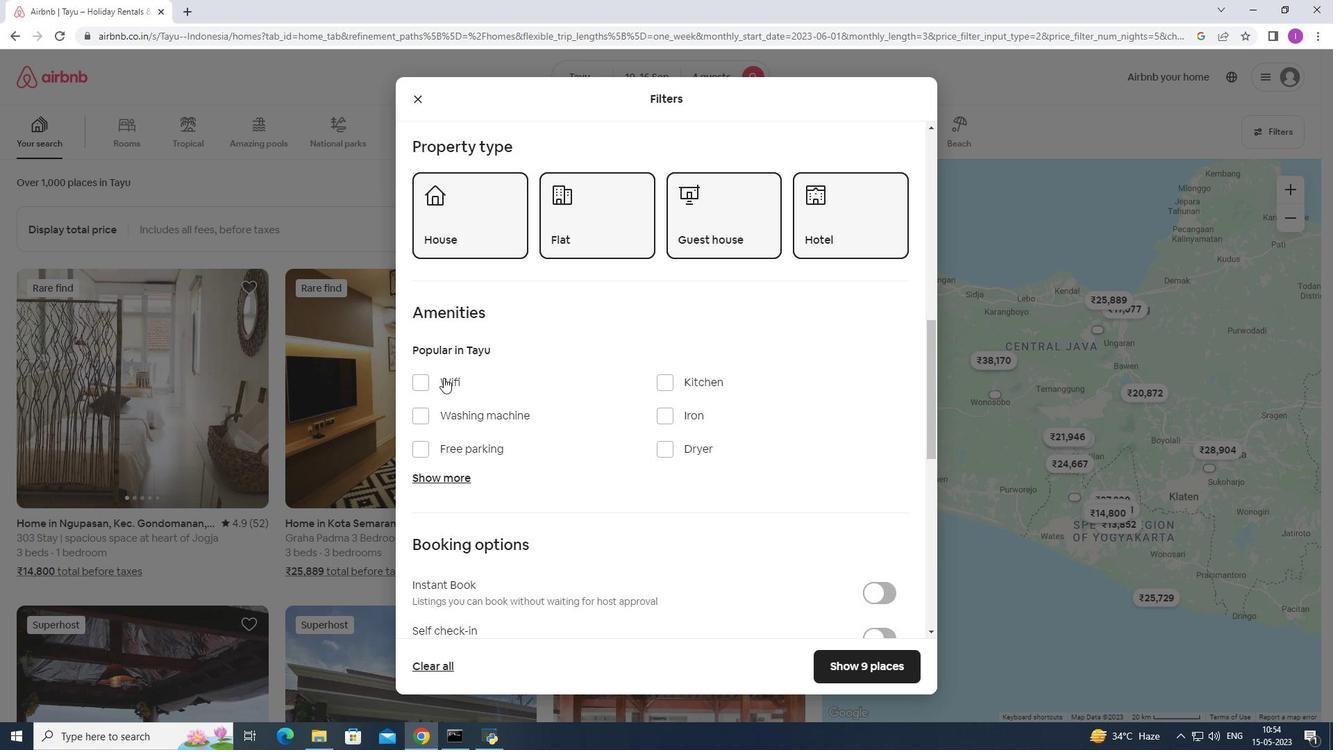 
Action: Mouse scrolled (446, 346) with delta (0, 0)
Screenshot: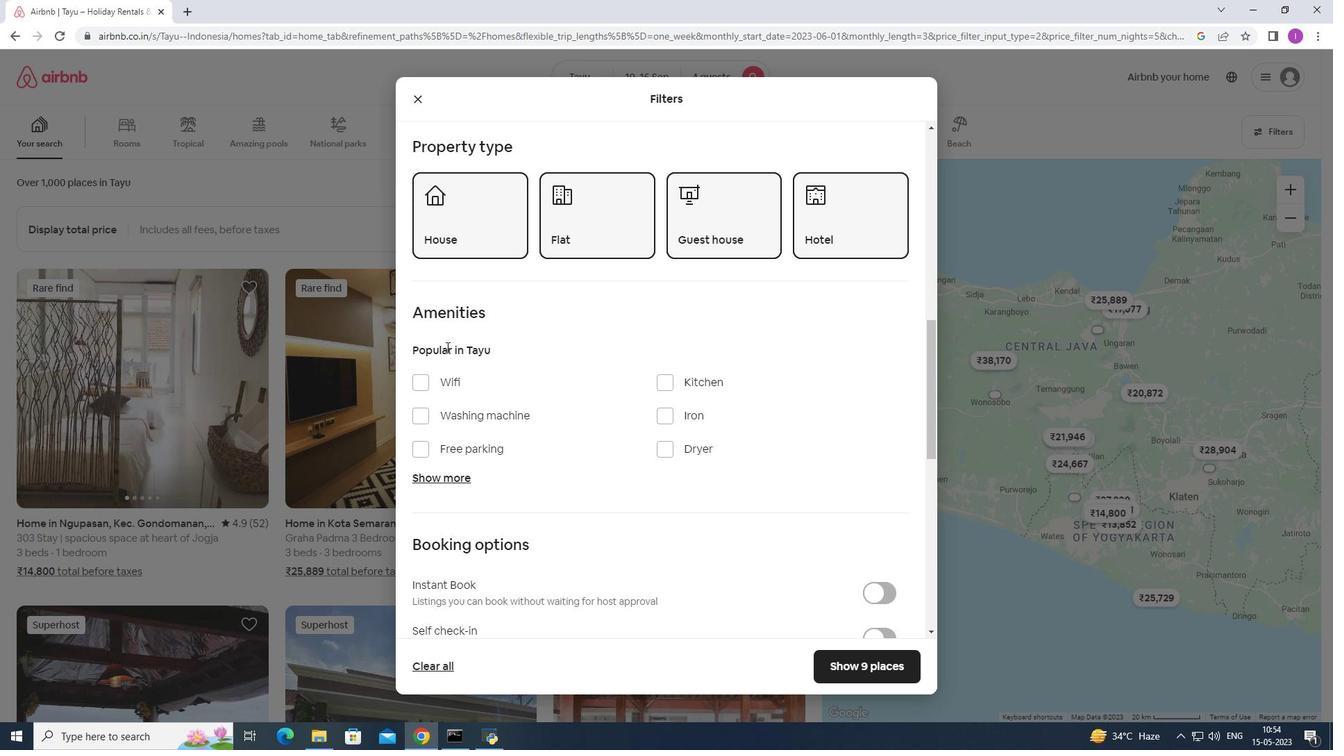 
Action: Mouse scrolled (446, 346) with delta (0, 0)
Screenshot: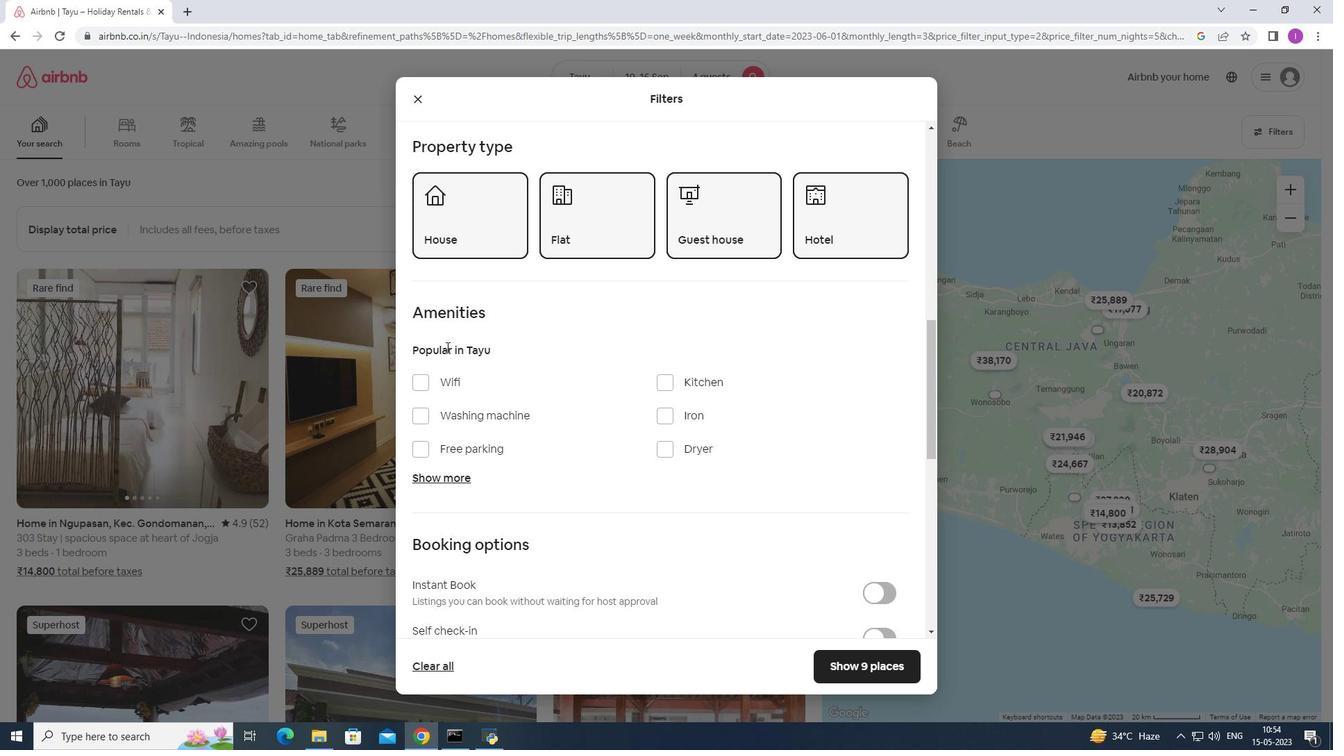 
Action: Mouse moved to (423, 236)
Screenshot: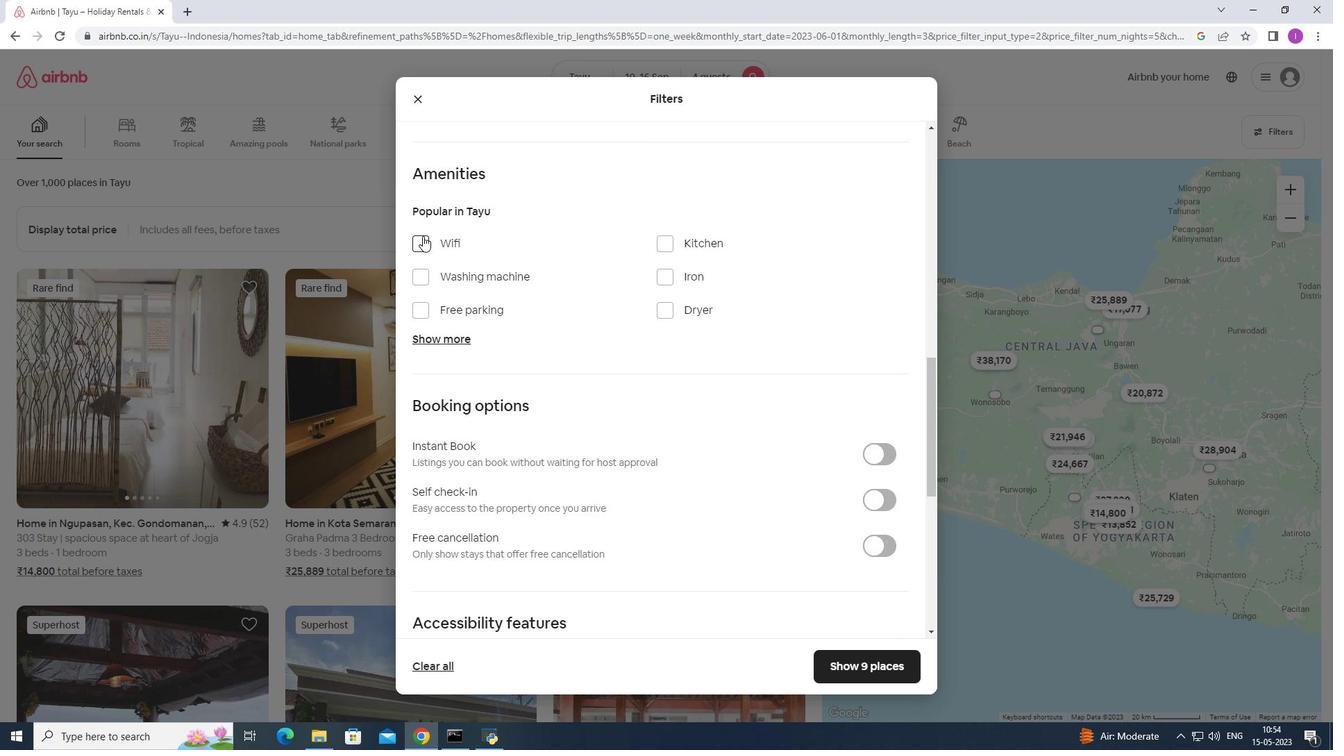
Action: Mouse pressed left at (423, 236)
Screenshot: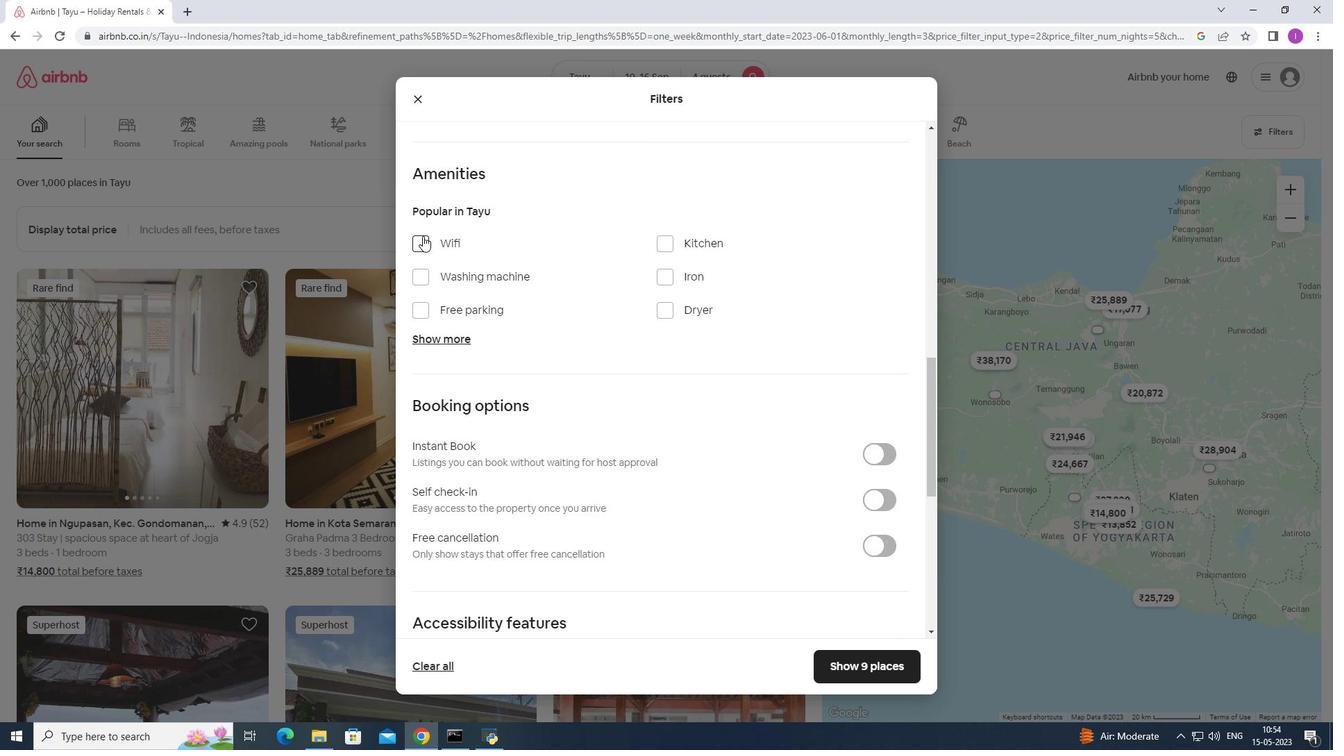 
Action: Mouse moved to (421, 313)
Screenshot: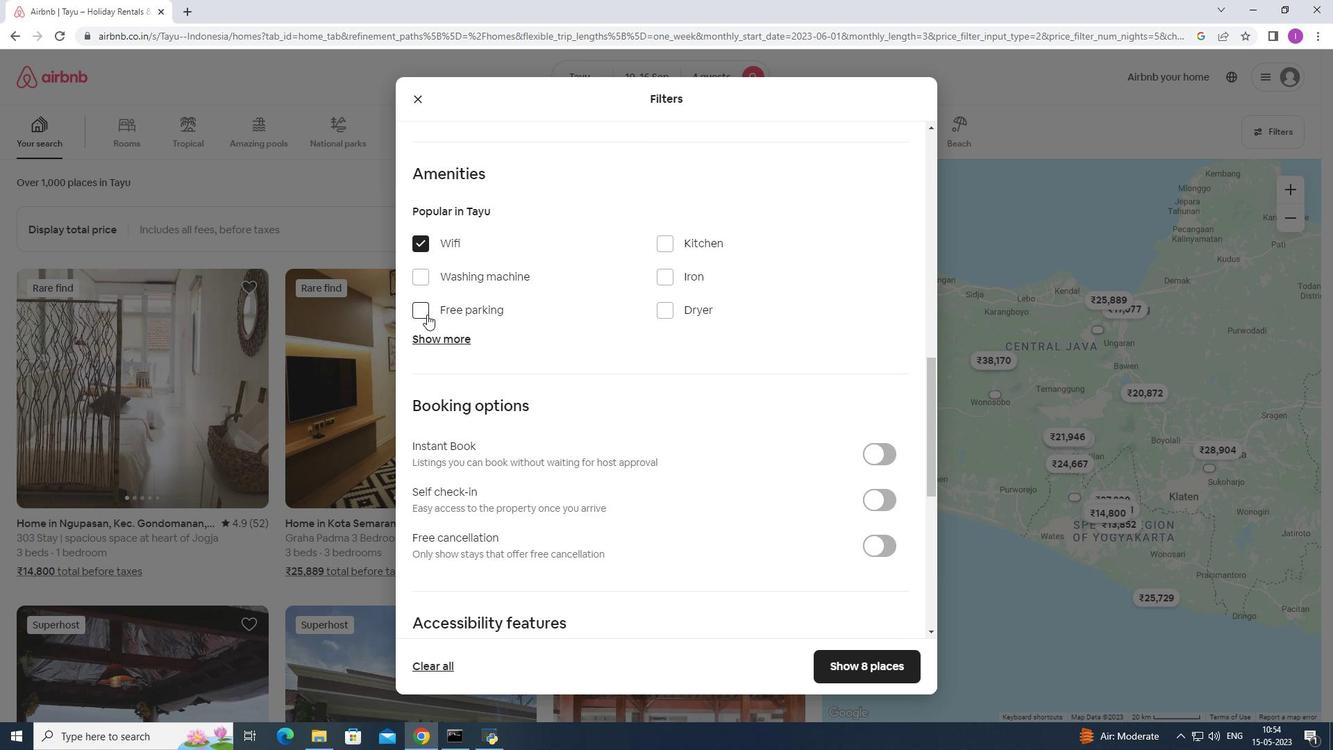 
Action: Mouse pressed left at (421, 313)
Screenshot: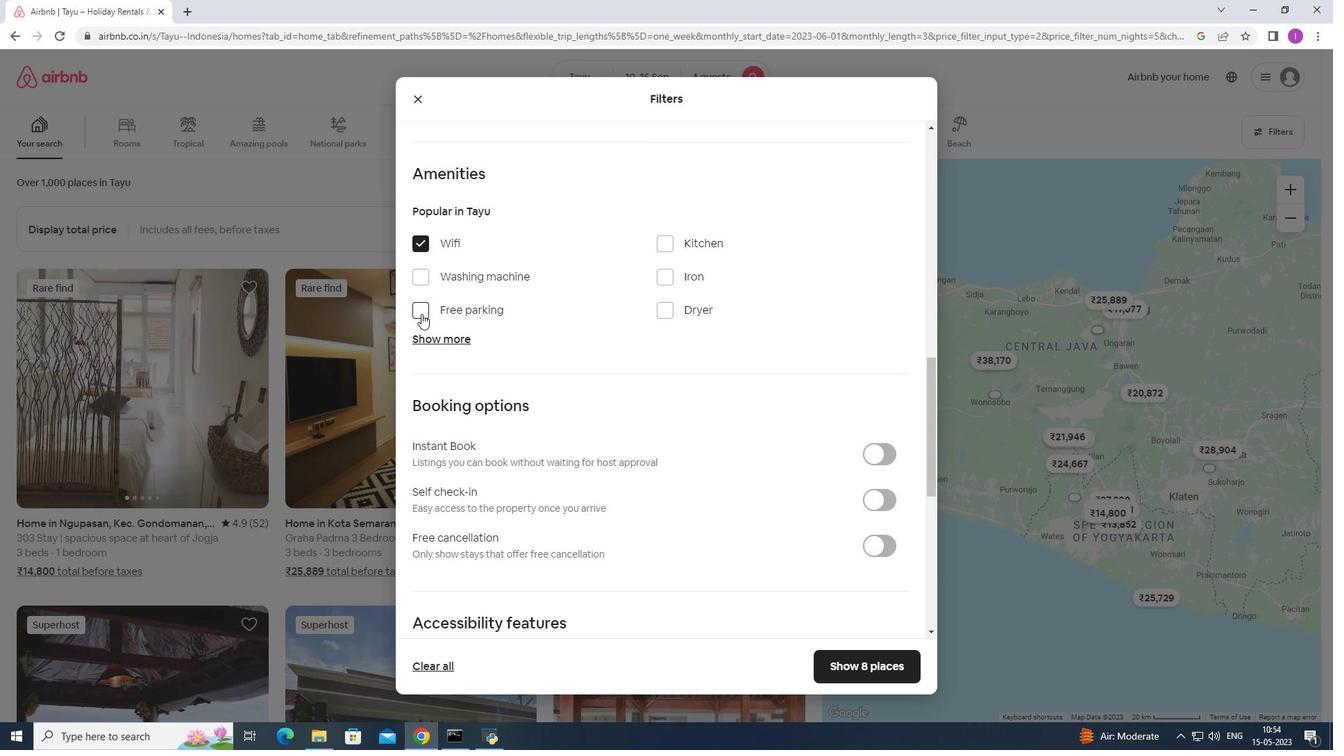 
Action: Mouse moved to (440, 343)
Screenshot: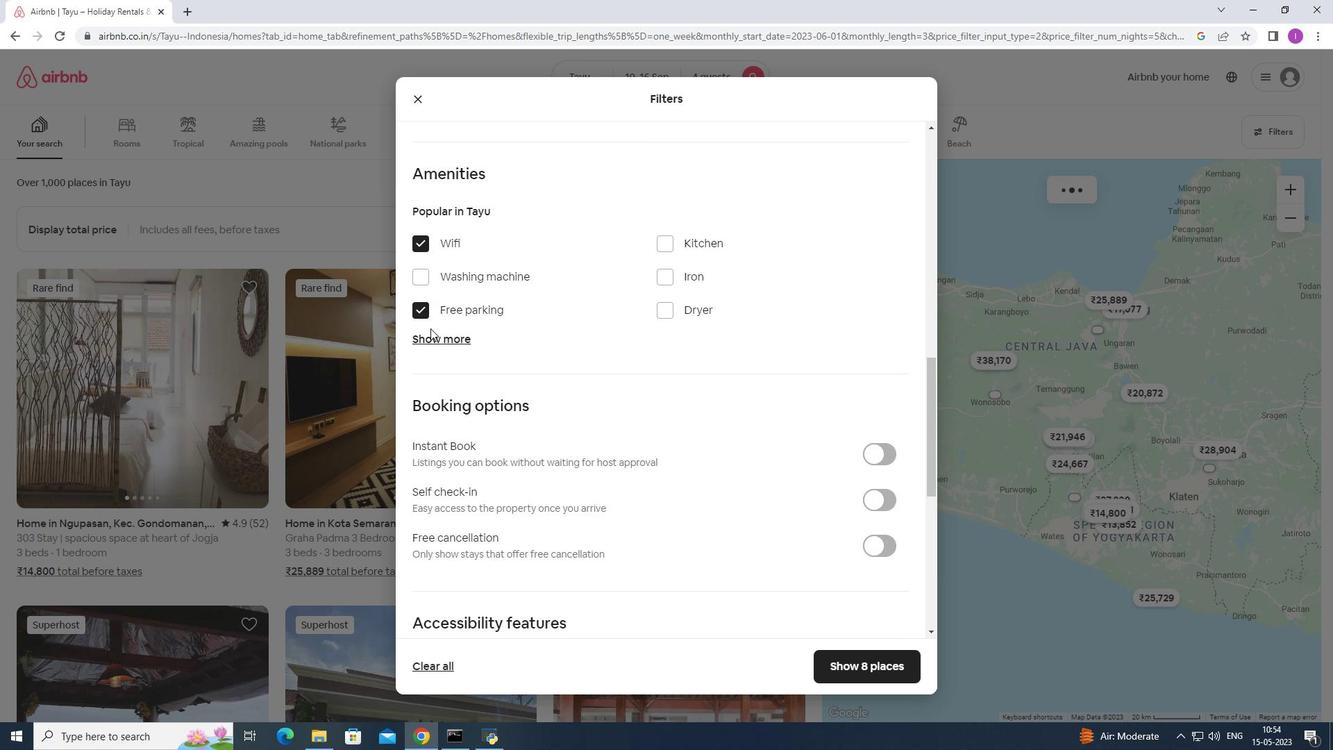 
Action: Mouse pressed left at (440, 343)
Screenshot: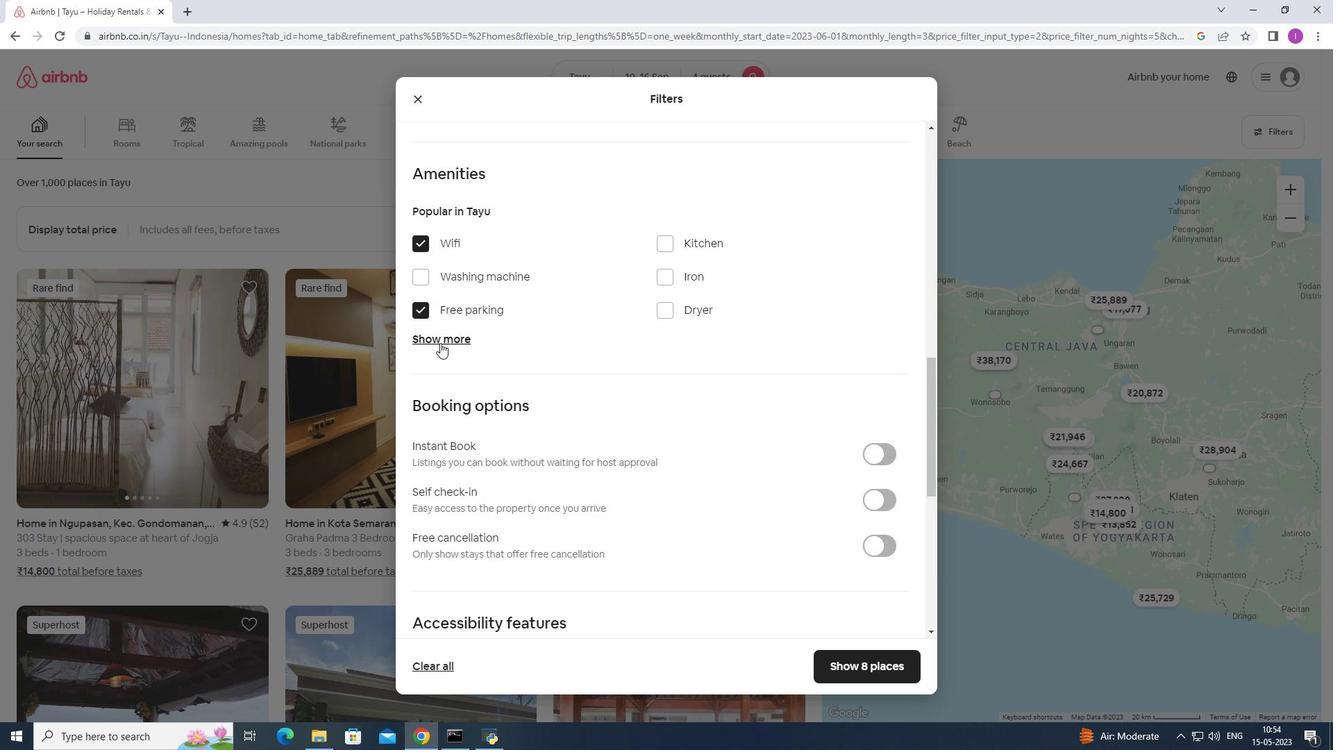 
Action: Mouse moved to (664, 423)
Screenshot: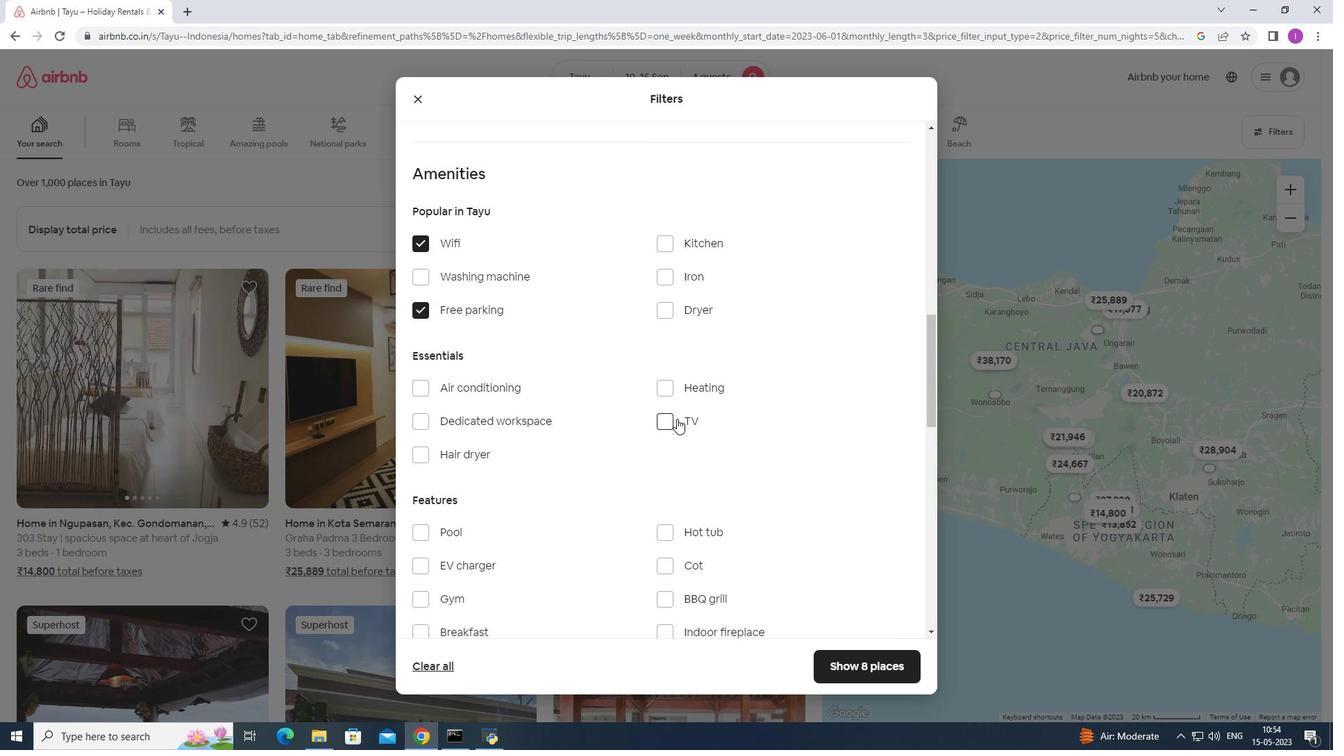 
Action: Mouse pressed left at (664, 423)
Screenshot: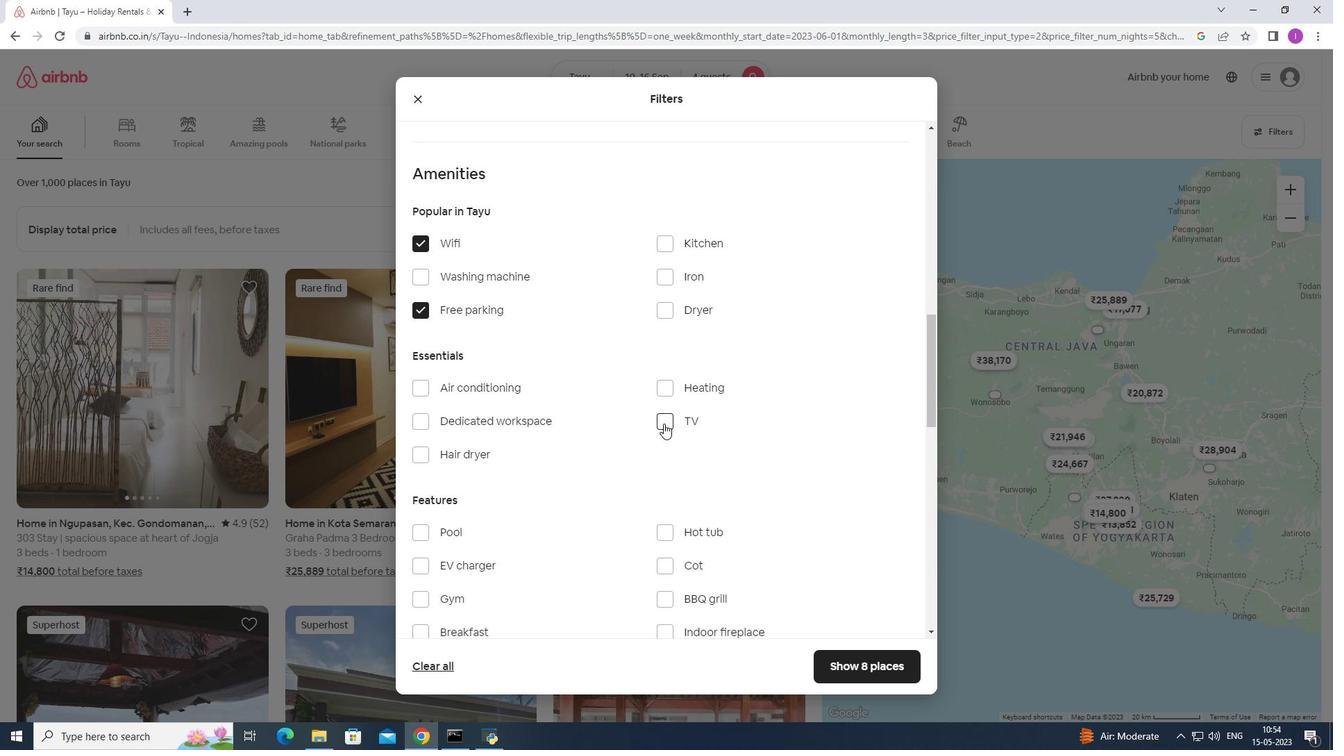
Action: Mouse moved to (479, 534)
Screenshot: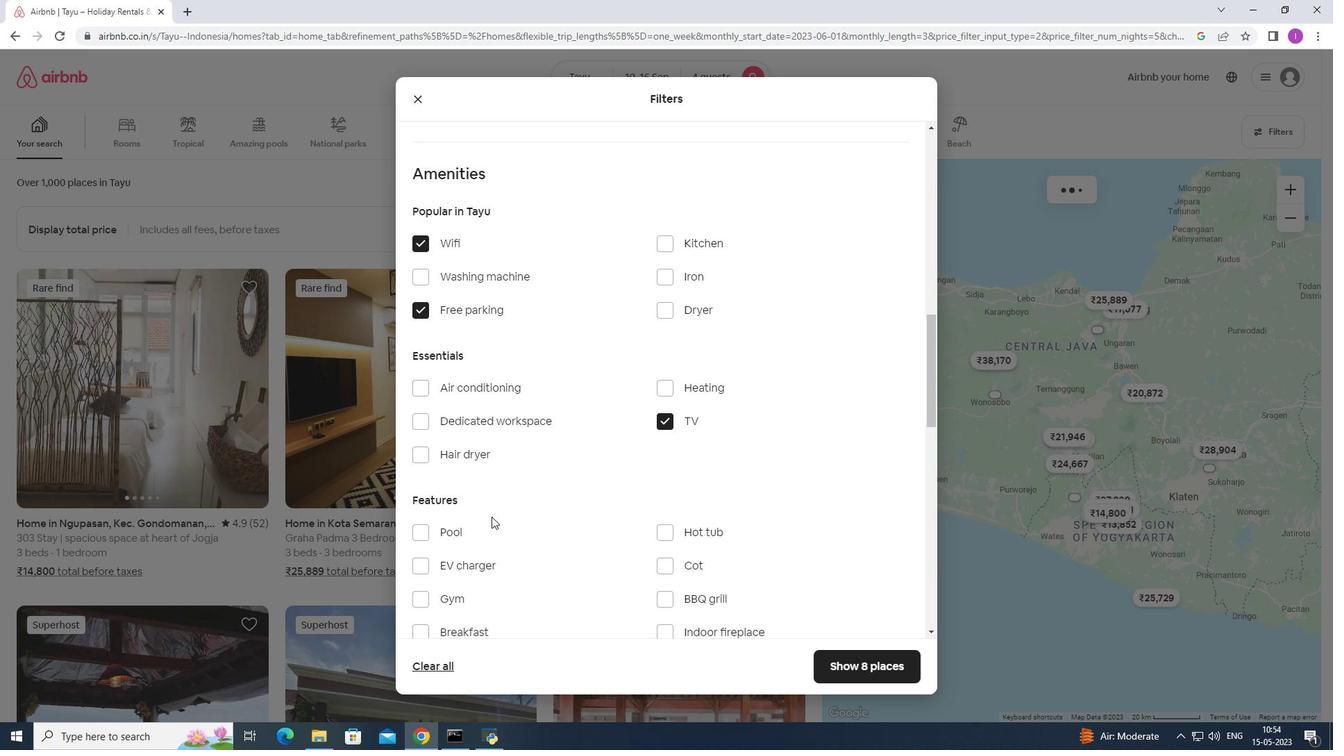 
Action: Mouse scrolled (479, 533) with delta (0, 0)
Screenshot: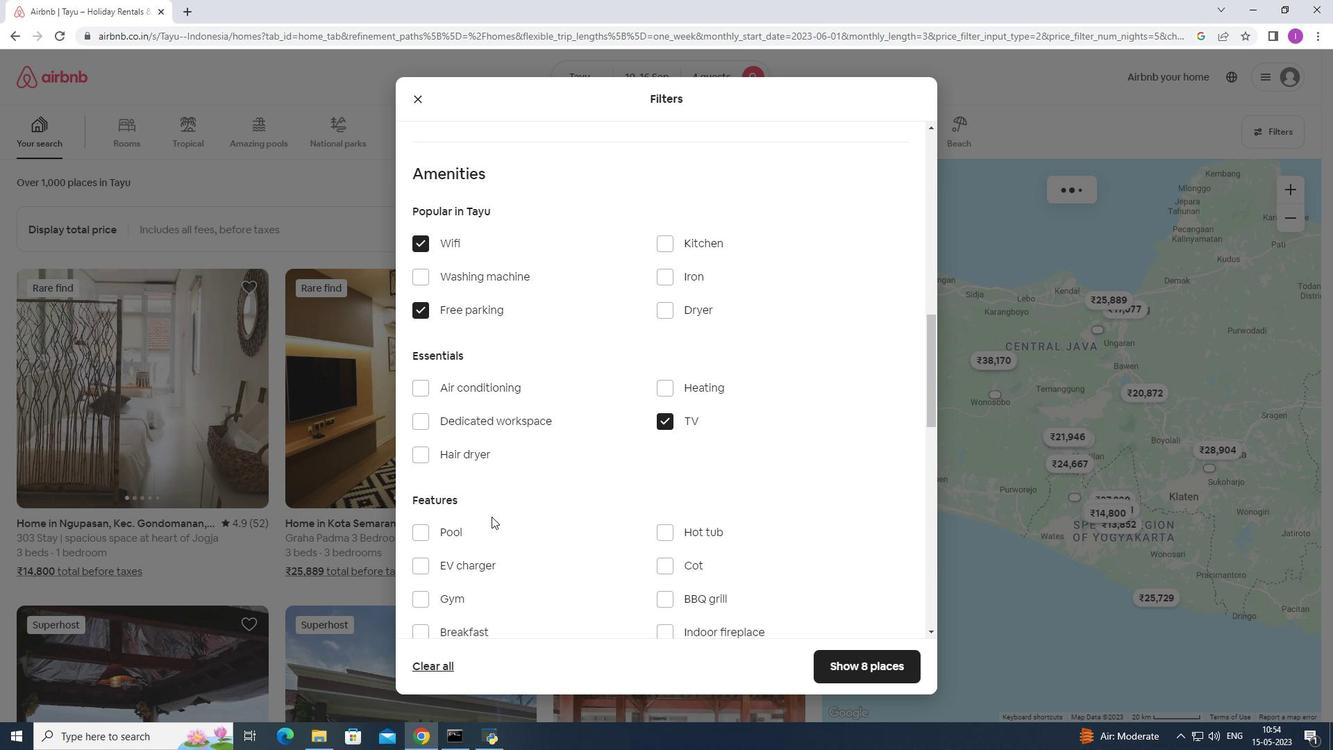 
Action: Mouse scrolled (479, 533) with delta (0, 0)
Screenshot: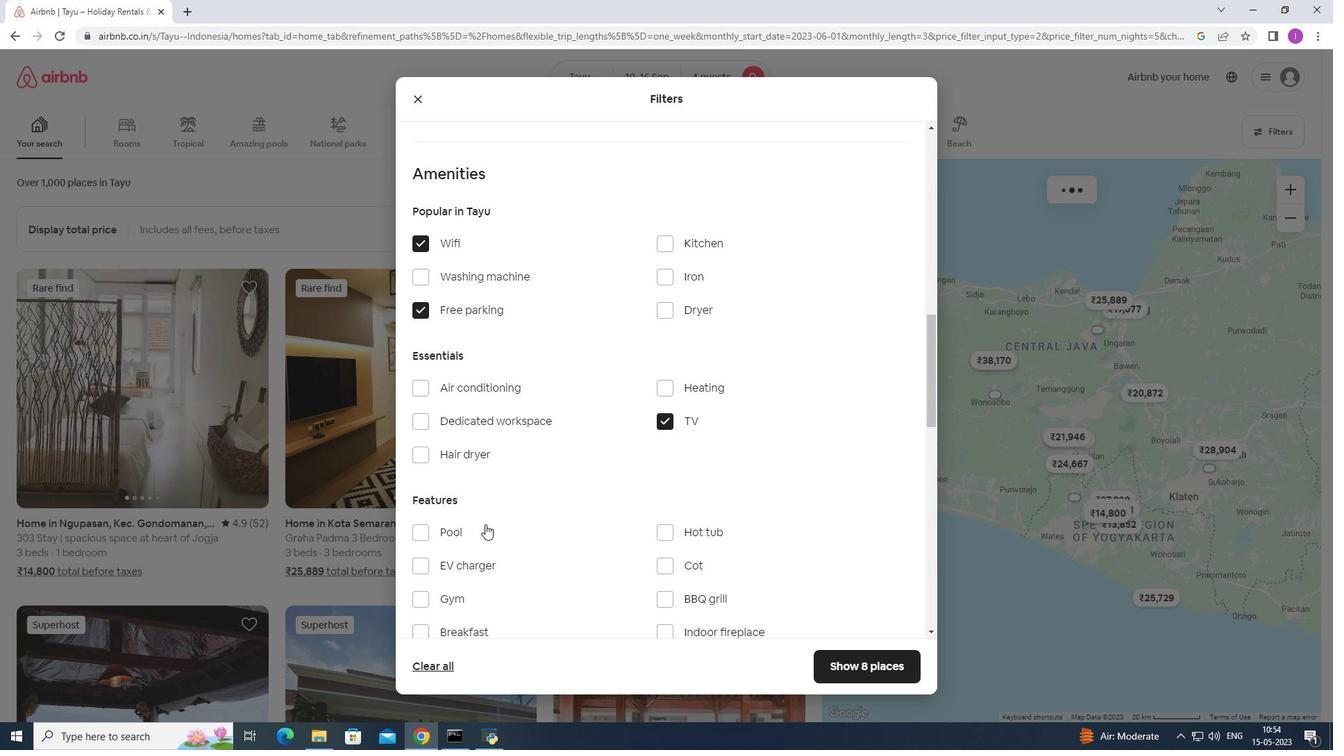 
Action: Mouse scrolled (479, 533) with delta (0, 0)
Screenshot: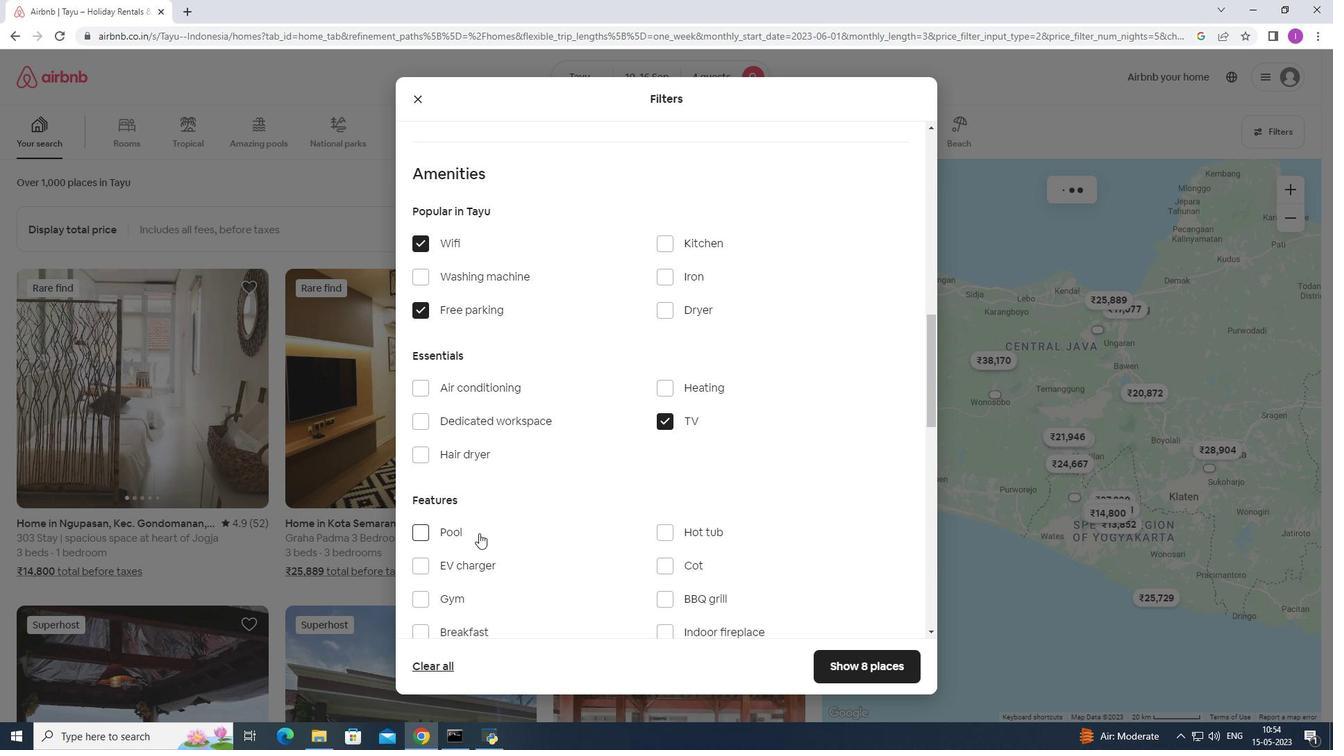 
Action: Mouse moved to (422, 389)
Screenshot: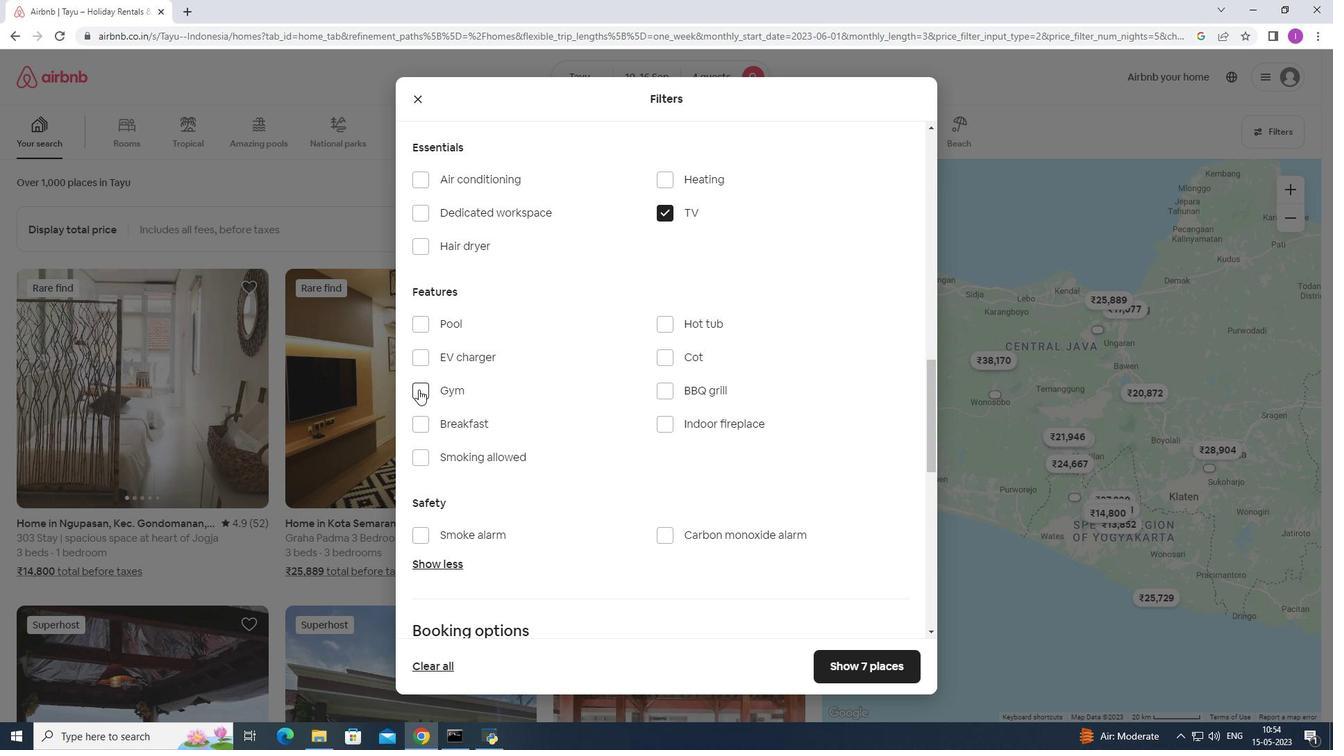 
Action: Mouse pressed left at (422, 389)
Screenshot: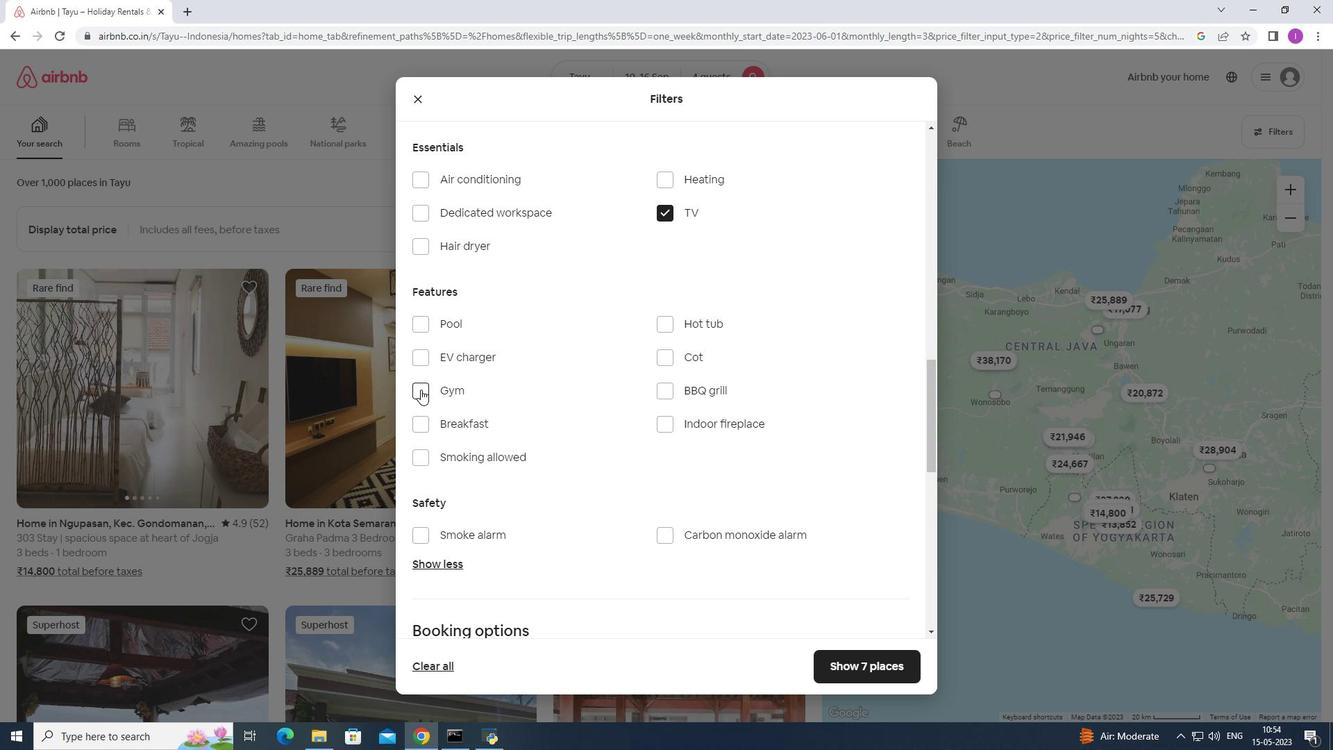 
Action: Mouse moved to (423, 429)
Screenshot: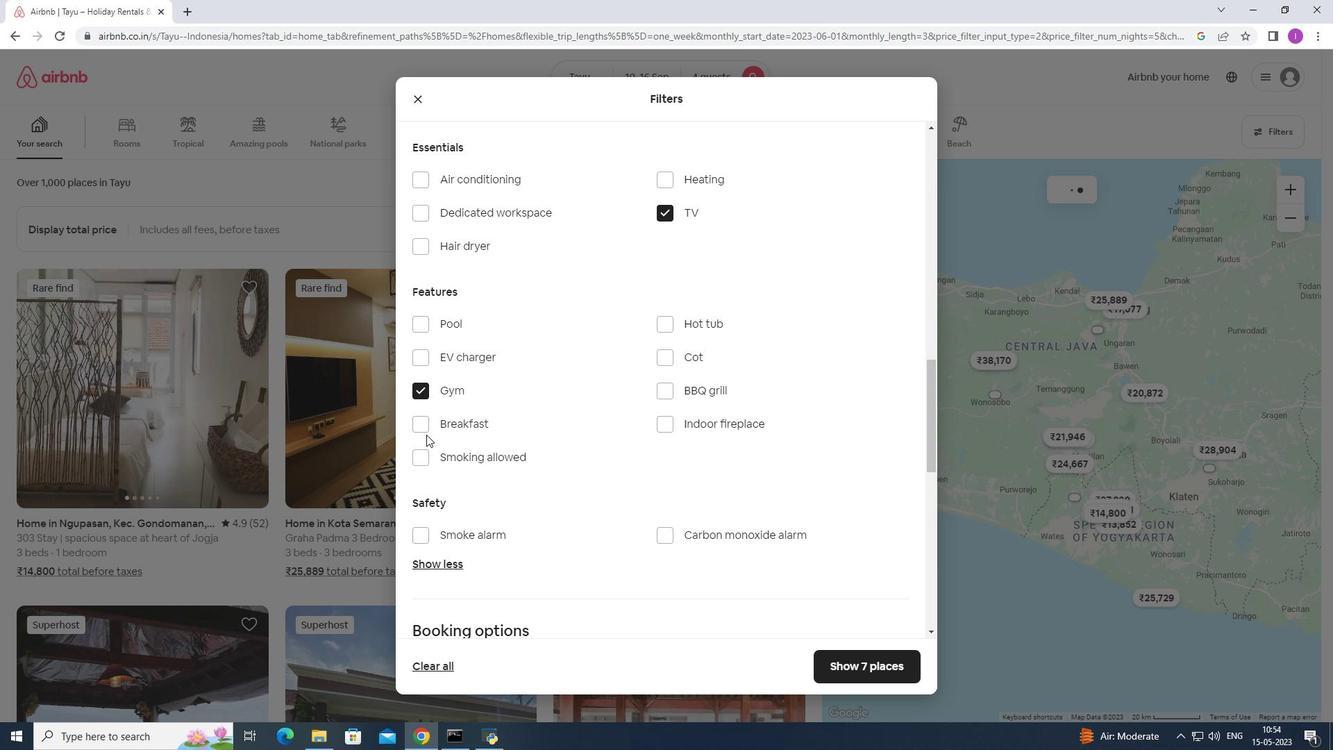 
Action: Mouse pressed left at (423, 429)
Screenshot: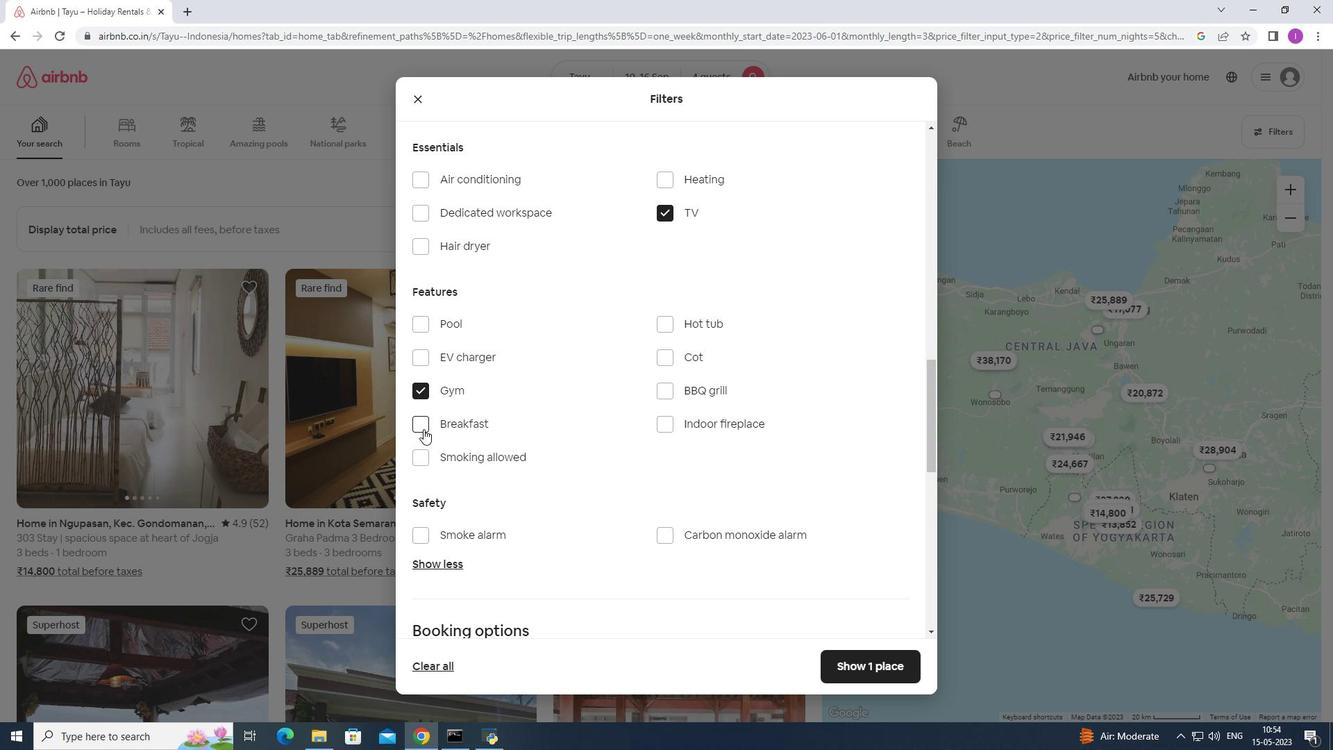 
Action: Mouse moved to (495, 482)
Screenshot: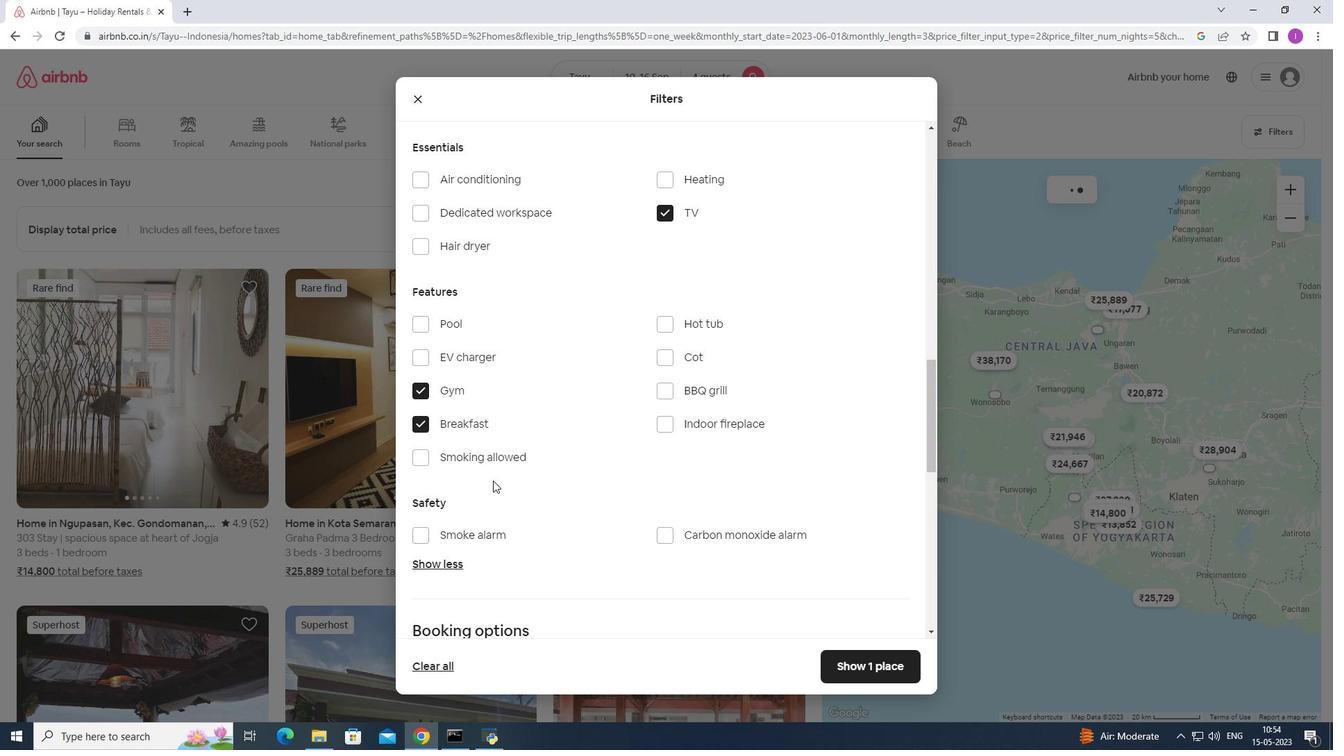 
Action: Mouse scrolled (495, 482) with delta (0, 0)
Screenshot: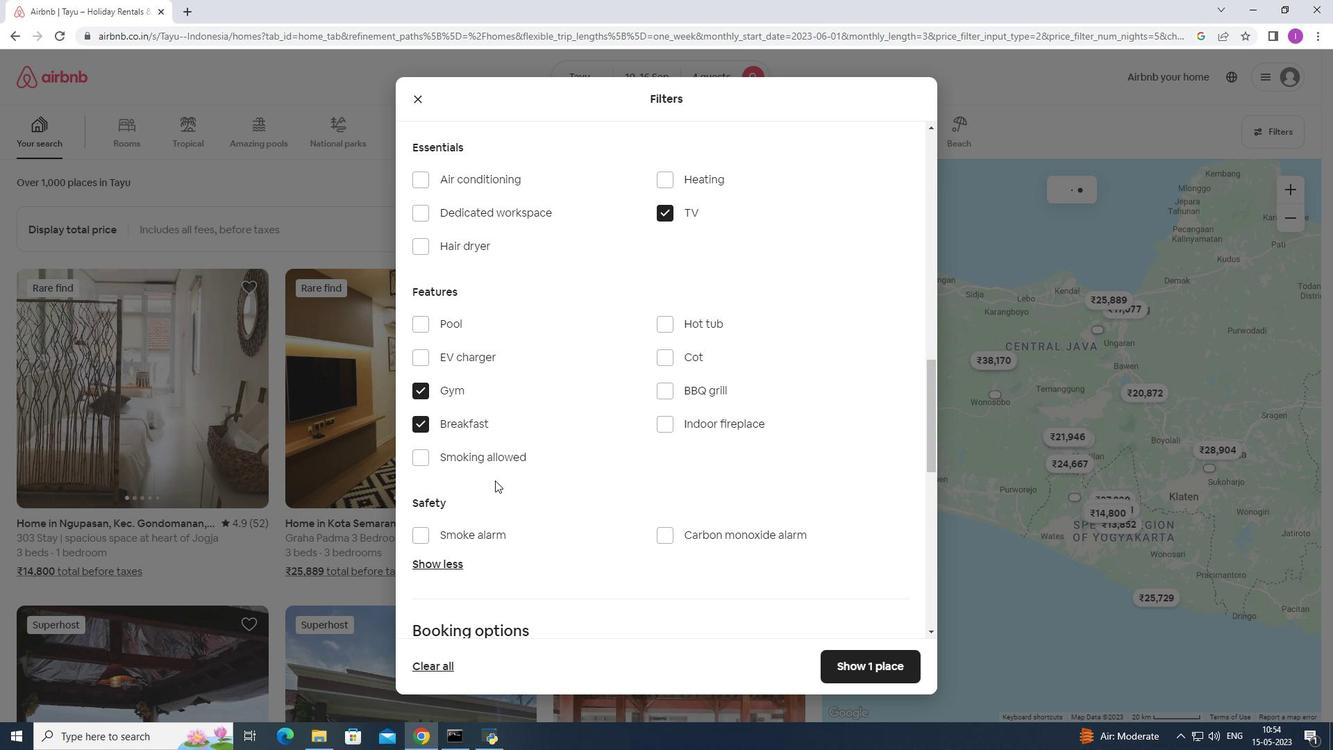
Action: Mouse moved to (495, 488)
Screenshot: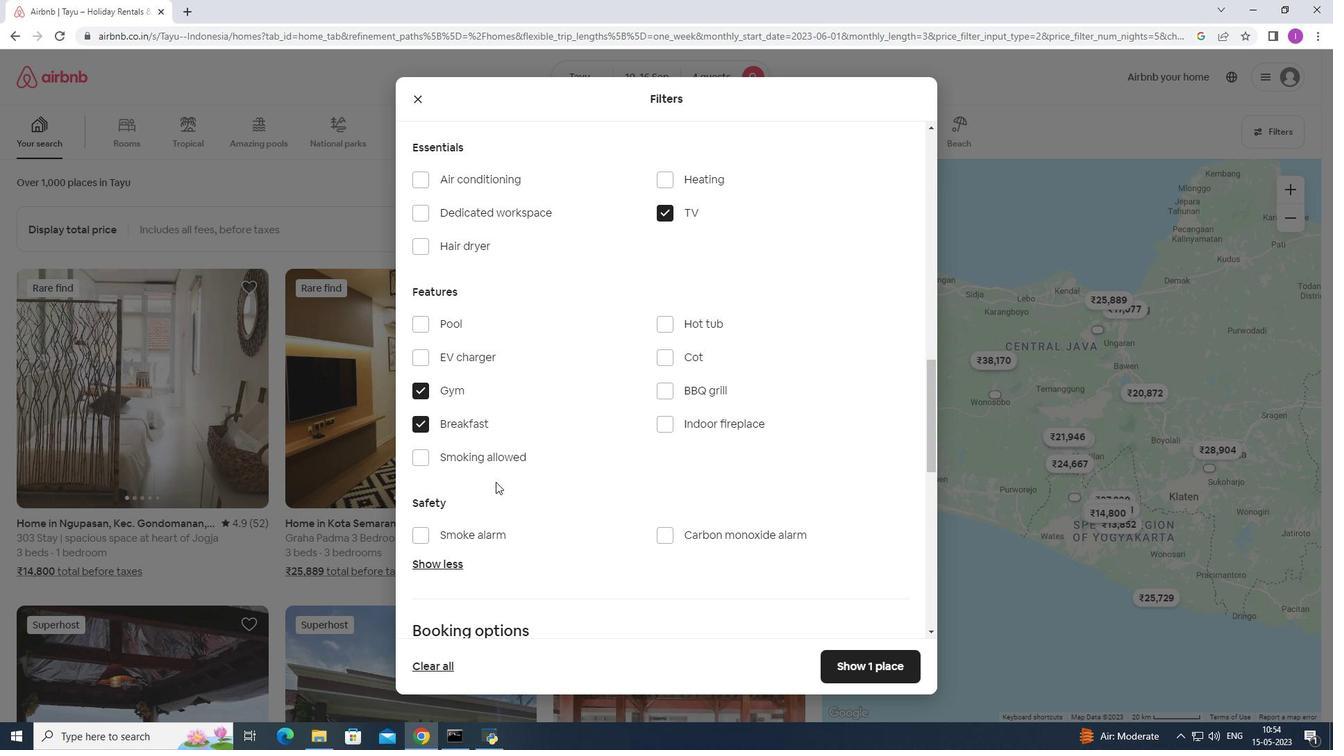 
Action: Mouse scrolled (495, 488) with delta (0, 0)
Screenshot: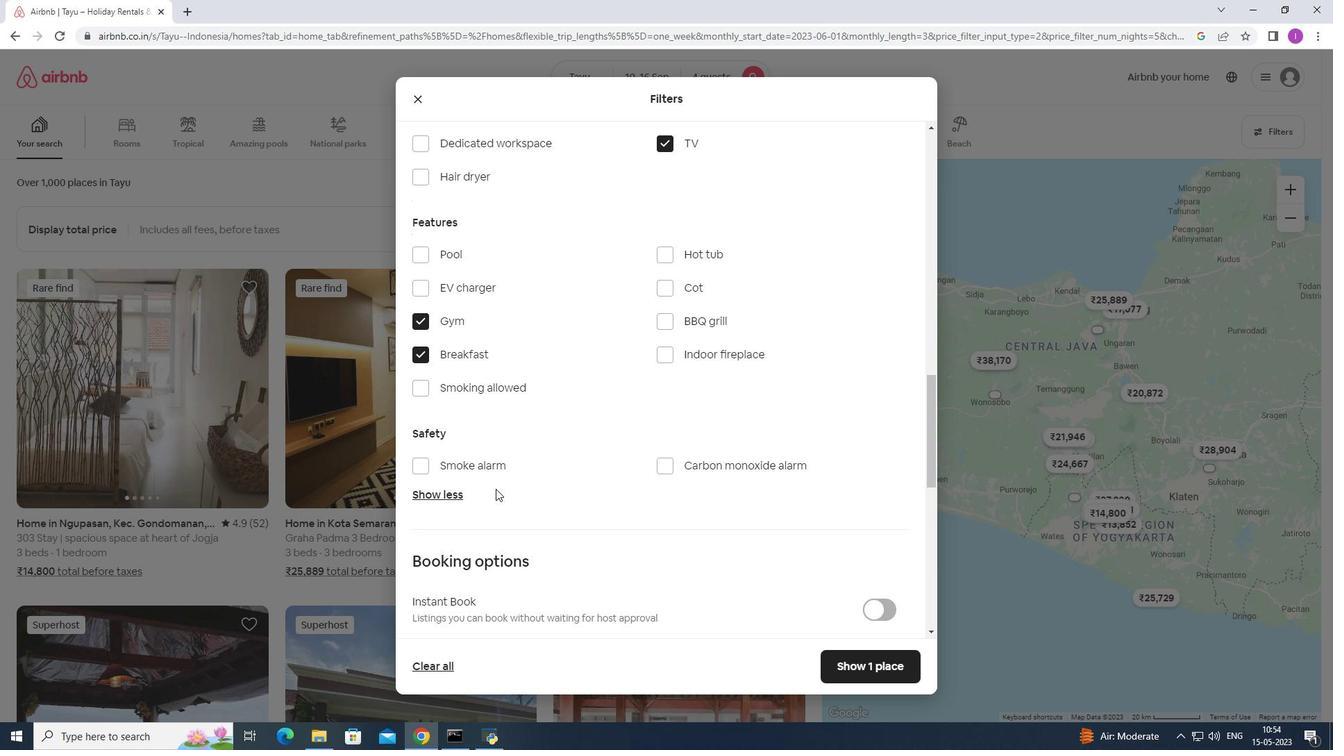 
Action: Mouse scrolled (495, 488) with delta (0, 0)
Screenshot: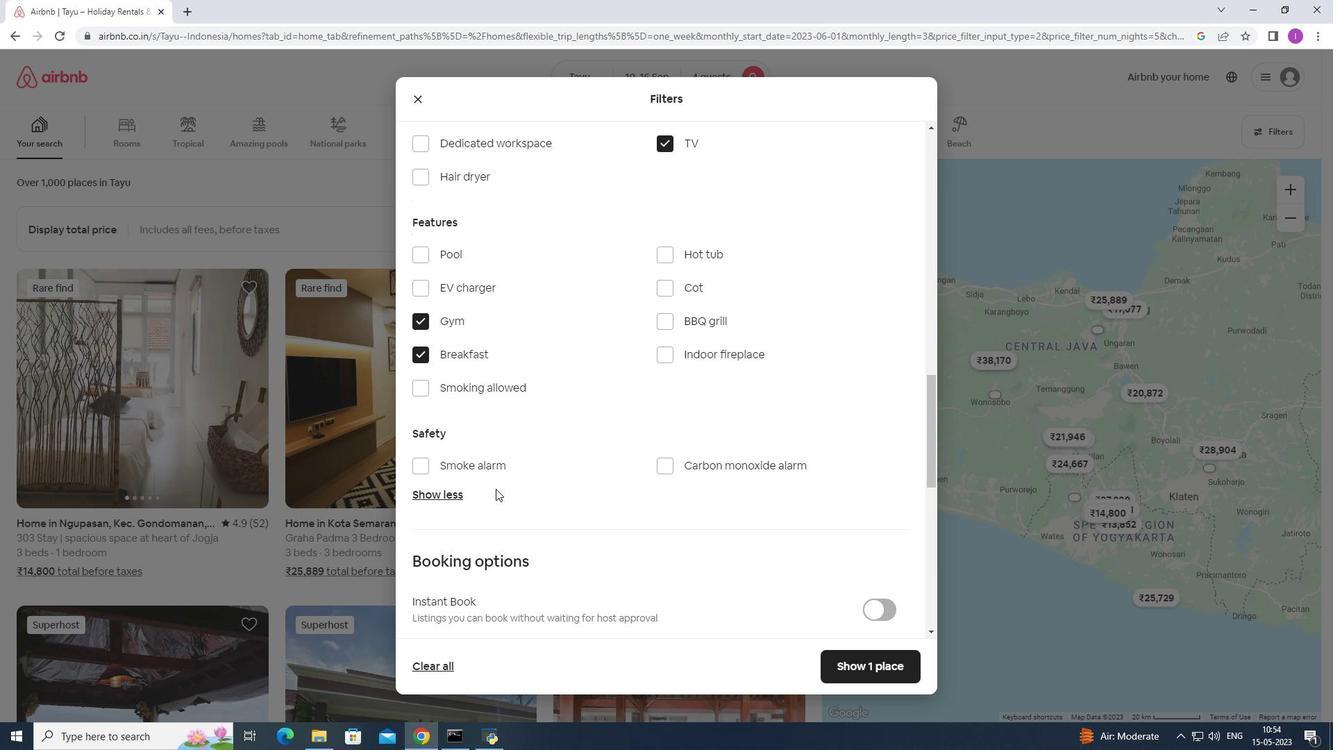 
Action: Mouse scrolled (495, 488) with delta (0, 0)
Screenshot: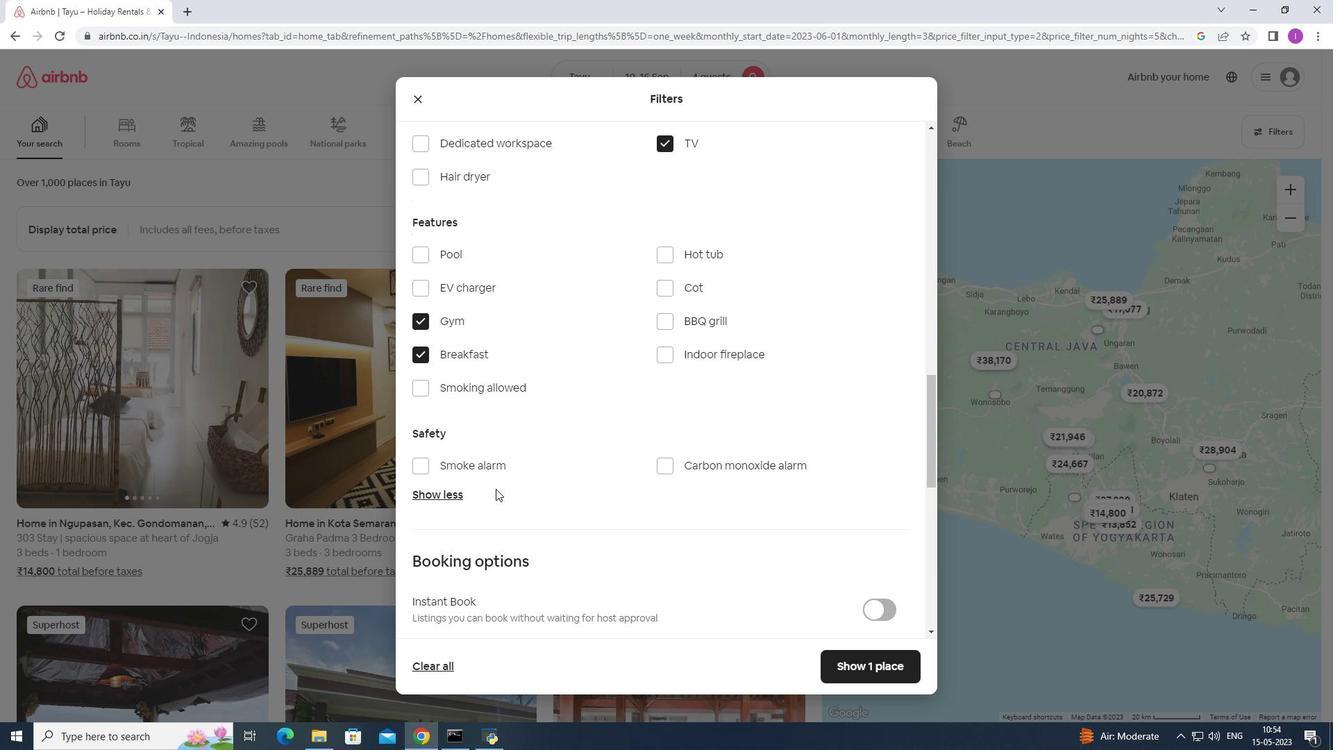 
Action: Mouse moved to (496, 489)
Screenshot: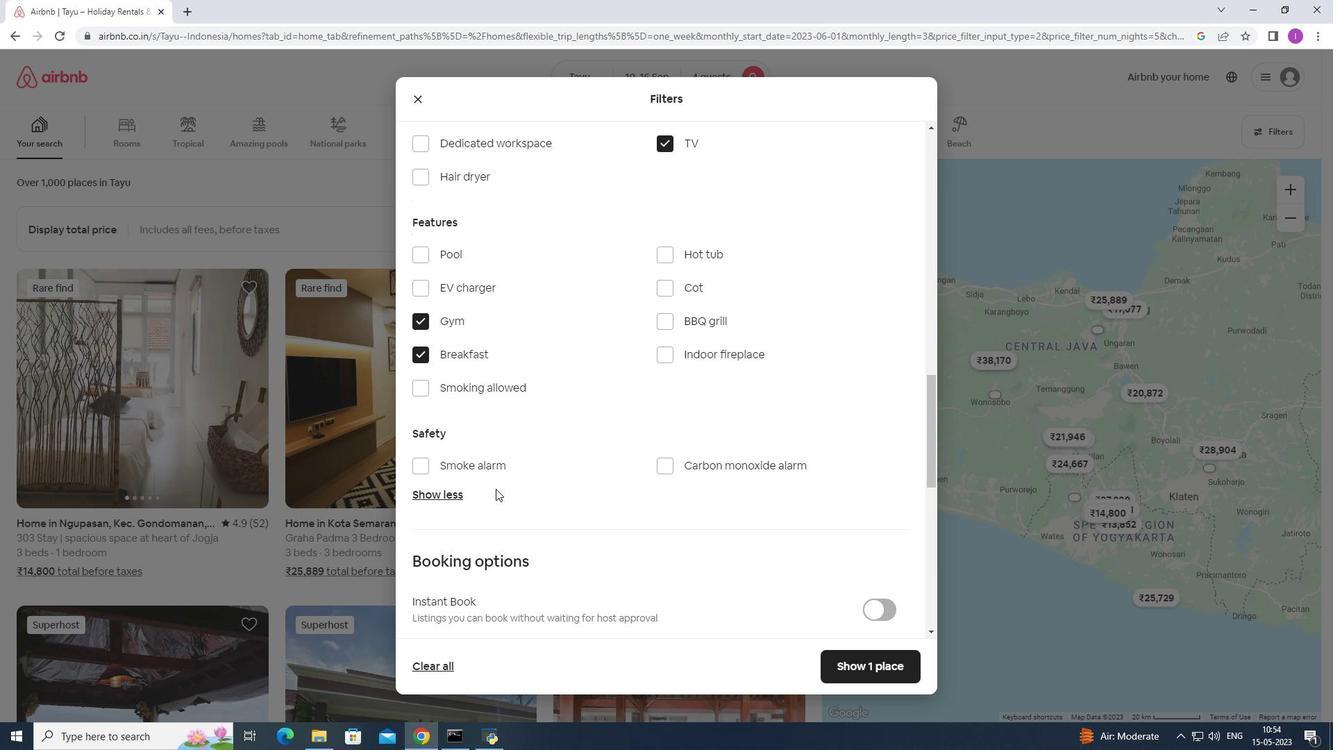 
Action: Mouse scrolled (496, 488) with delta (0, 0)
Screenshot: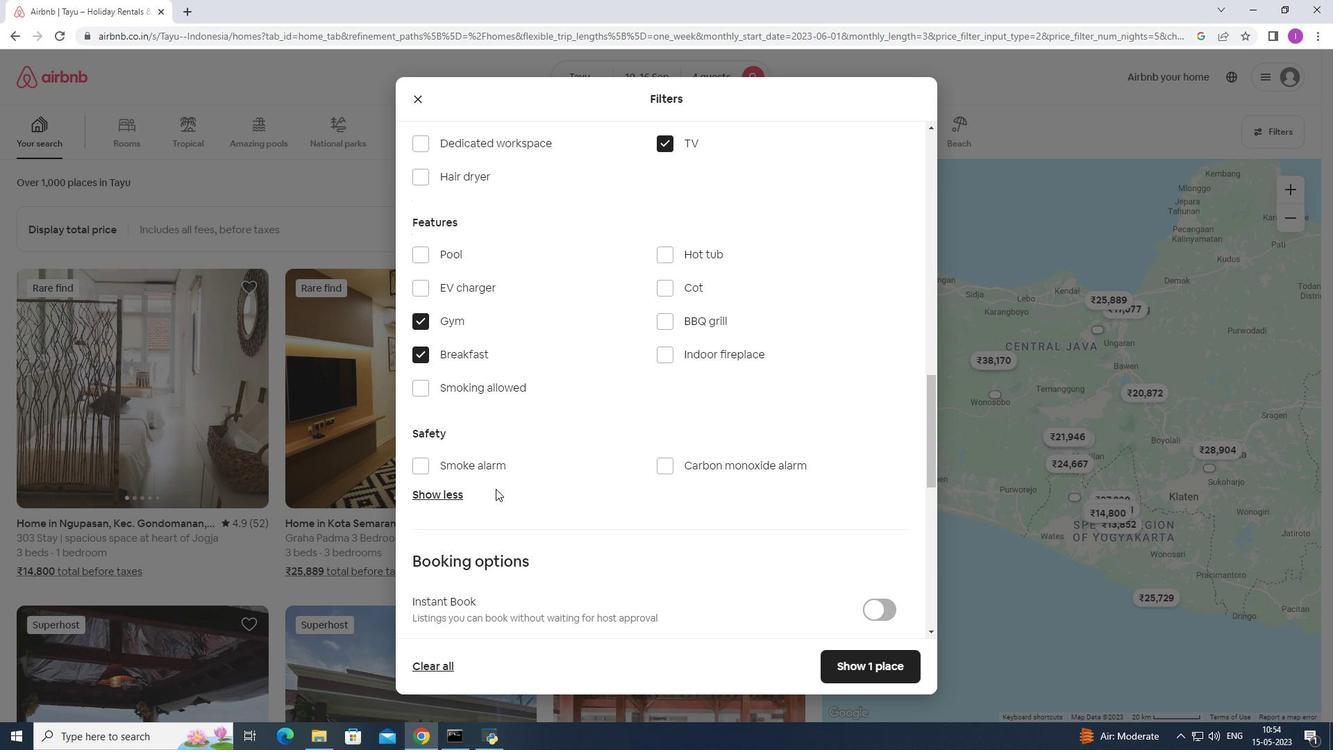
Action: Mouse moved to (880, 372)
Screenshot: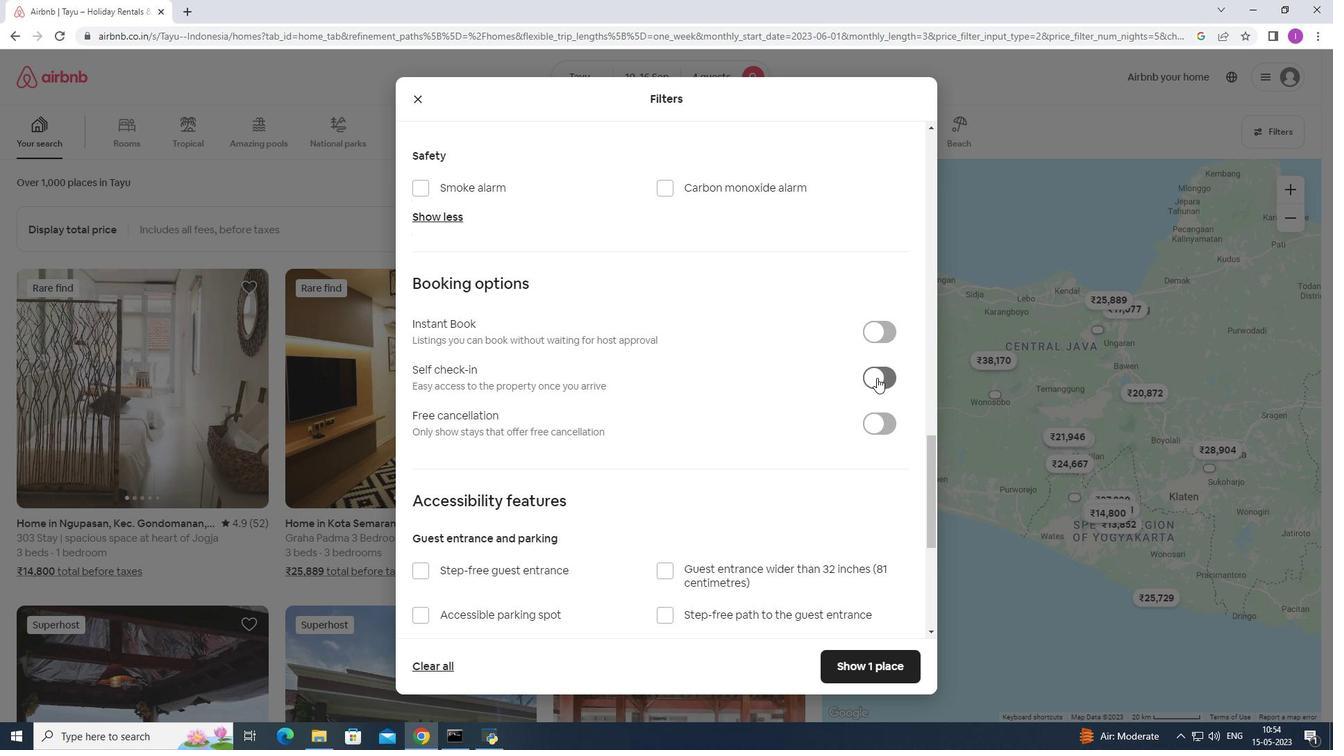 
Action: Mouse pressed left at (880, 372)
Screenshot: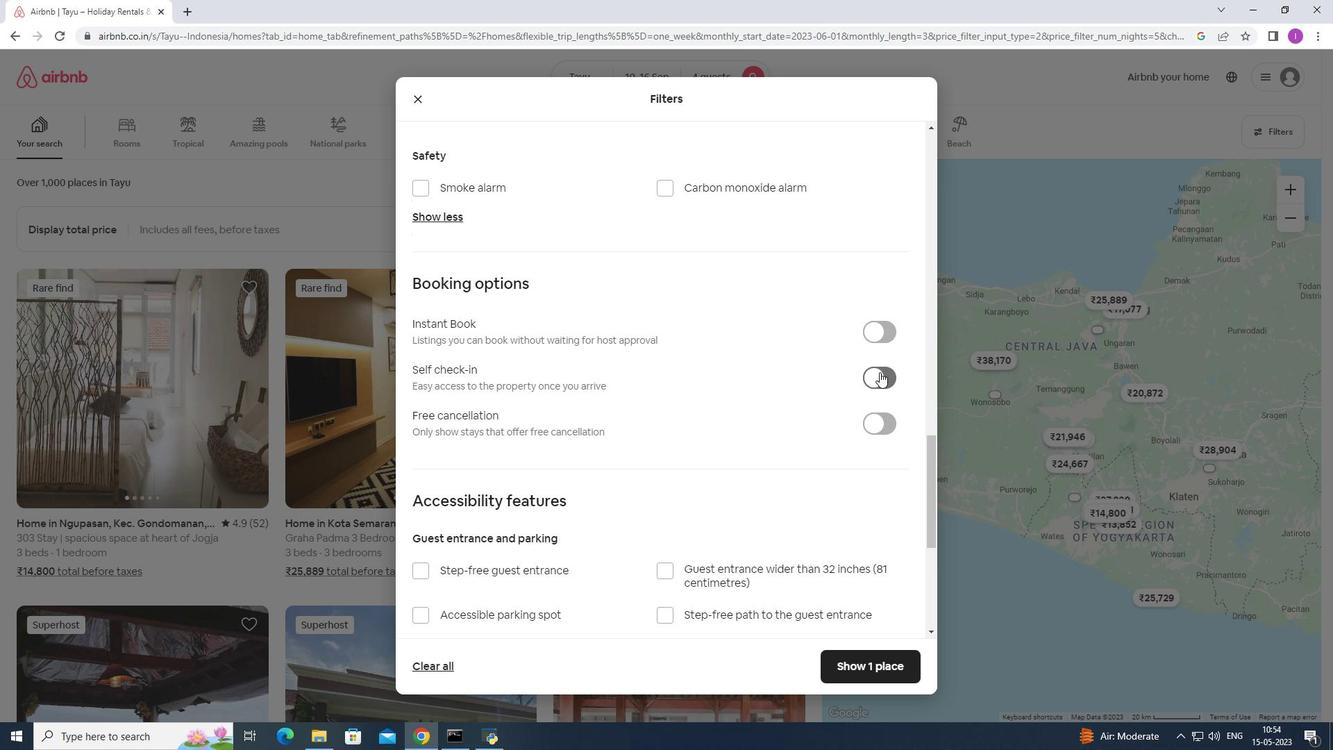
Action: Mouse moved to (714, 460)
Screenshot: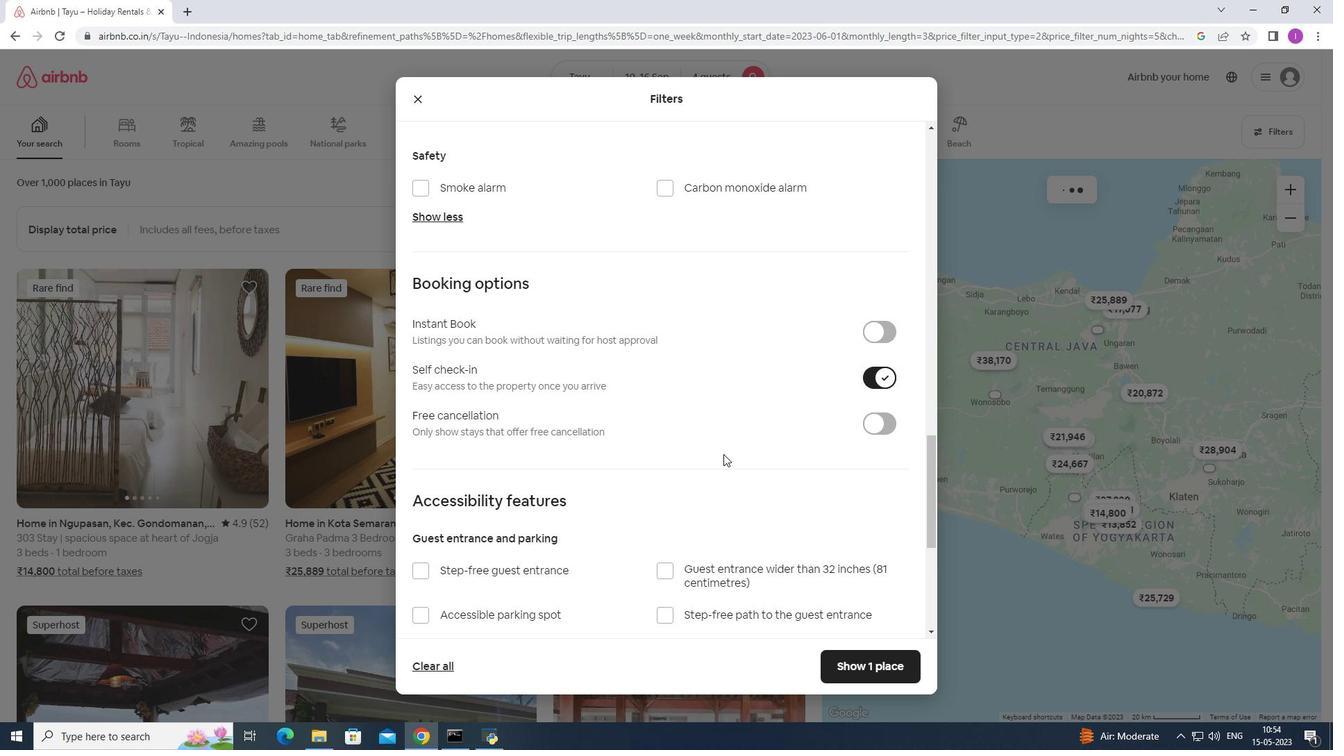 
Action: Mouse scrolled (714, 459) with delta (0, 0)
Screenshot: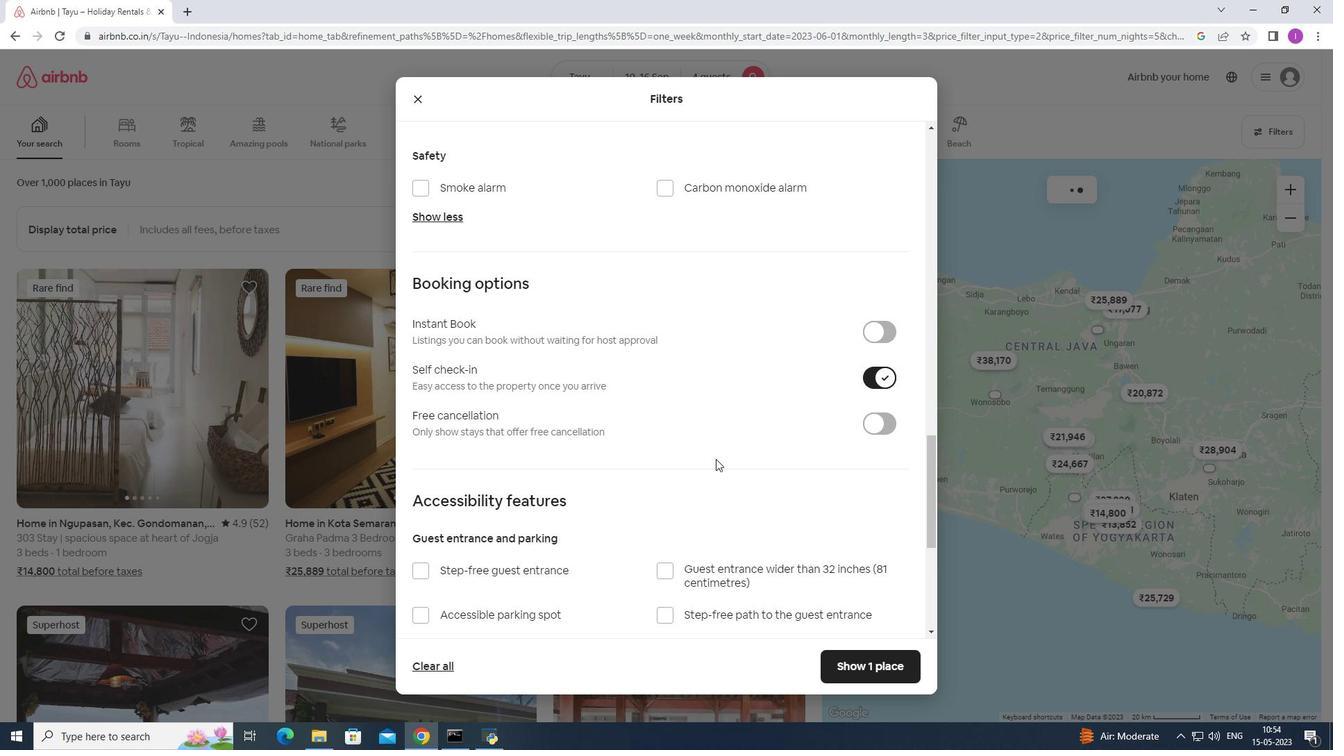 
Action: Mouse scrolled (714, 459) with delta (0, 0)
Screenshot: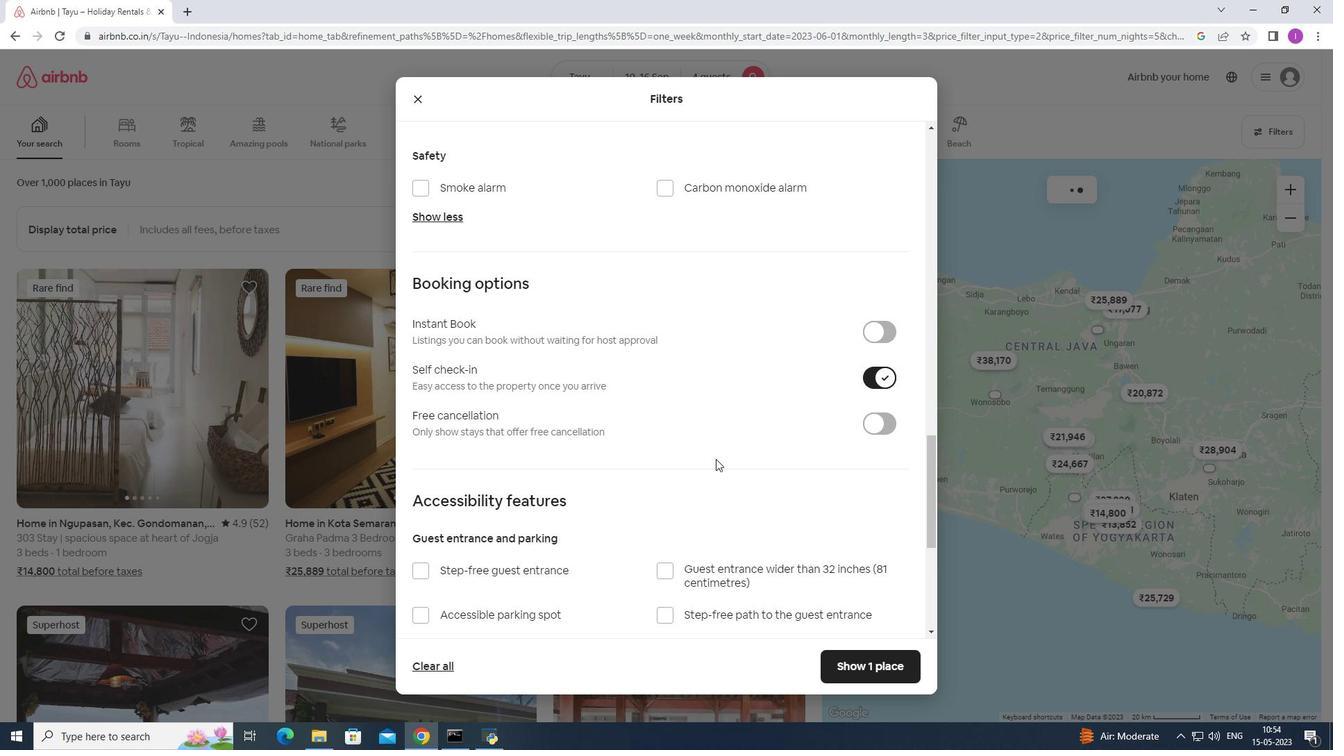 
Action: Mouse scrolled (714, 461) with delta (0, 0)
Screenshot: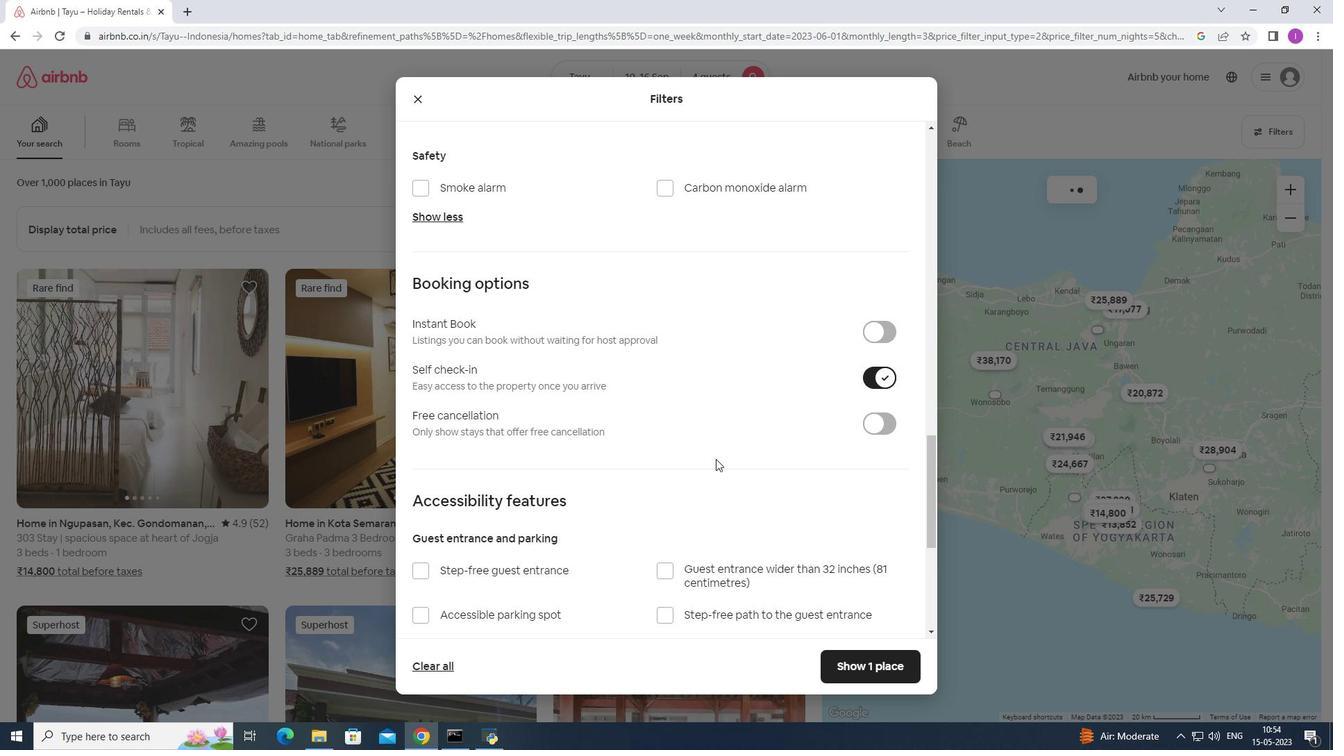 
Action: Mouse moved to (714, 461)
Screenshot: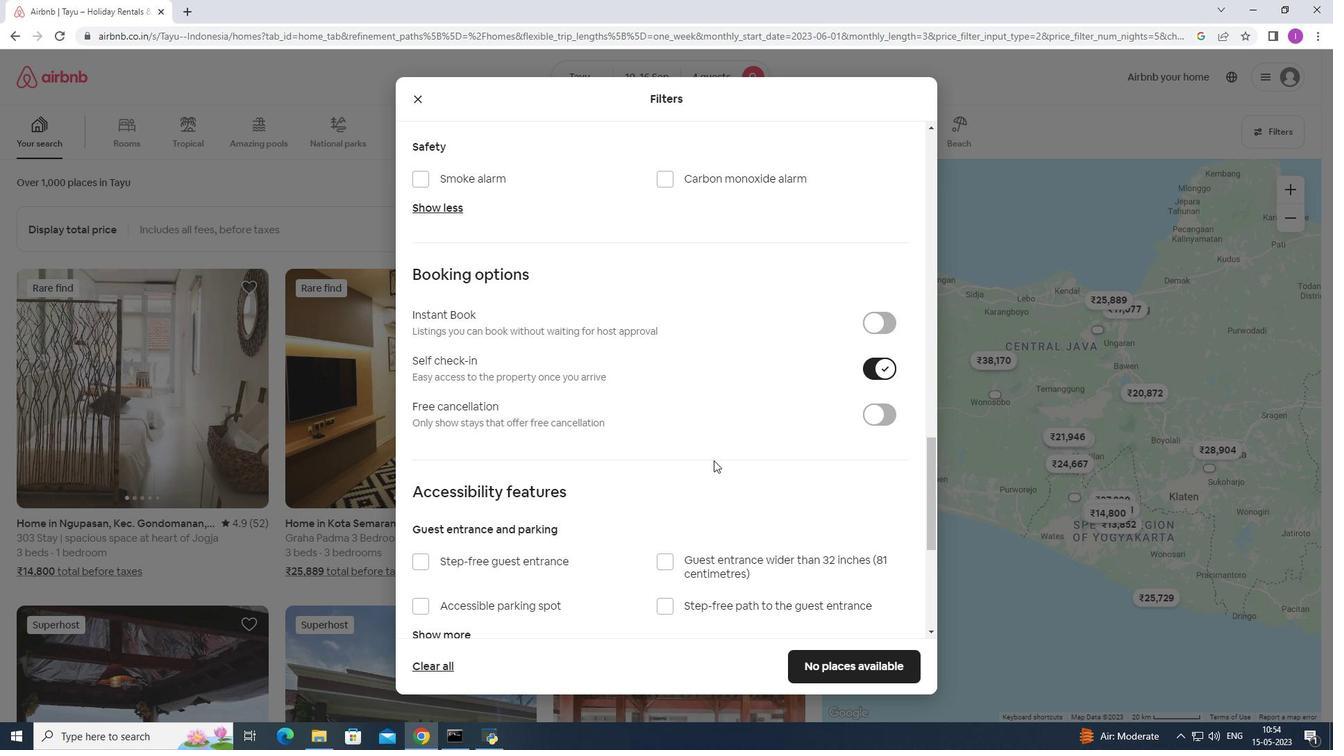 
Action: Mouse scrolled (714, 461) with delta (0, 0)
Screenshot: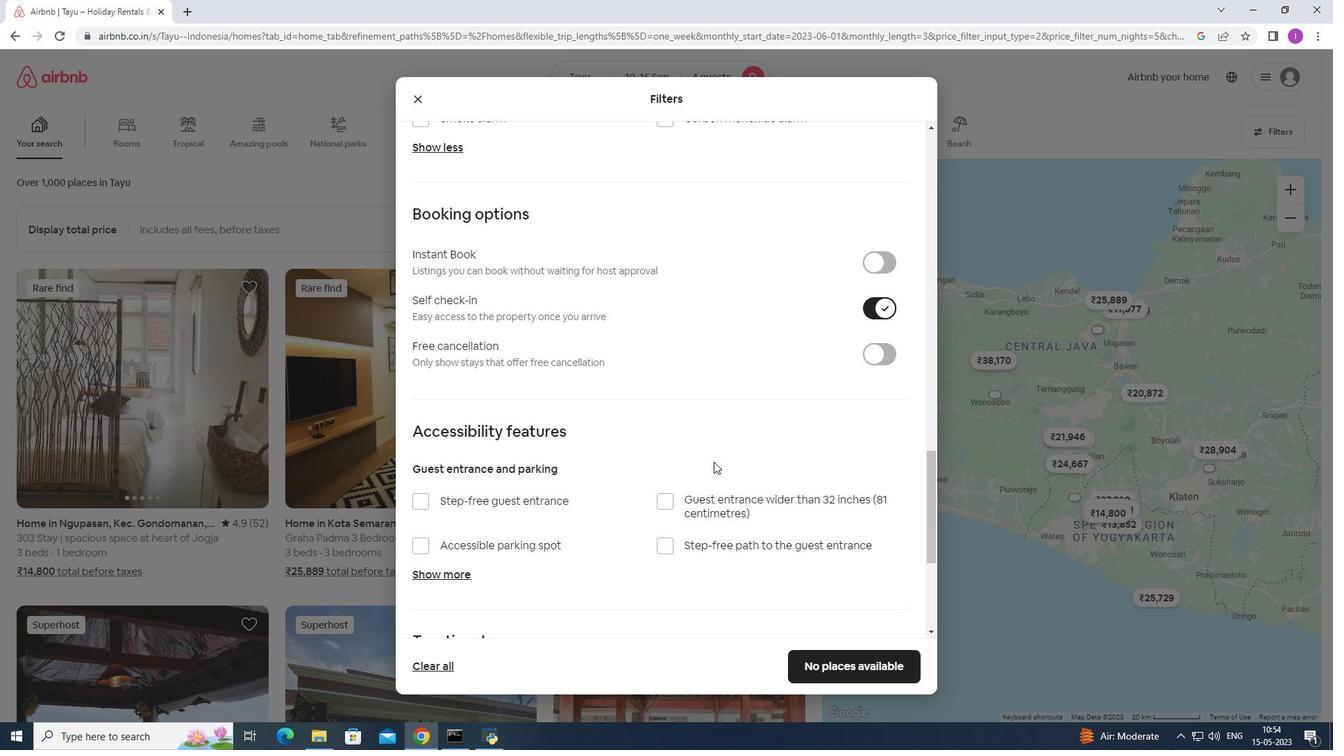 
Action: Mouse scrolled (714, 461) with delta (0, 0)
Screenshot: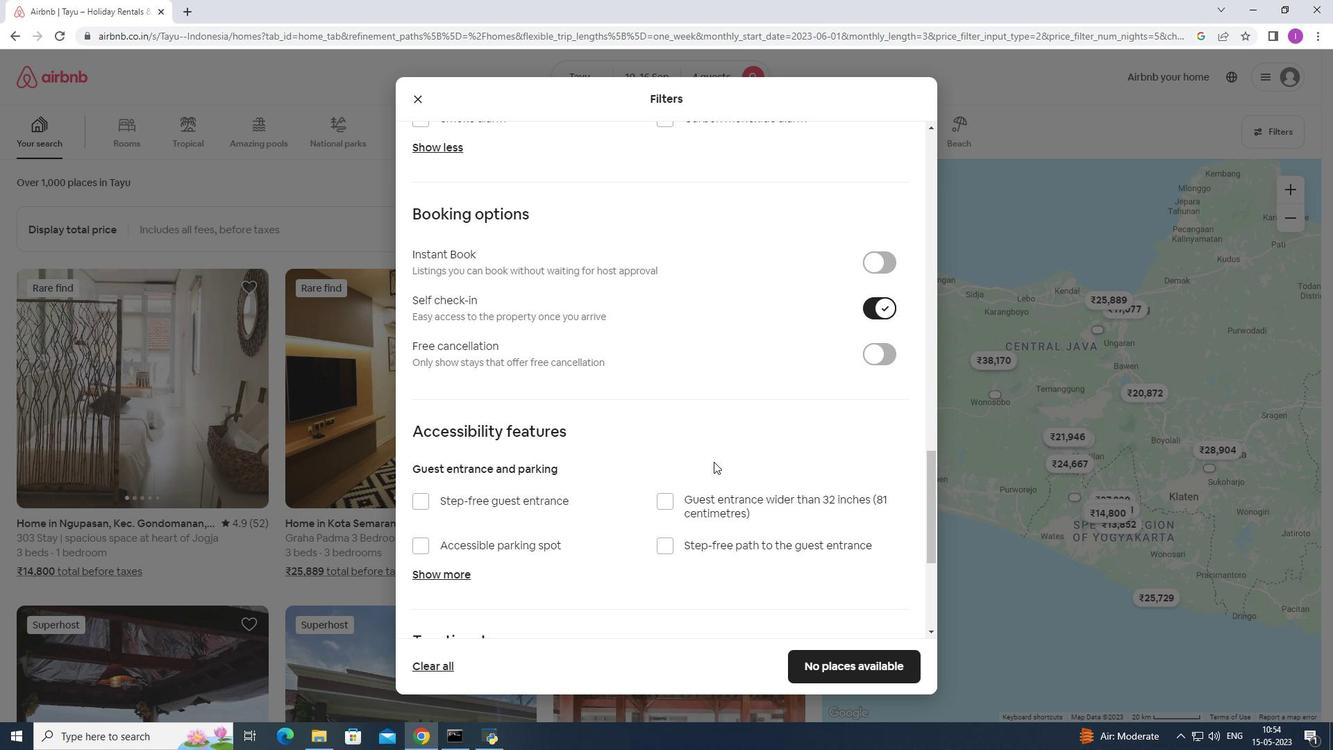 
Action: Mouse scrolled (714, 461) with delta (0, 0)
Screenshot: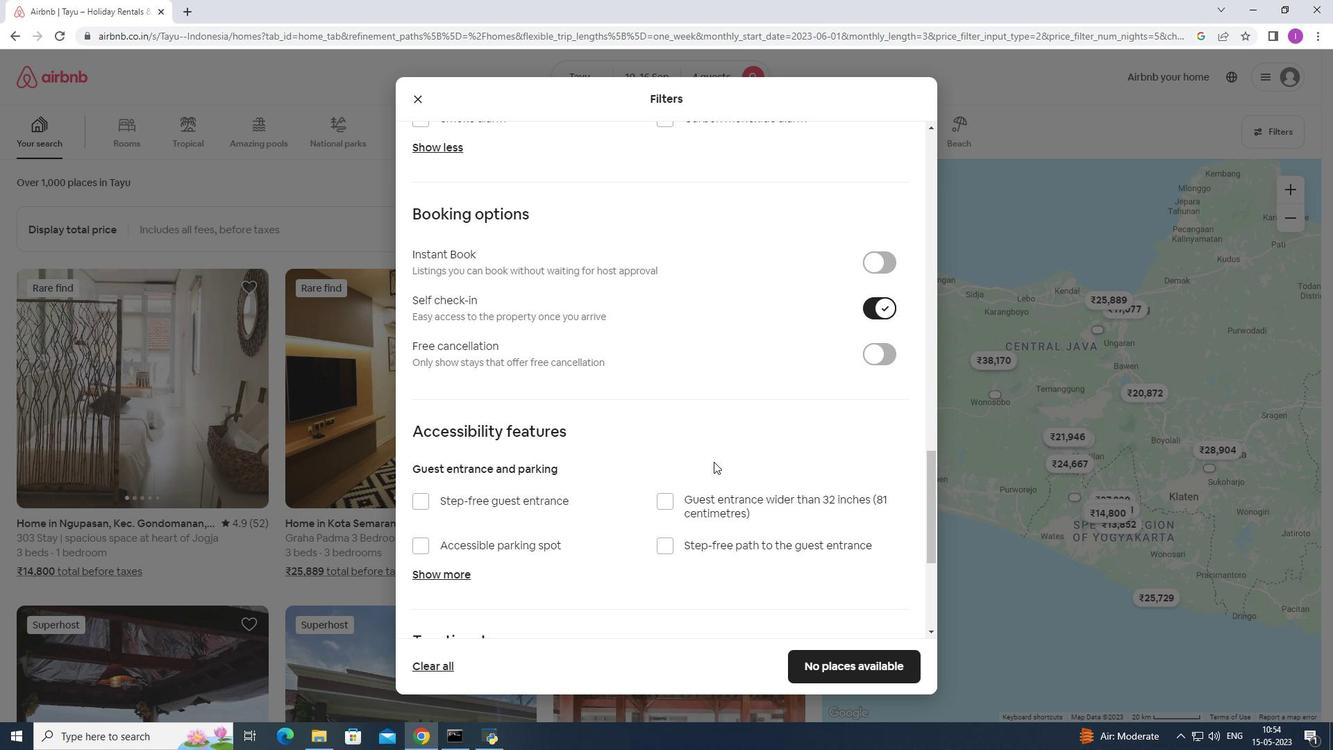 
Action: Mouse scrolled (714, 461) with delta (0, 0)
Screenshot: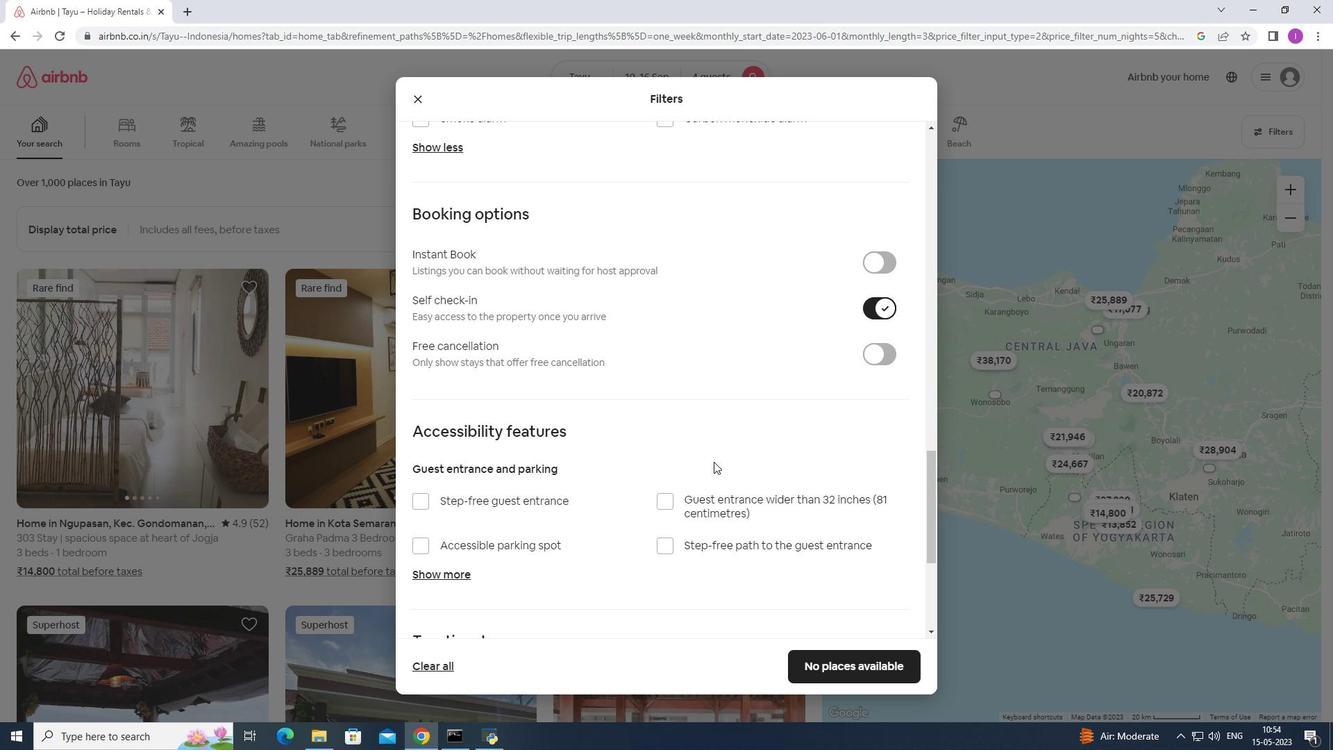
Action: Mouse moved to (712, 463)
Screenshot: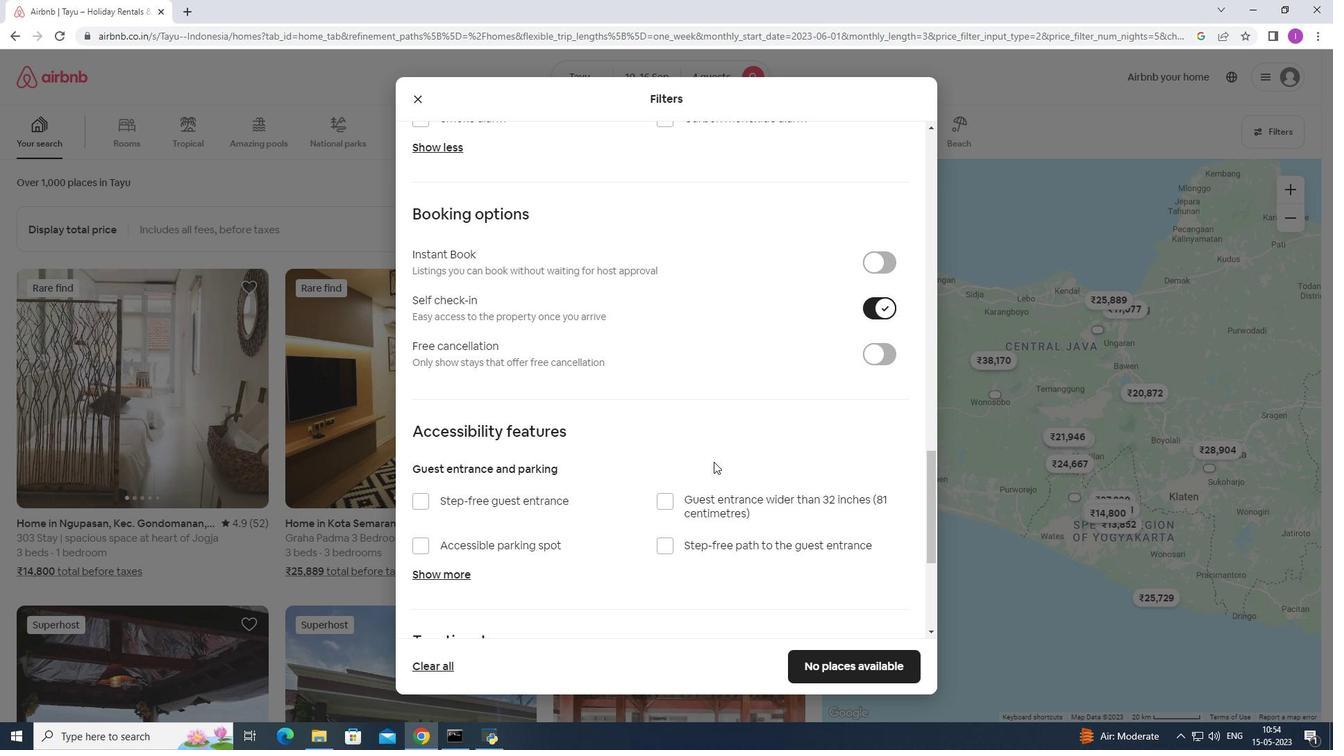 
Action: Mouse scrolled (712, 463) with delta (0, 0)
Screenshot: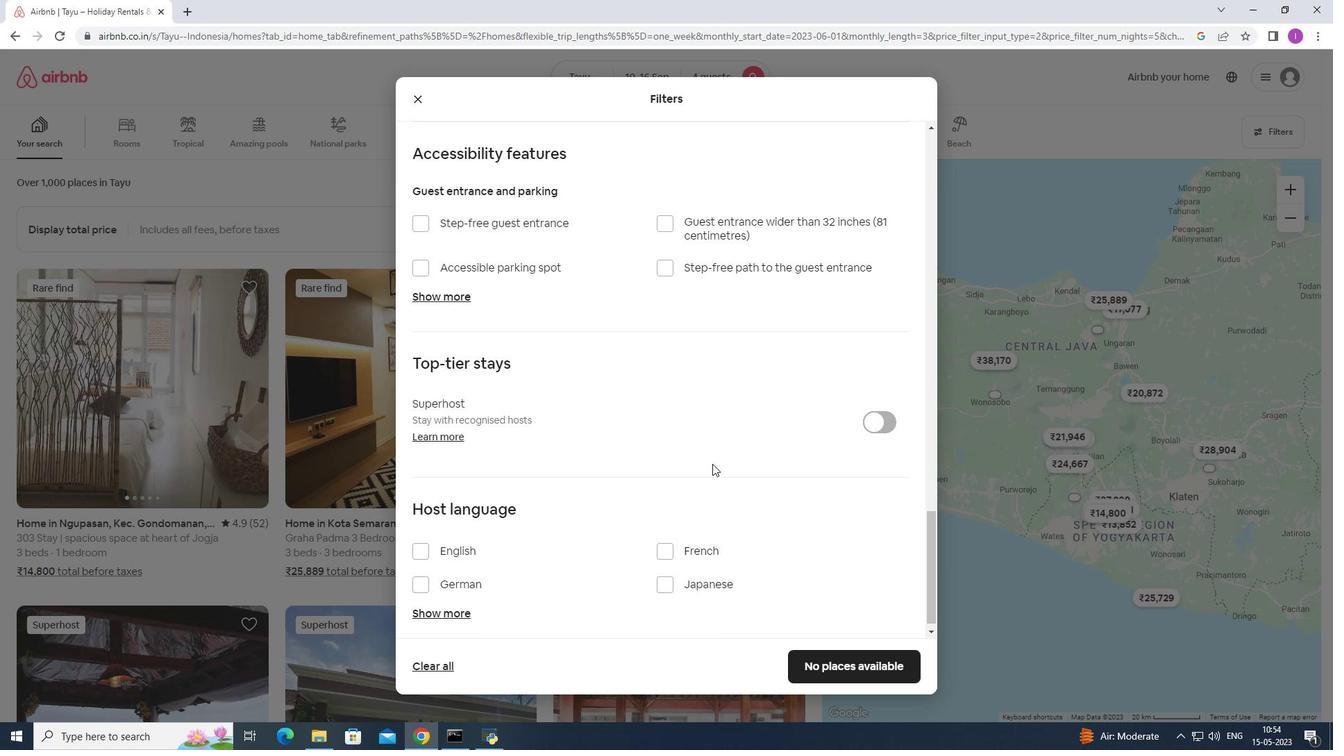 
Action: Mouse scrolled (712, 464) with delta (0, 0)
Screenshot: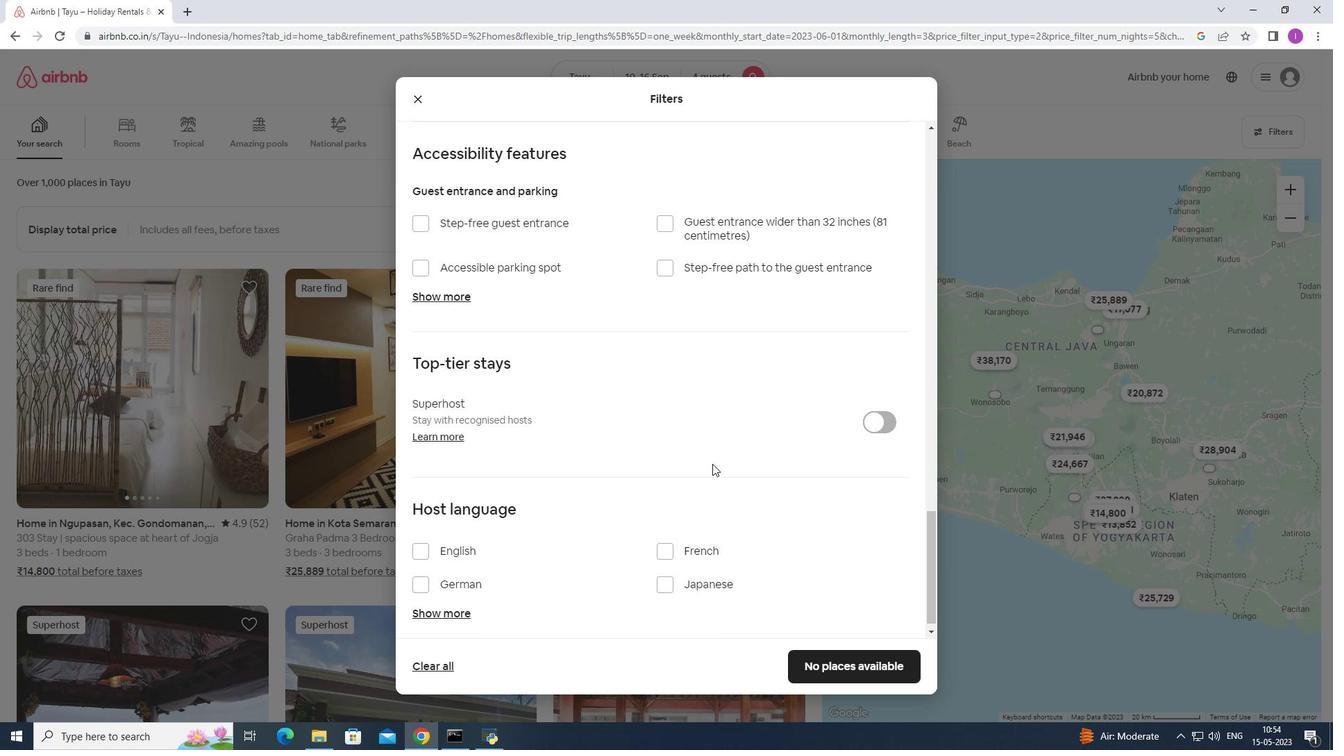 
Action: Mouse scrolled (712, 463) with delta (0, 0)
Screenshot: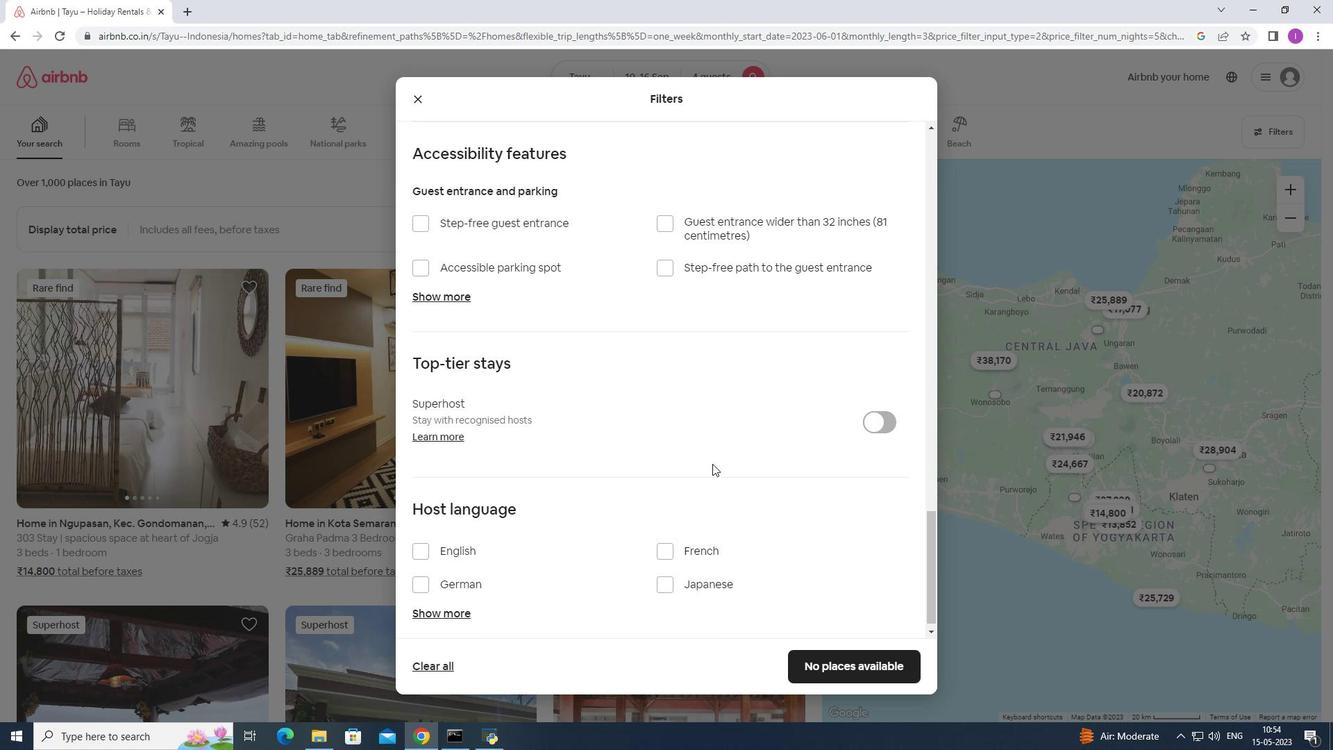
Action: Mouse scrolled (712, 463) with delta (0, 0)
Screenshot: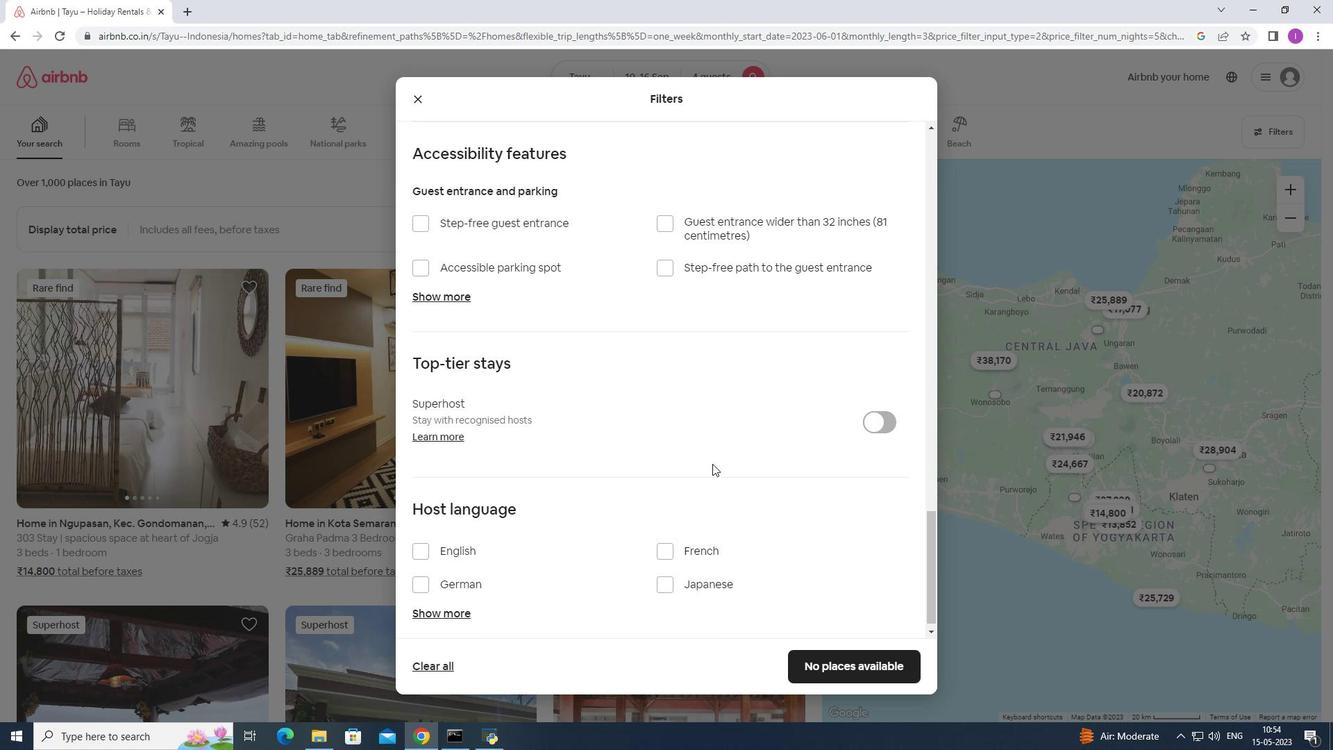 
Action: Mouse moved to (418, 541)
Screenshot: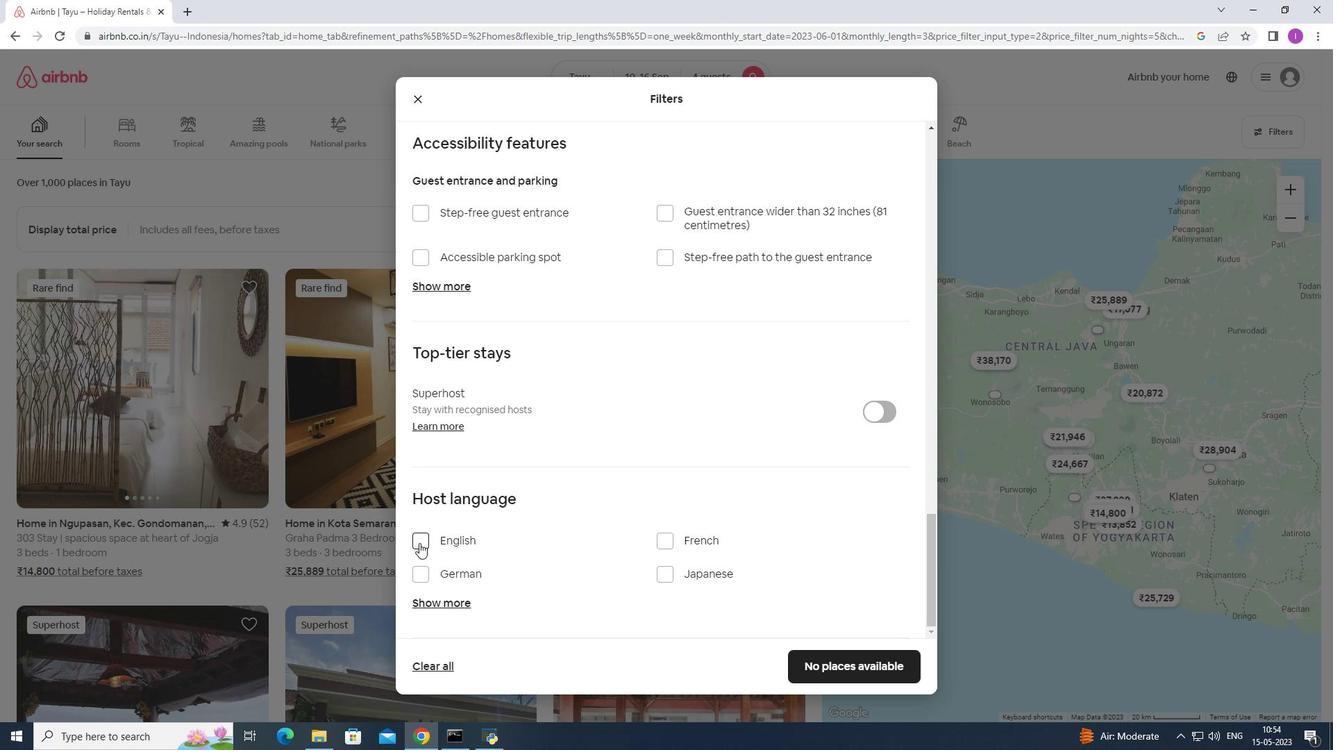 
Action: Mouse pressed left at (418, 541)
Screenshot: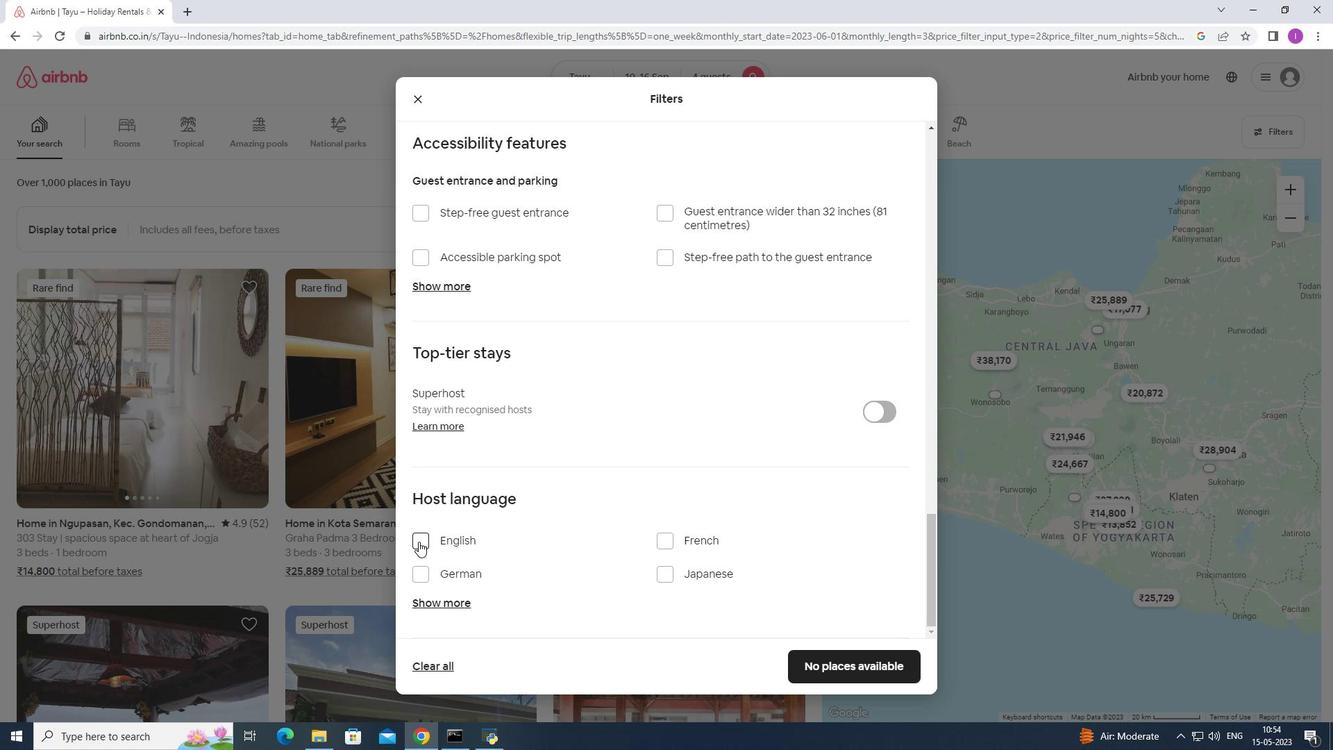 
Action: Mouse moved to (855, 652)
Screenshot: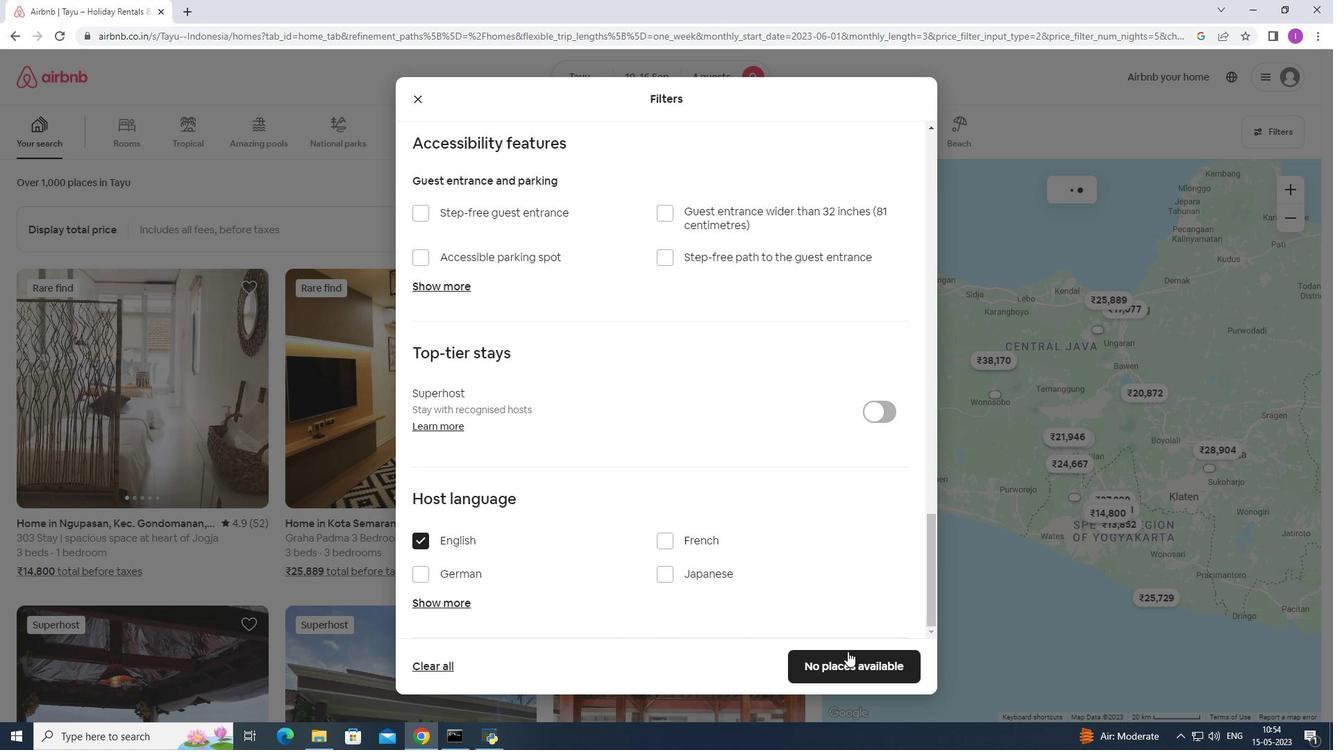 
Action: Mouse scrolled (855, 651) with delta (0, 0)
Screenshot: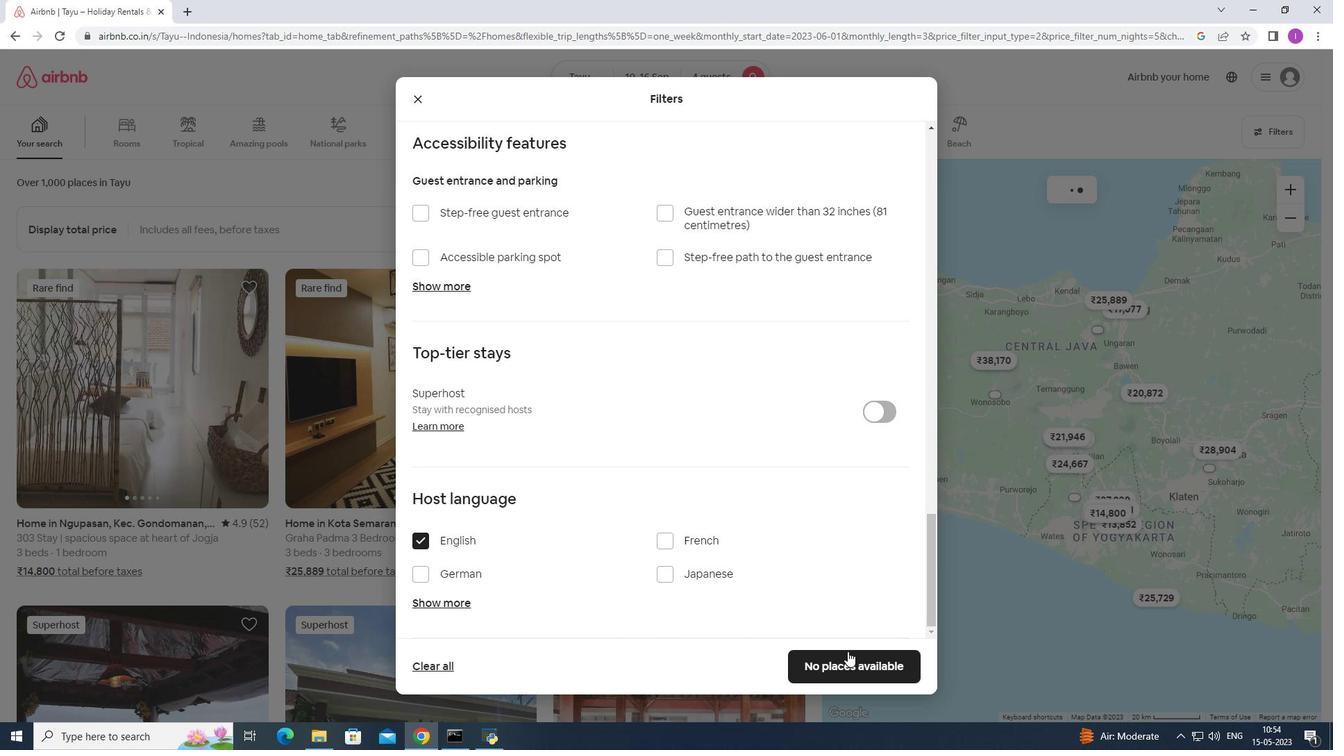 
Action: Mouse scrolled (855, 651) with delta (0, 0)
Screenshot: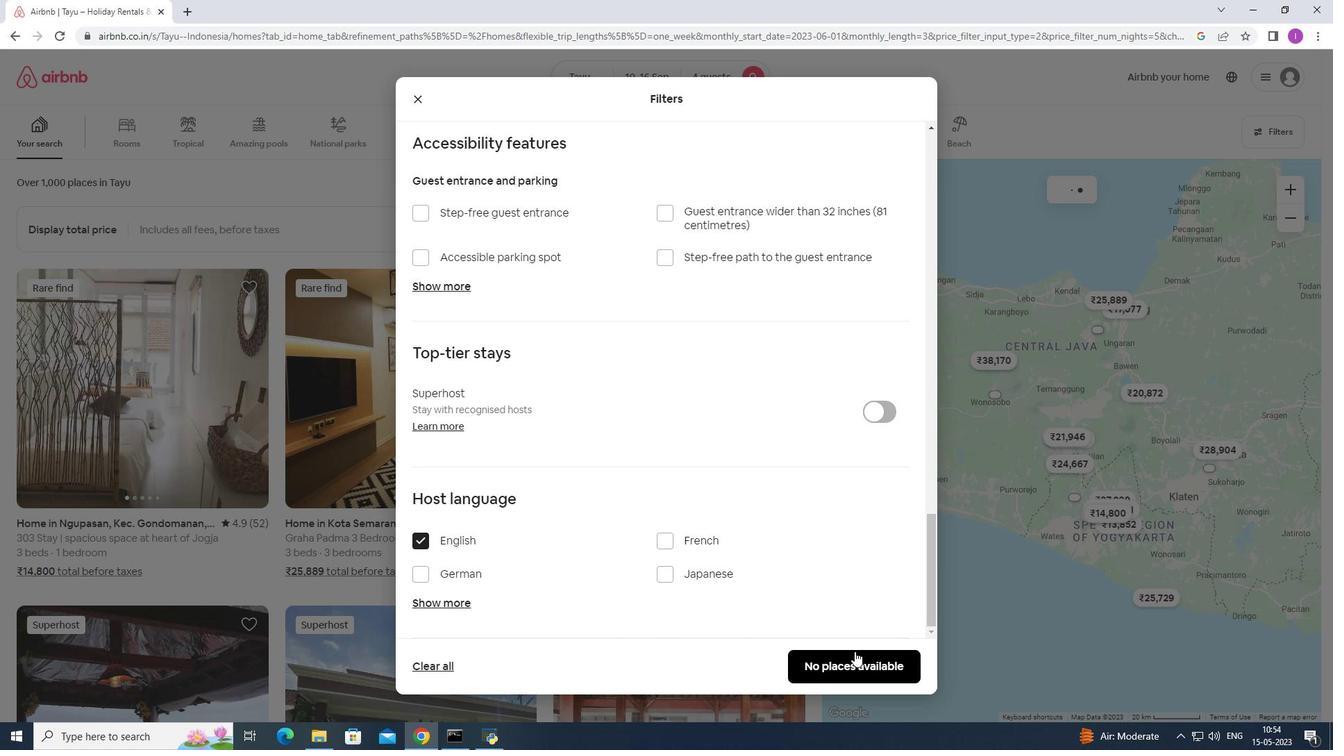 
Action: Mouse scrolled (855, 651) with delta (0, 0)
Screenshot: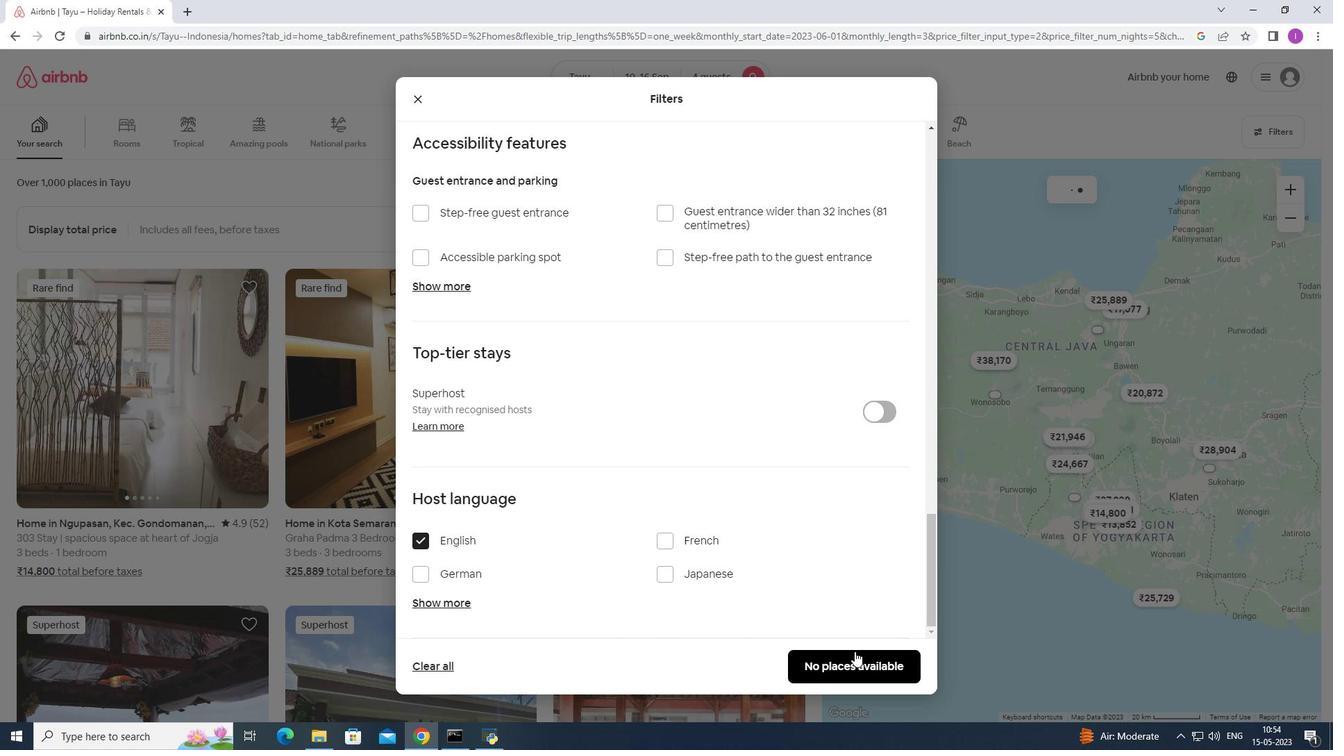 
Action: Mouse moved to (846, 670)
Screenshot: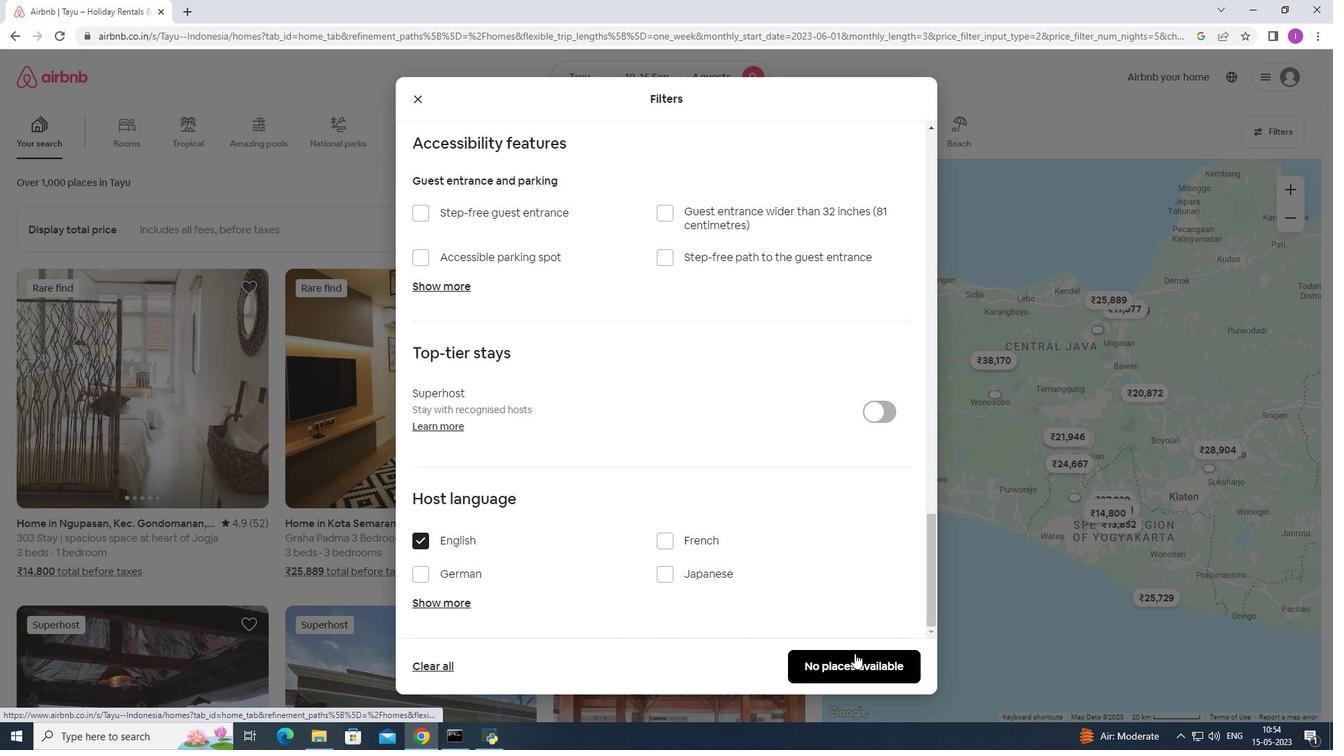 
Action: Mouse pressed left at (846, 670)
Screenshot: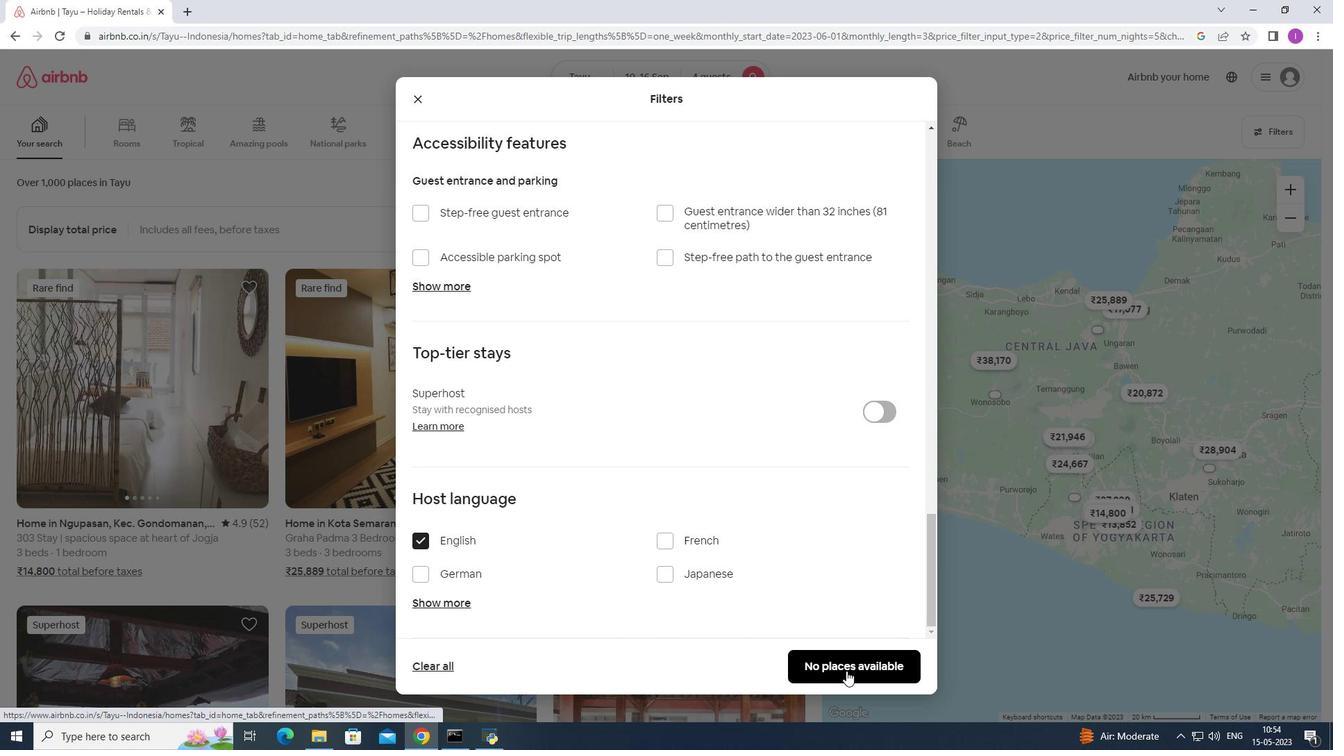 
